 Task: Look for space in Hurghada, Egypt from 7th July, 2023 to 15th July, 2023 for 6 adults in price range Rs.15000 to Rs.20000. Place can be entire place with 3 bedrooms having 3 beds and 3 bathrooms. Property type can be house, flat, guest house. Booking option can be shelf check-in. Required host language is English.
Action: Mouse moved to (297, 167)
Screenshot: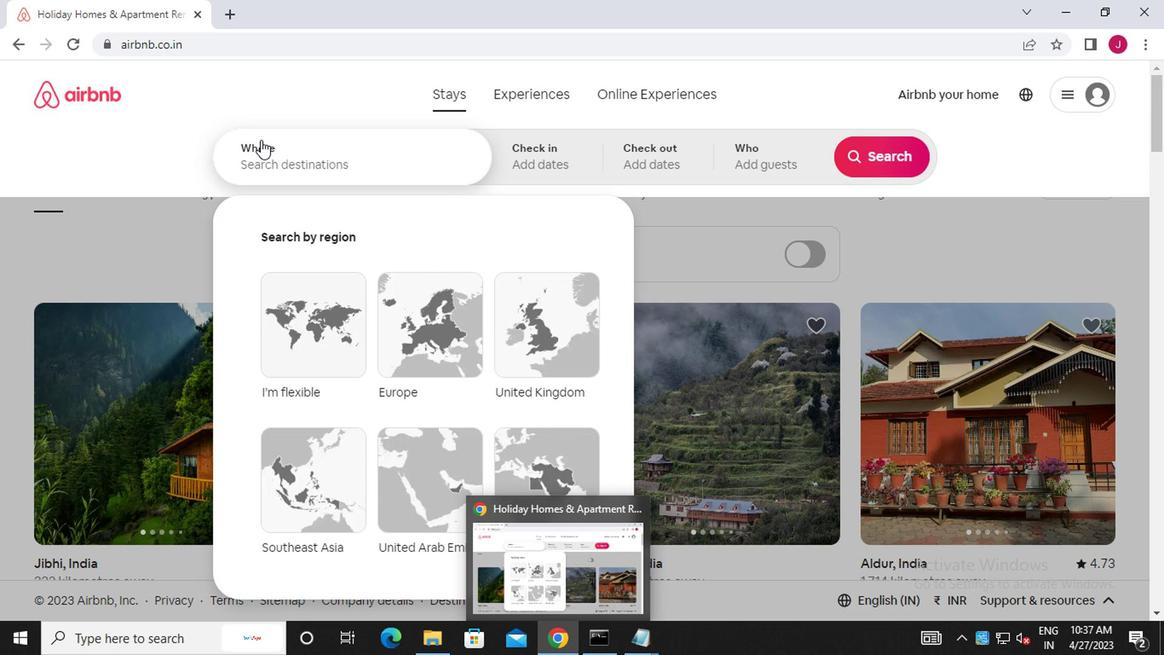 
Action: Mouse pressed left at (297, 167)
Screenshot: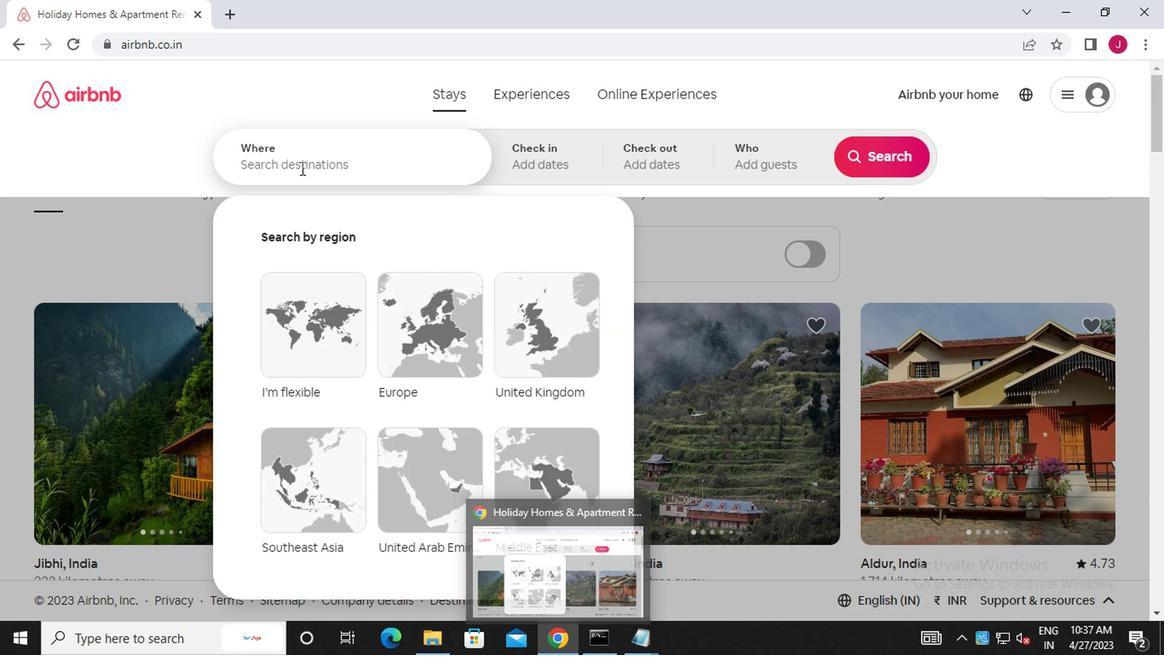 
Action: Mouse moved to (296, 167)
Screenshot: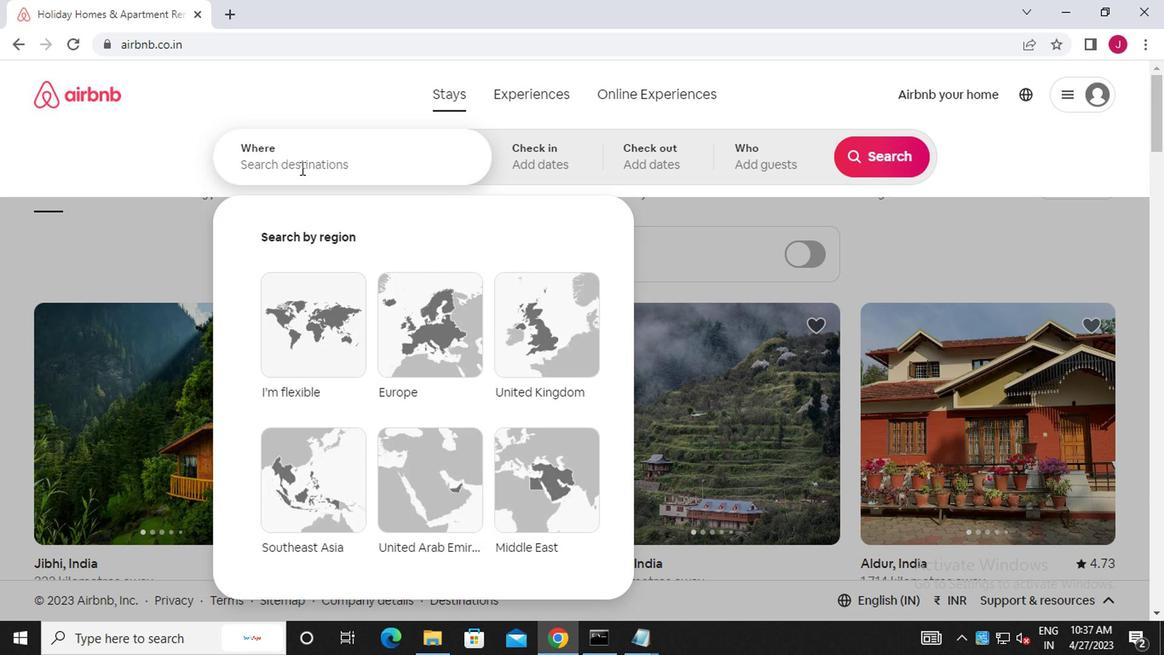 
Action: Key pressed h<Key.caps_lock>urghada,<Key.caps_lock>e<Key.caps_lock><Key.backspace>gypt
Screenshot: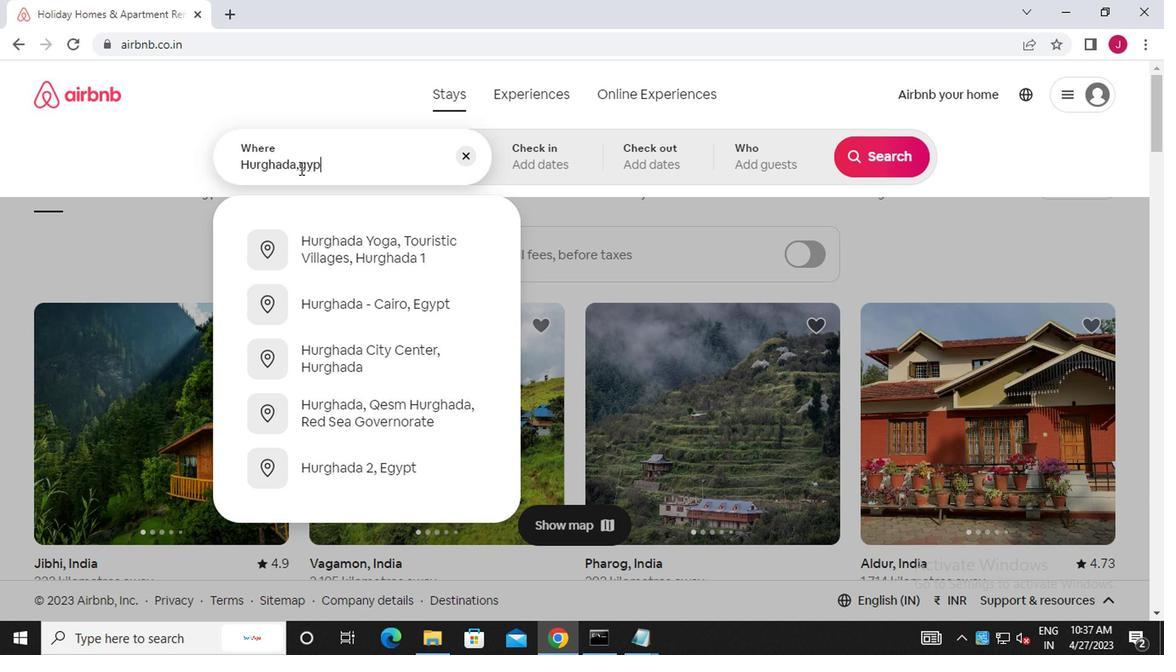 
Action: Mouse moved to (390, 259)
Screenshot: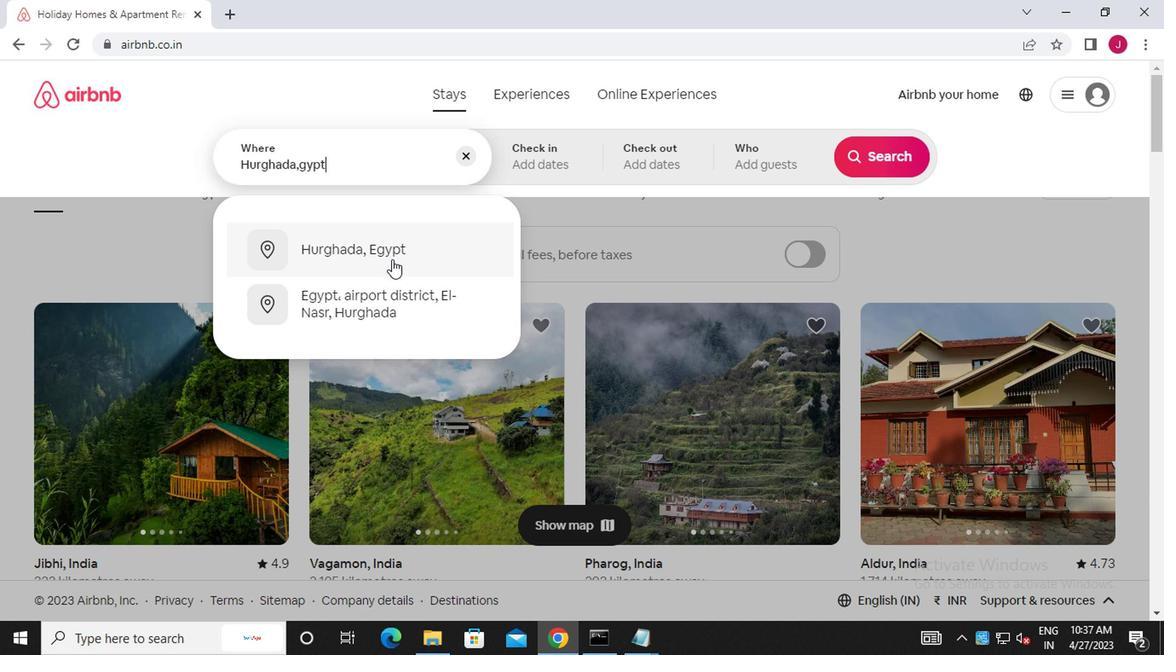 
Action: Mouse pressed left at (390, 259)
Screenshot: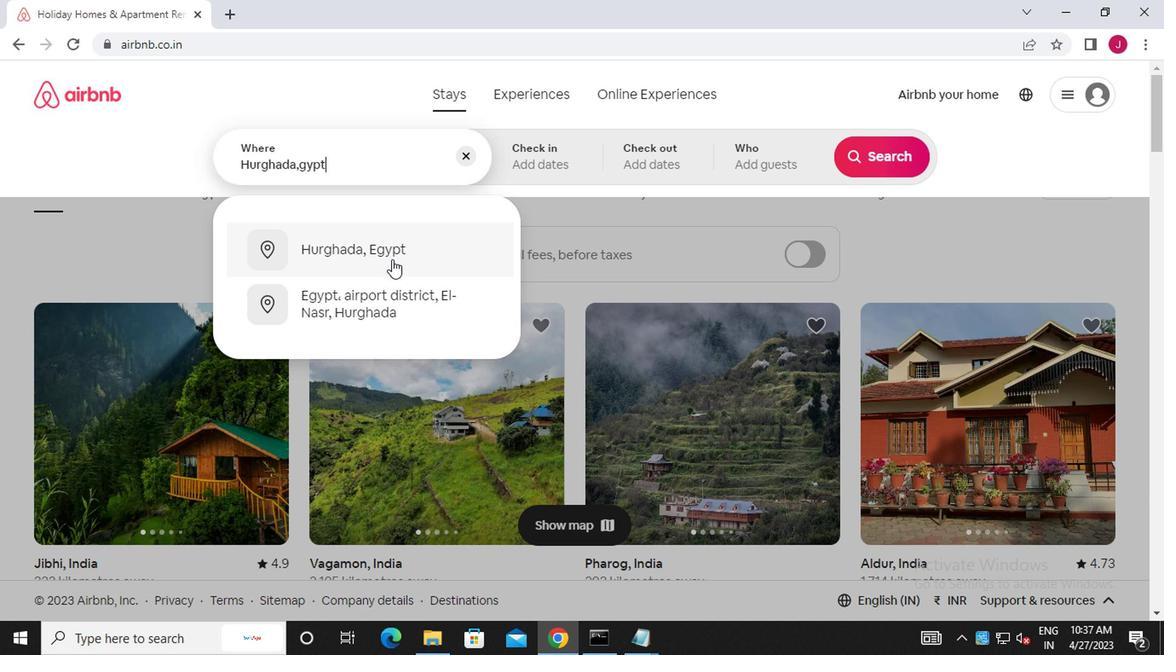 
Action: Mouse moved to (859, 300)
Screenshot: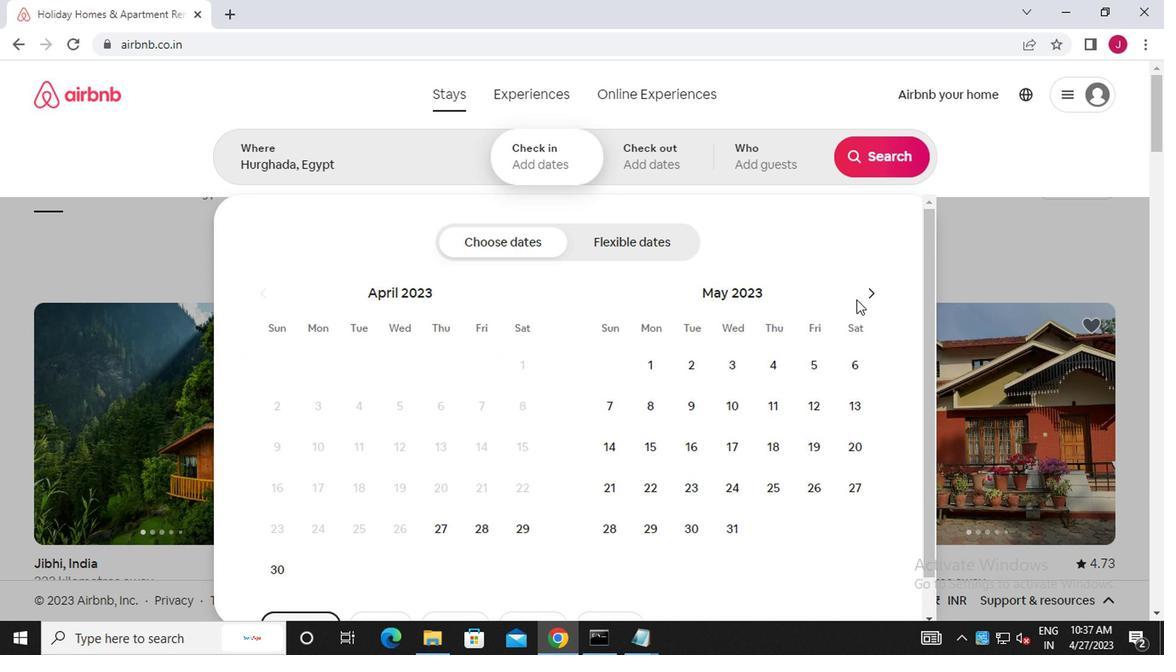 
Action: Mouse pressed left at (859, 300)
Screenshot: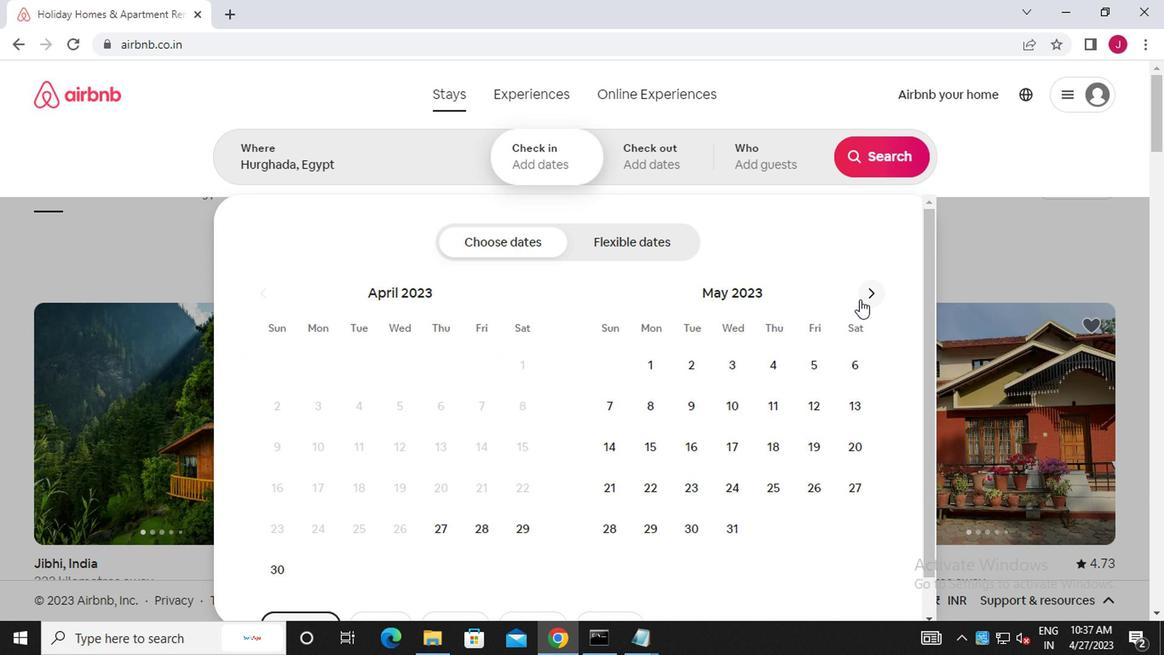 
Action: Mouse pressed left at (859, 300)
Screenshot: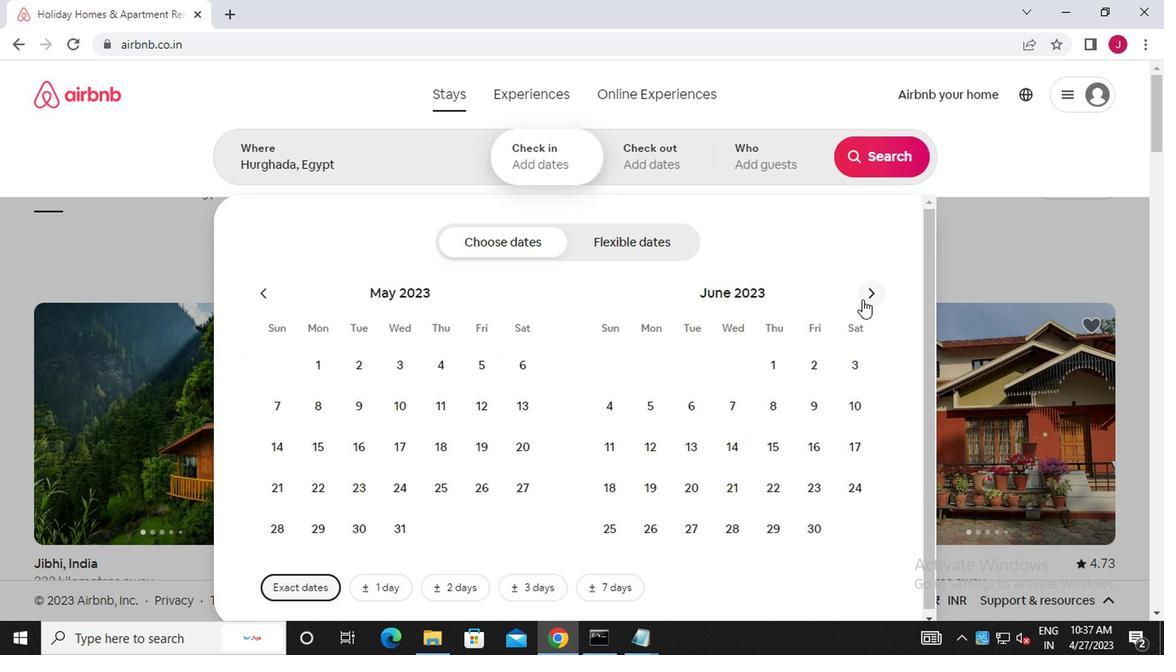 
Action: Mouse moved to (797, 410)
Screenshot: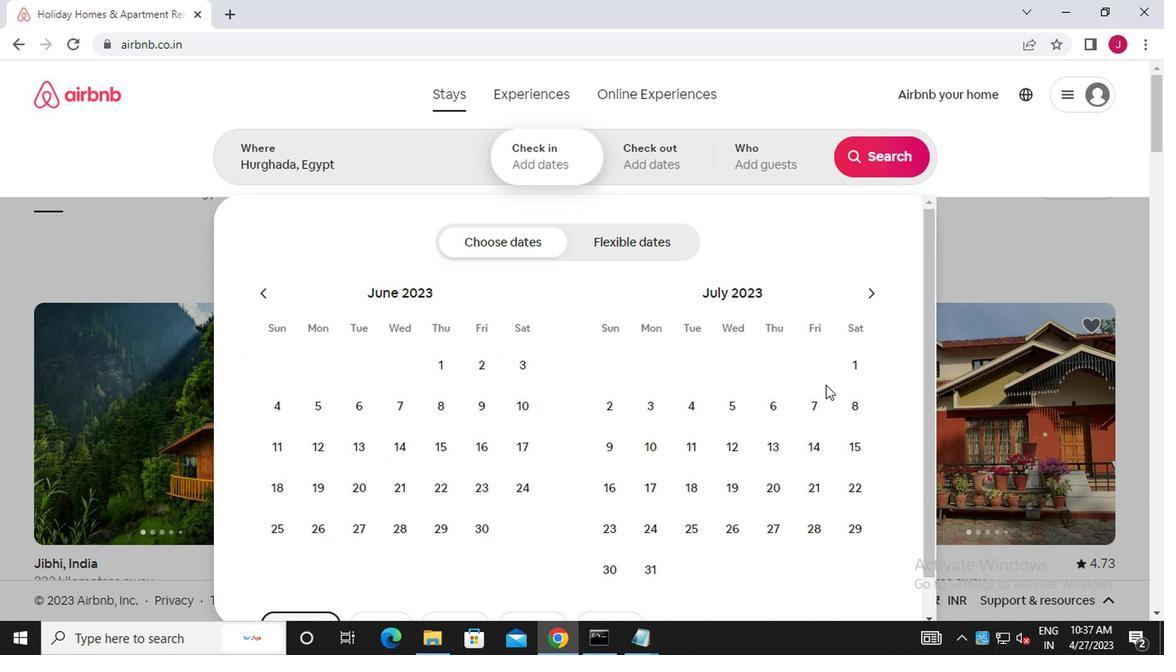 
Action: Mouse pressed left at (797, 410)
Screenshot: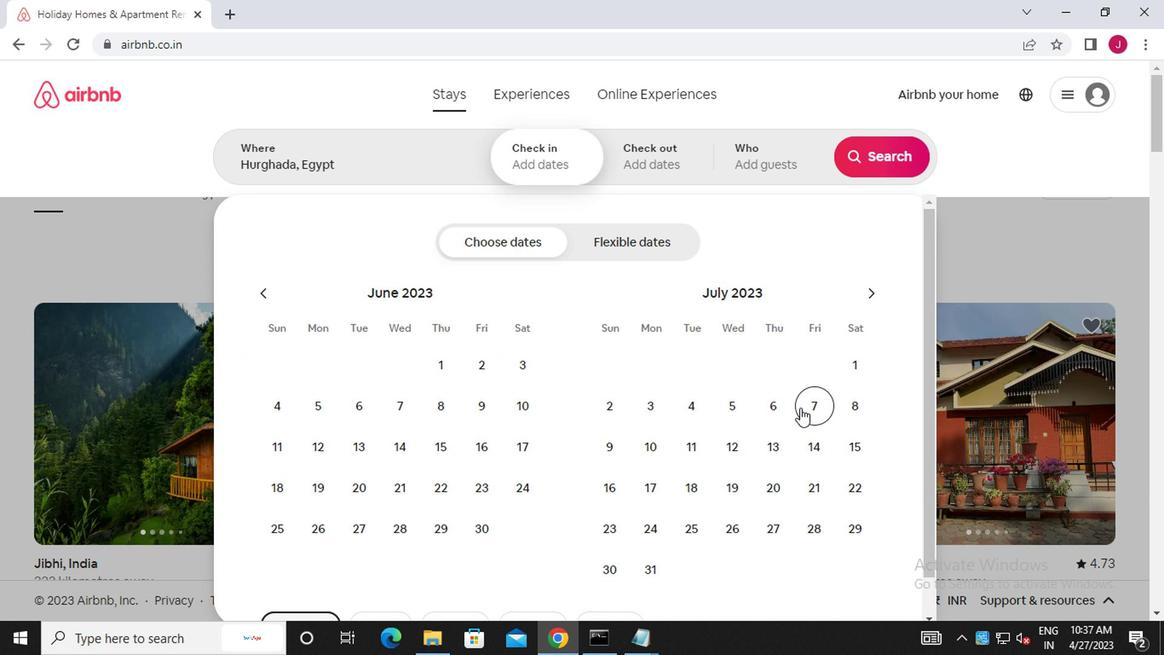 
Action: Mouse moved to (843, 455)
Screenshot: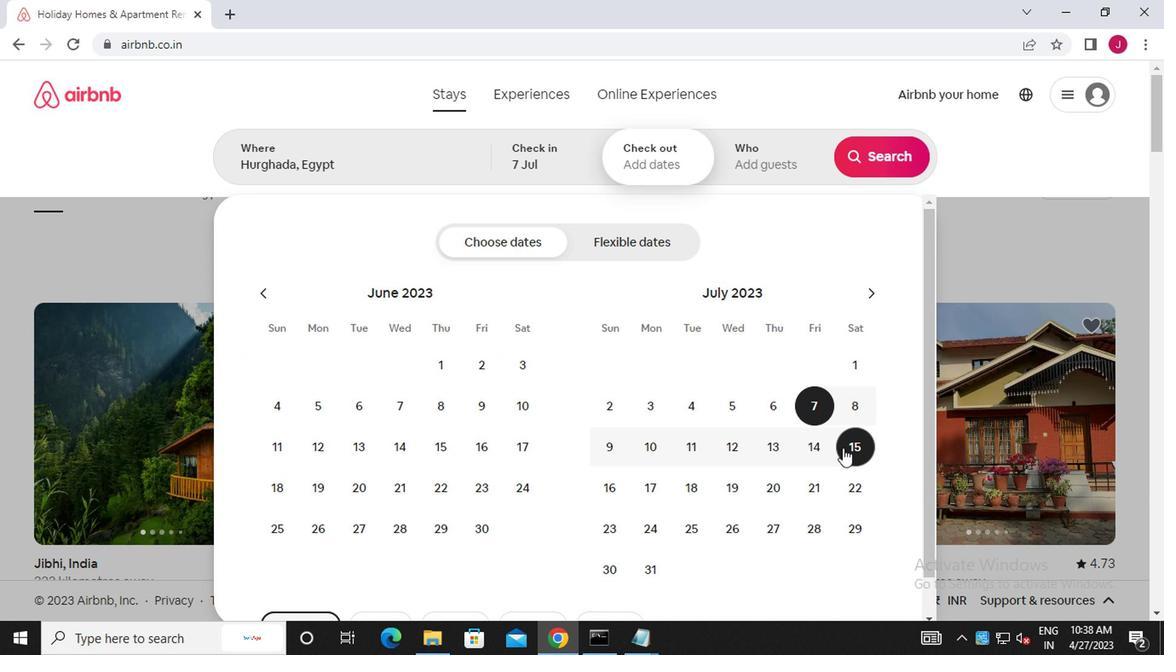 
Action: Mouse pressed left at (843, 455)
Screenshot: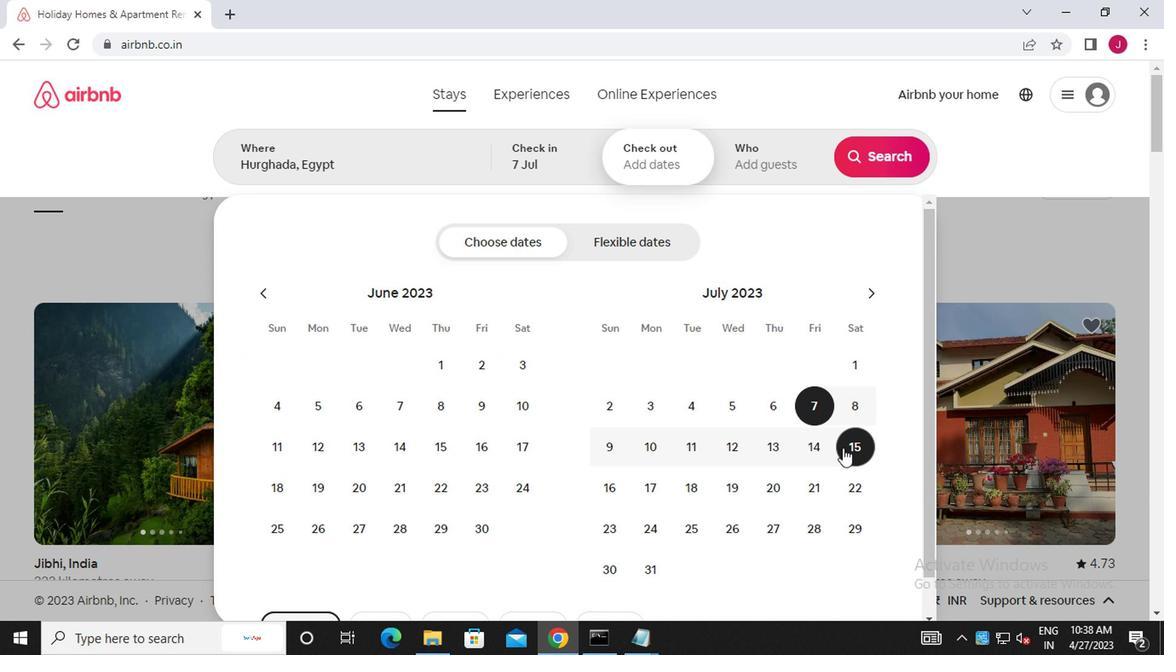 
Action: Mouse moved to (776, 168)
Screenshot: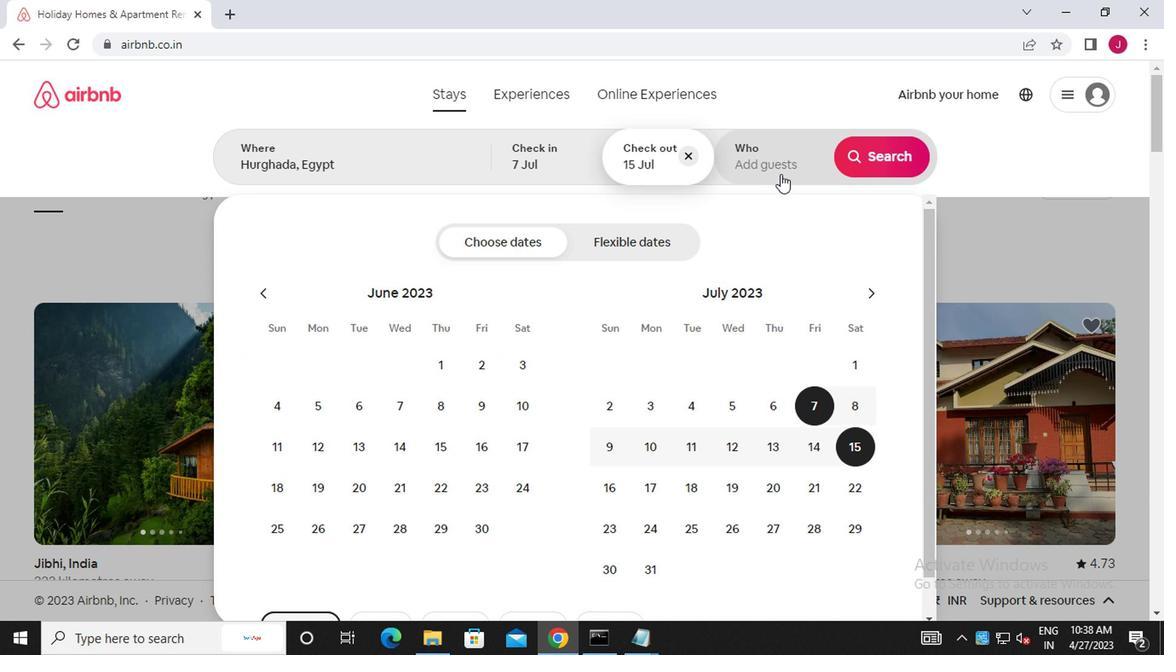 
Action: Mouse pressed left at (776, 168)
Screenshot: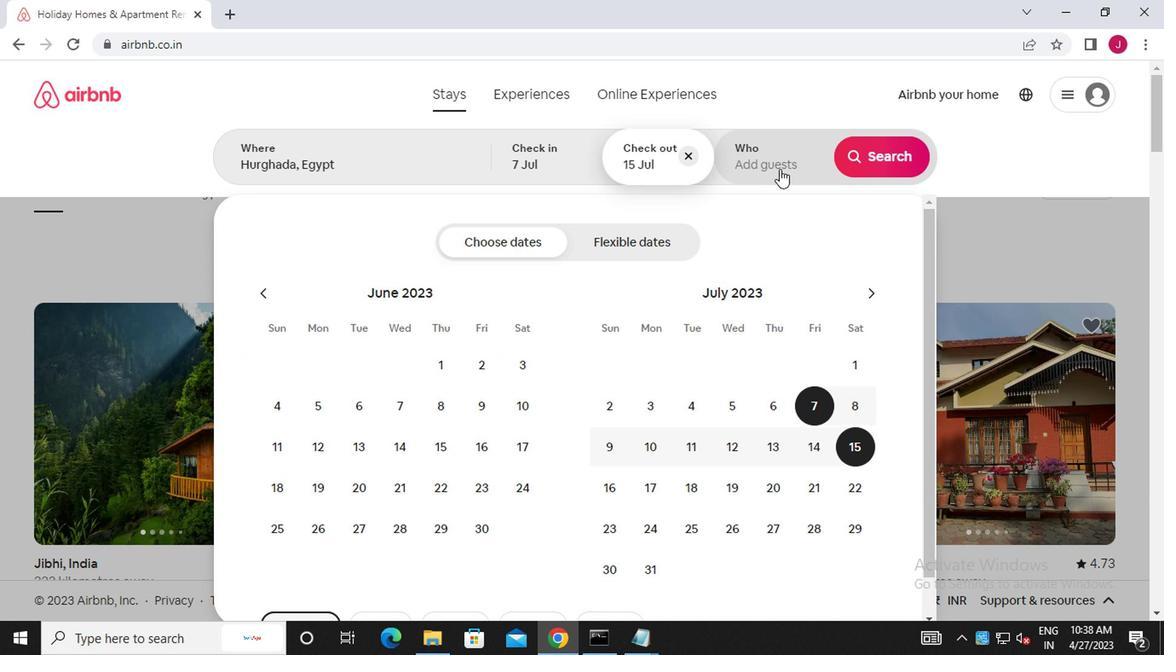 
Action: Mouse moved to (884, 249)
Screenshot: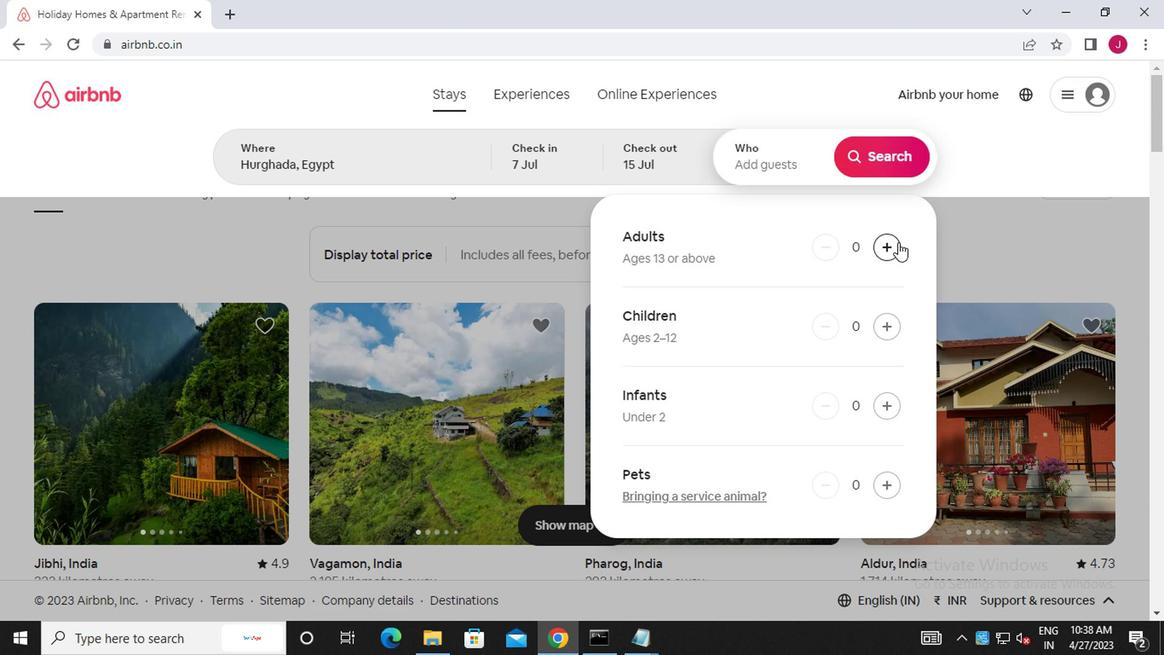
Action: Mouse pressed left at (884, 249)
Screenshot: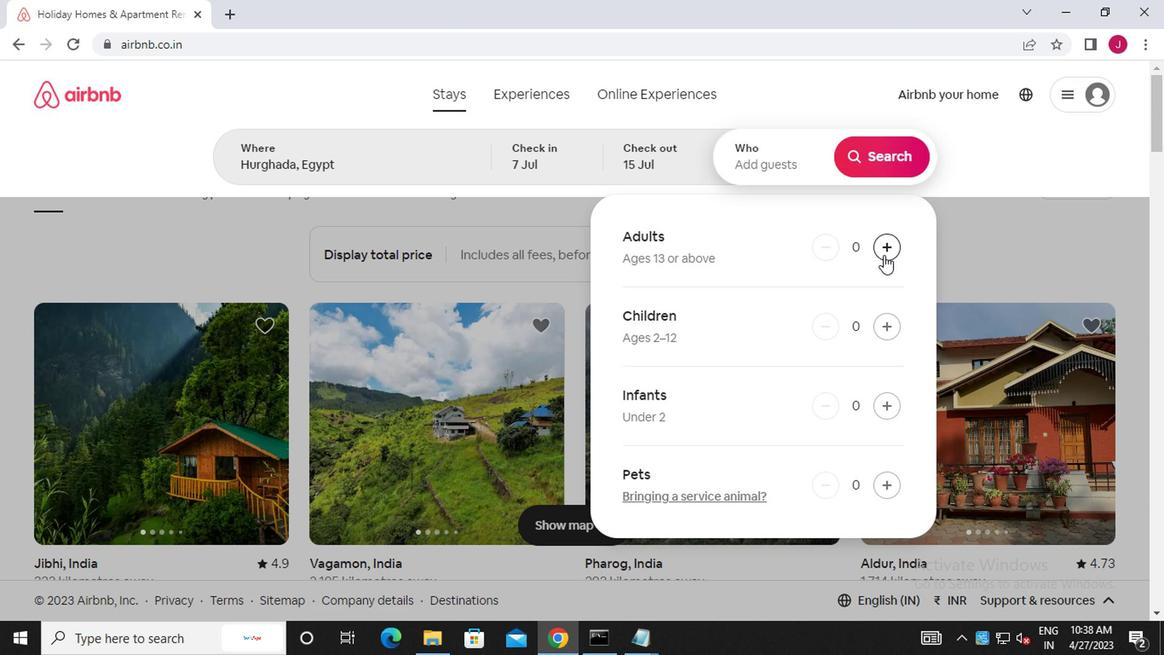 
Action: Mouse pressed left at (884, 249)
Screenshot: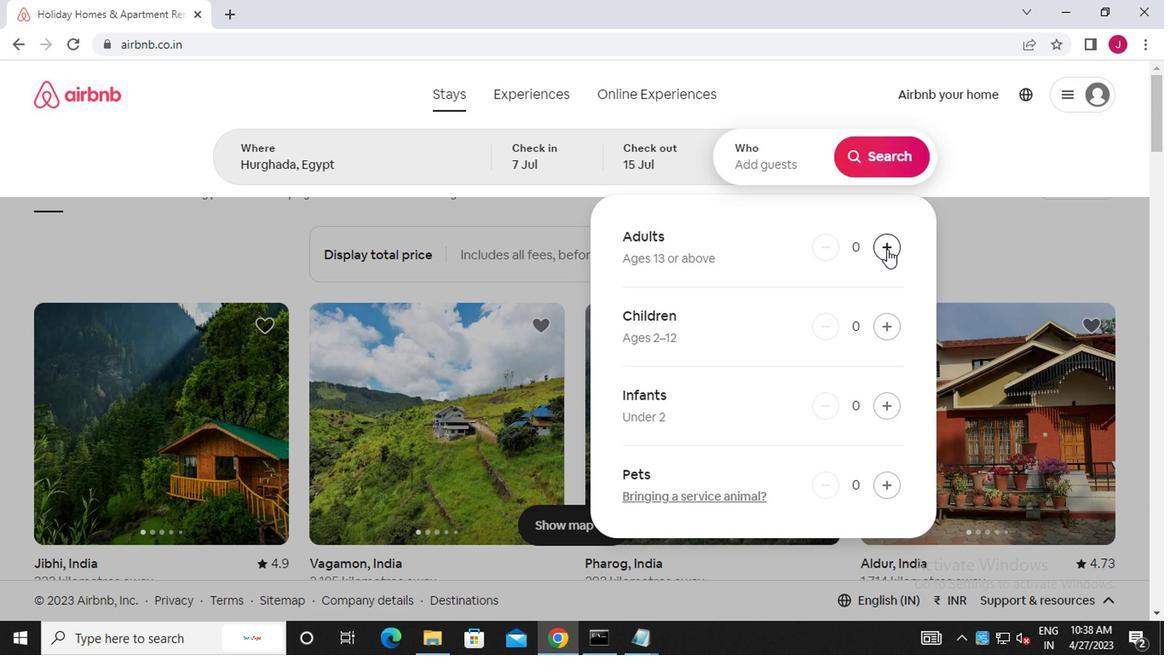 
Action: Mouse moved to (884, 249)
Screenshot: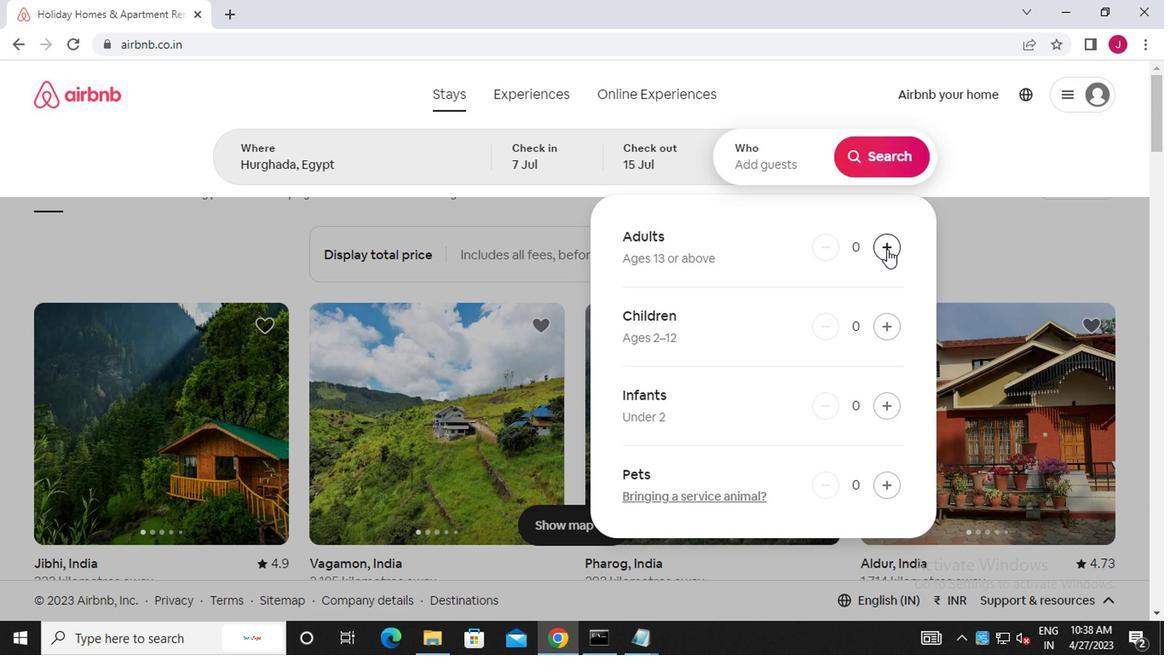 
Action: Mouse pressed left at (884, 249)
Screenshot: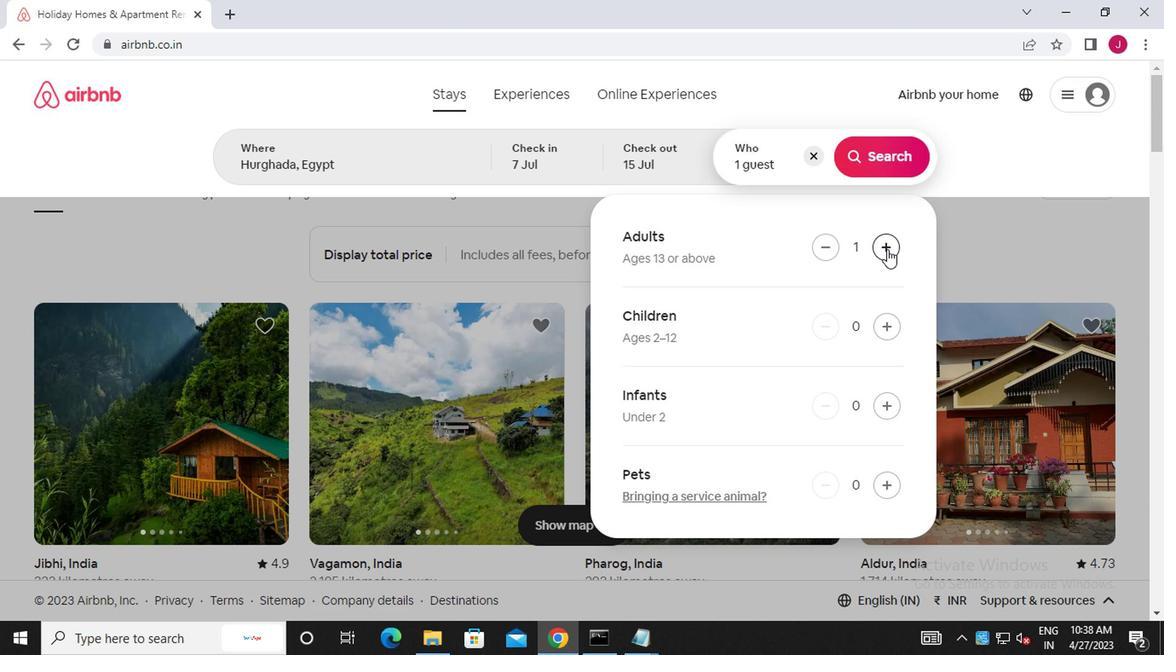
Action: Mouse pressed left at (884, 249)
Screenshot: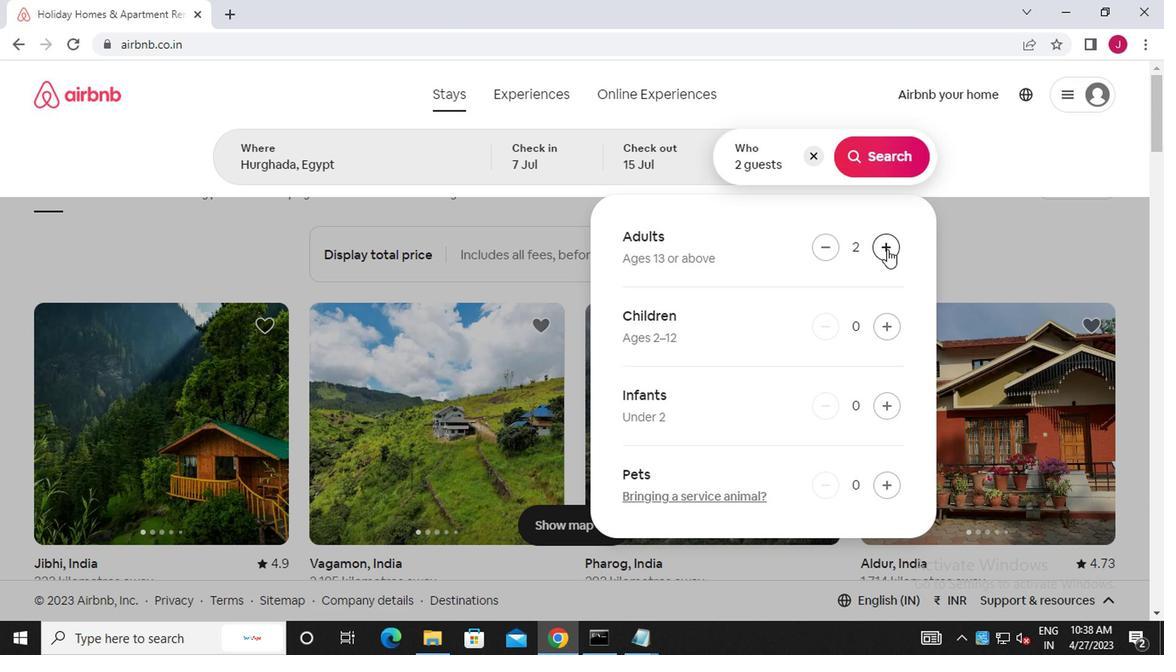 
Action: Mouse pressed left at (884, 249)
Screenshot: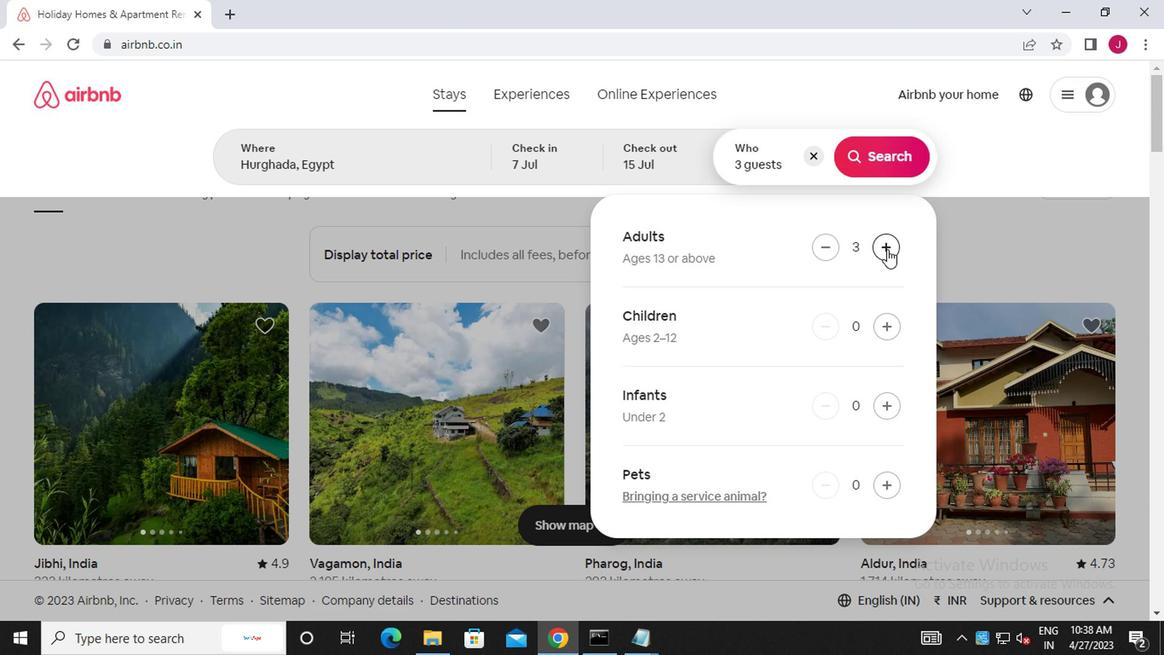 
Action: Mouse pressed left at (884, 249)
Screenshot: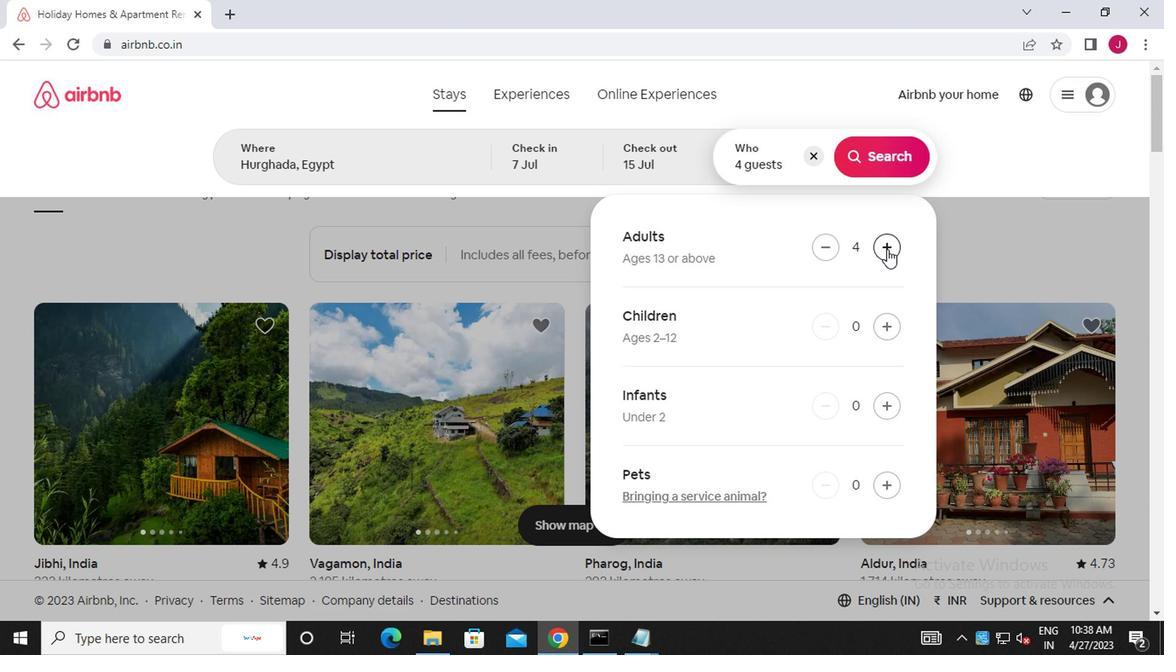 
Action: Mouse moved to (891, 166)
Screenshot: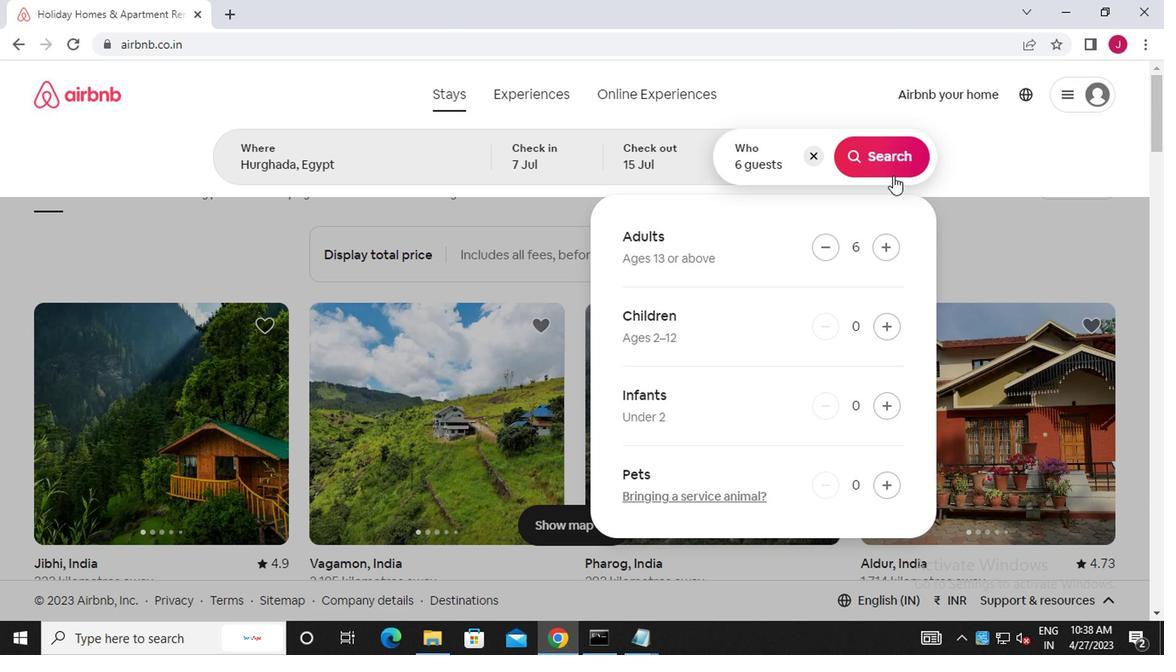 
Action: Mouse pressed left at (891, 166)
Screenshot: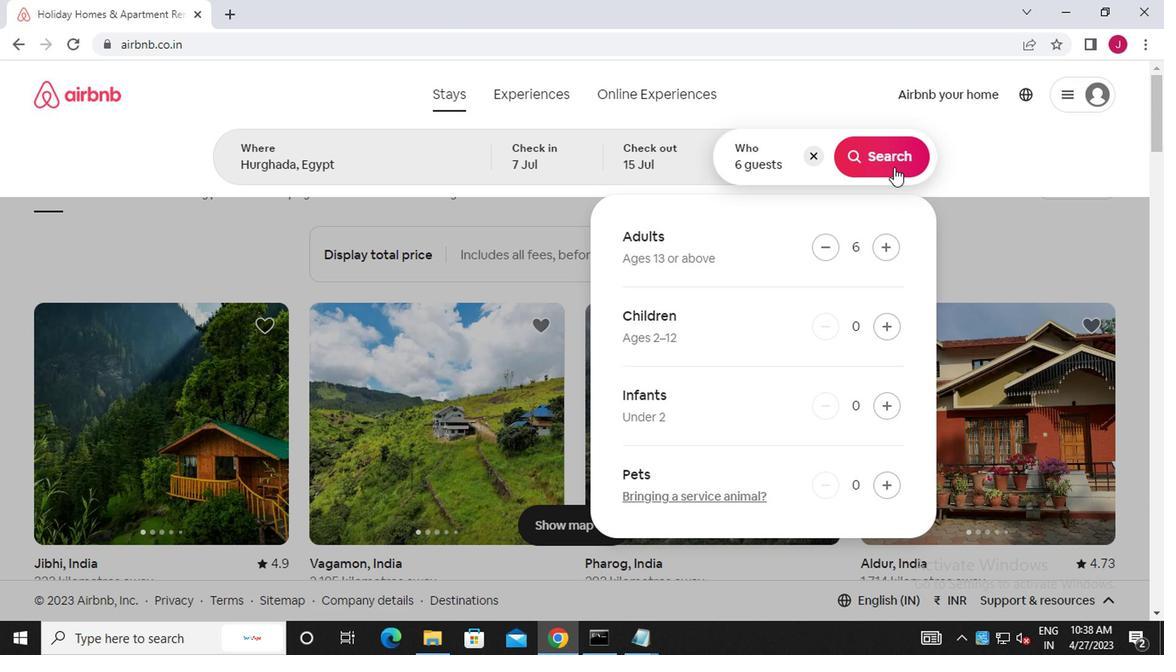 
Action: Mouse moved to (1096, 165)
Screenshot: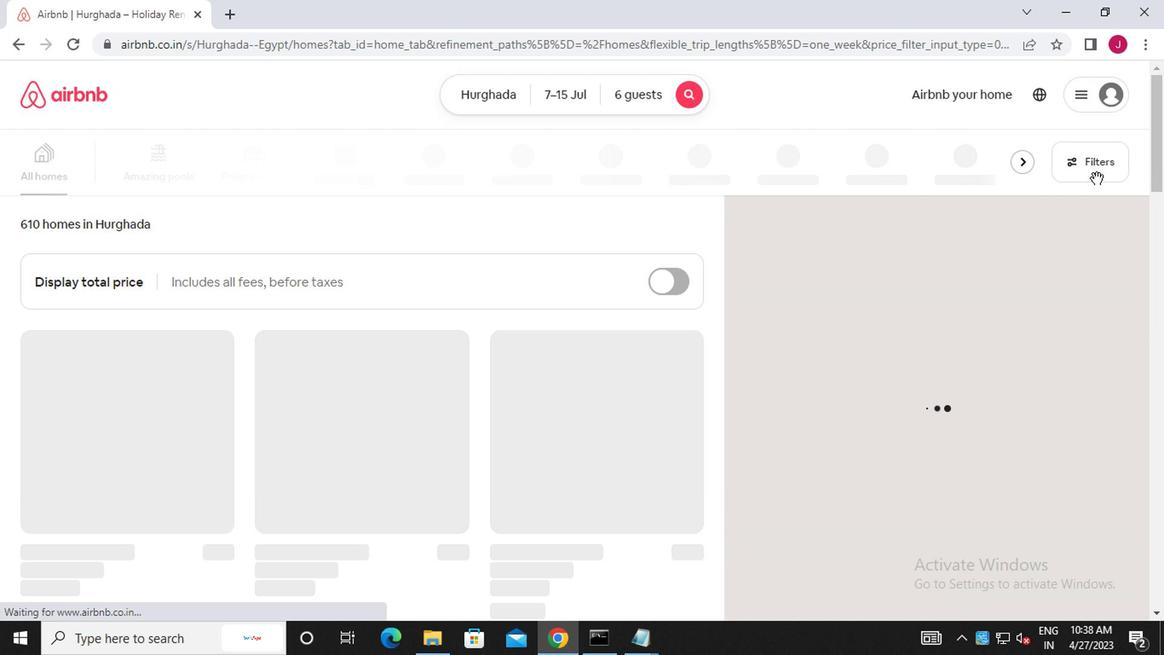 
Action: Mouse pressed left at (1096, 165)
Screenshot: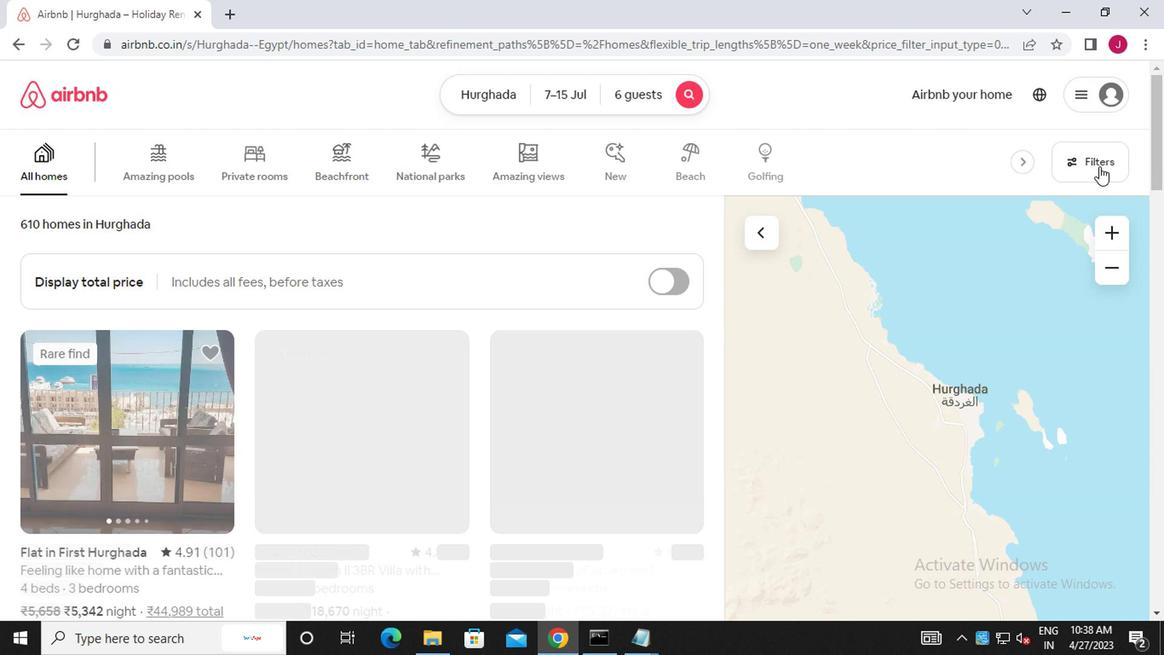 
Action: Mouse moved to (385, 376)
Screenshot: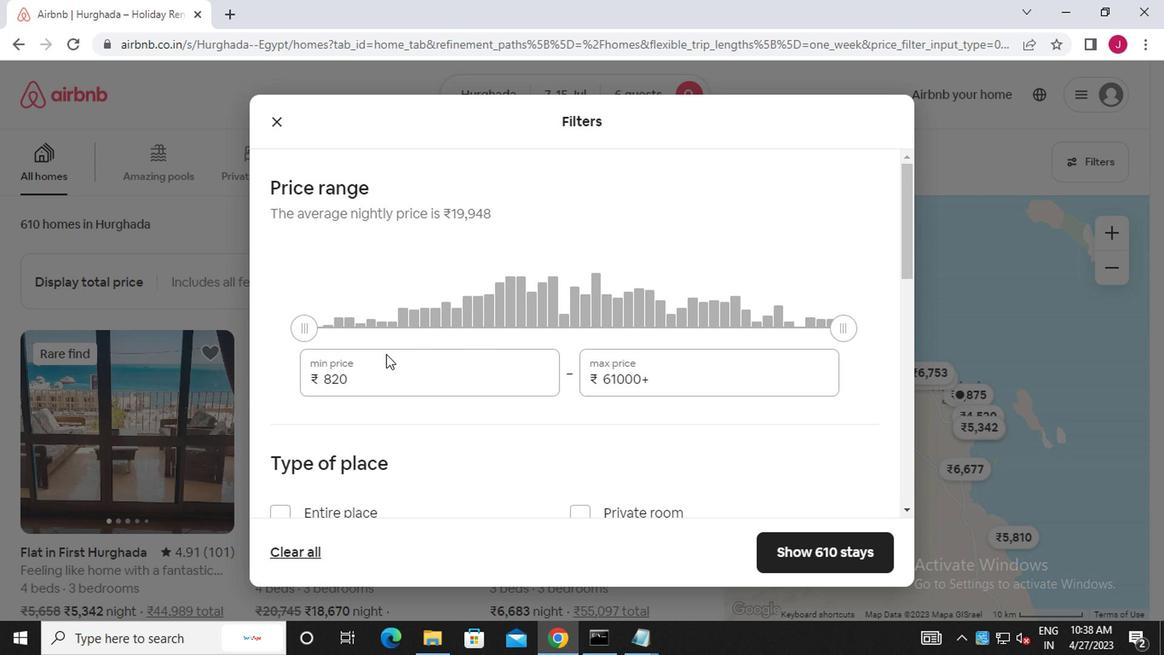 
Action: Mouse pressed left at (385, 376)
Screenshot: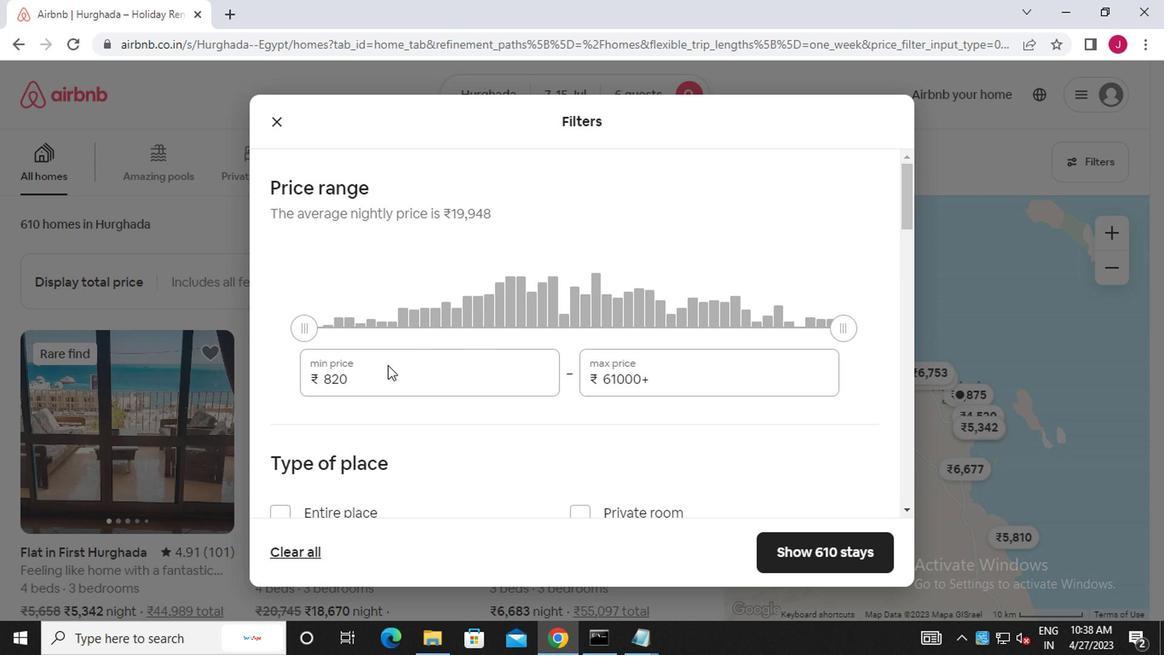
Action: Mouse moved to (377, 363)
Screenshot: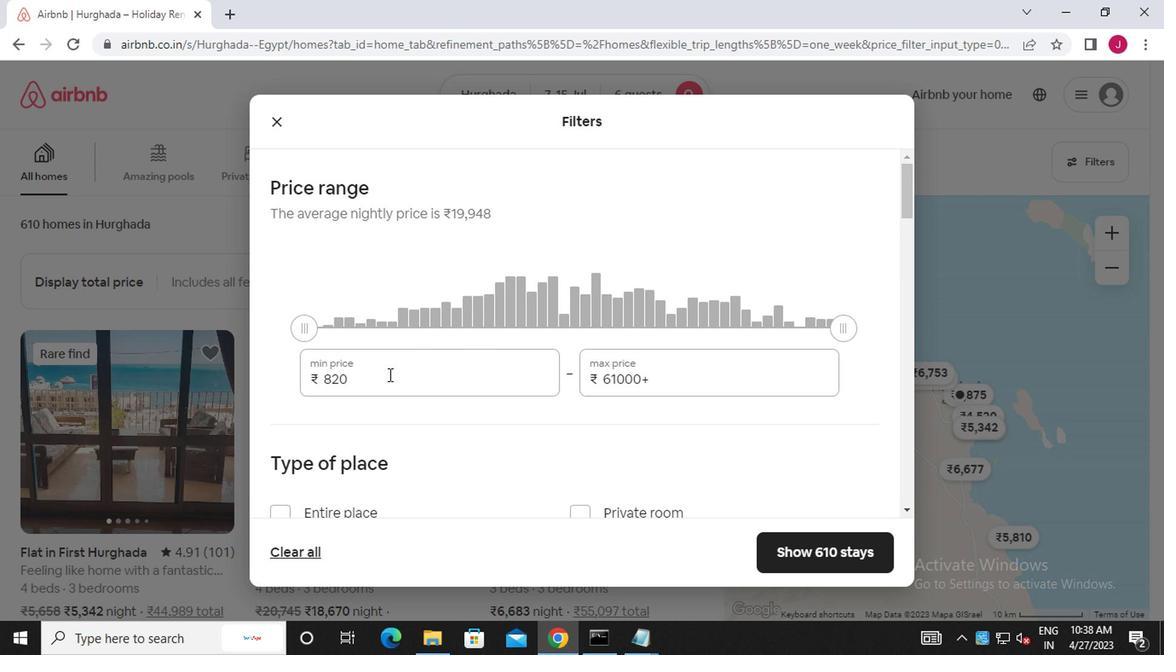 
Action: Key pressed <Key.backspace><Key.backspace><Key.backspace><<97>><<101>><<96>><<96>><<96>>
Screenshot: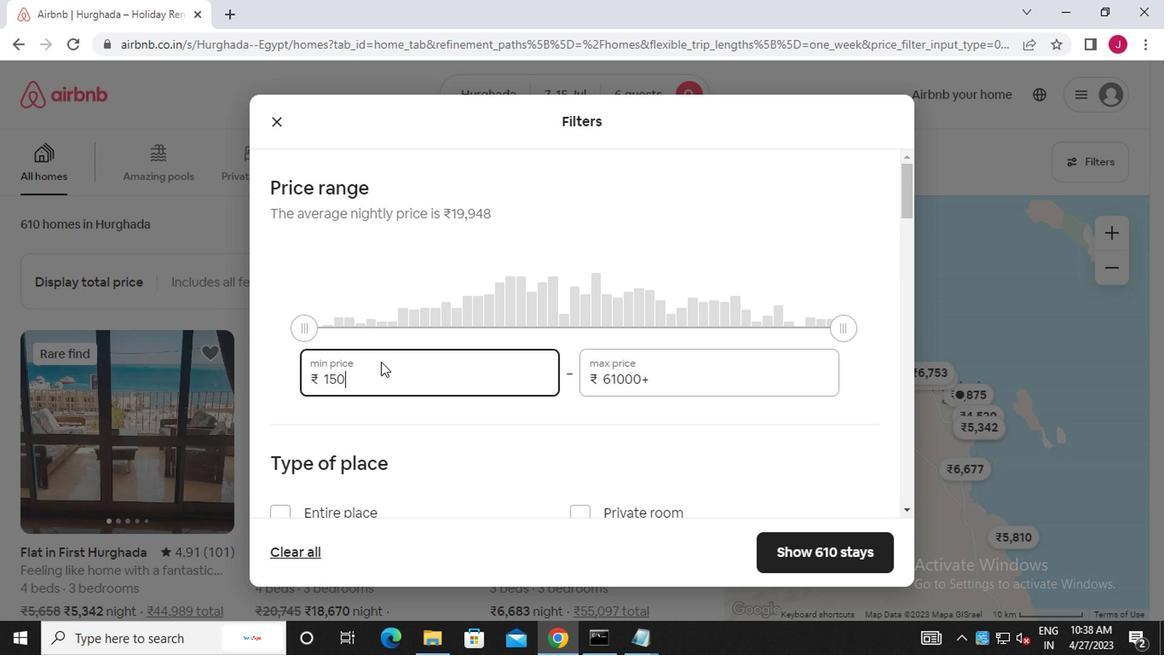 
Action: Mouse moved to (692, 371)
Screenshot: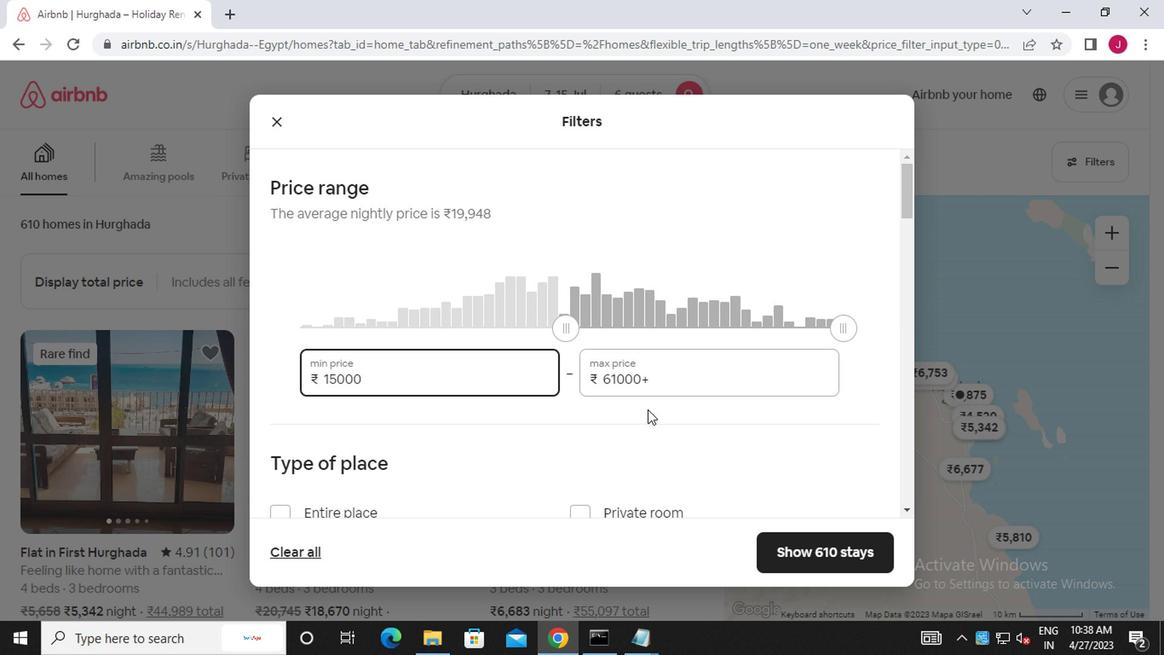 
Action: Mouse pressed left at (692, 371)
Screenshot: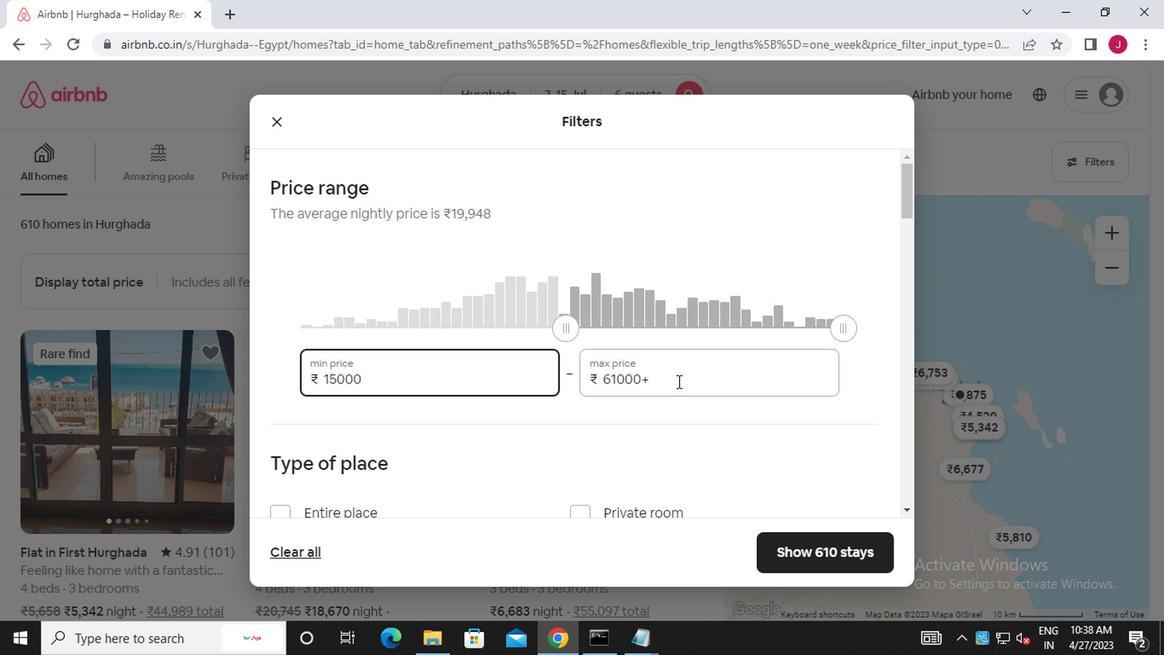 
Action: Mouse moved to (688, 371)
Screenshot: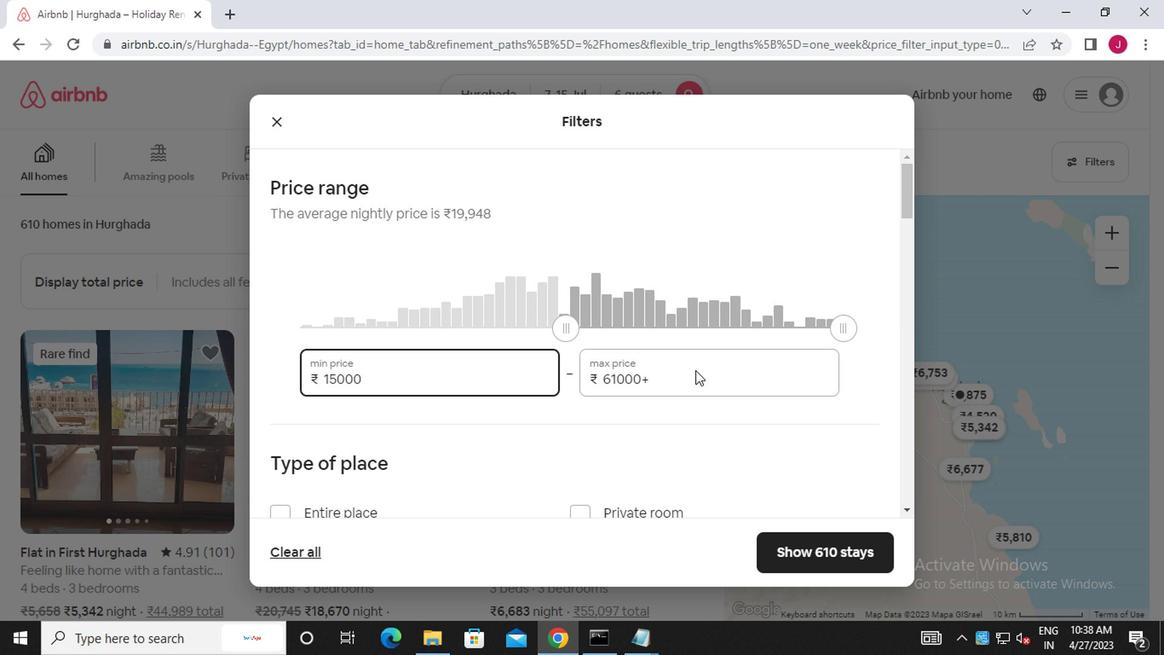 
Action: Key pressed <Key.backspace><Key.backspace><Key.backspace><Key.backspace><Key.backspace><Key.backspace><Key.backspace><Key.backspace><Key.backspace><Key.backspace><Key.backspace><Key.backspace><Key.backspace><Key.backspace><Key.backspace><Key.backspace><Key.backspace><Key.backspace><Key.backspace><<98>><<96>><<96>><<96>><<96>>
Screenshot: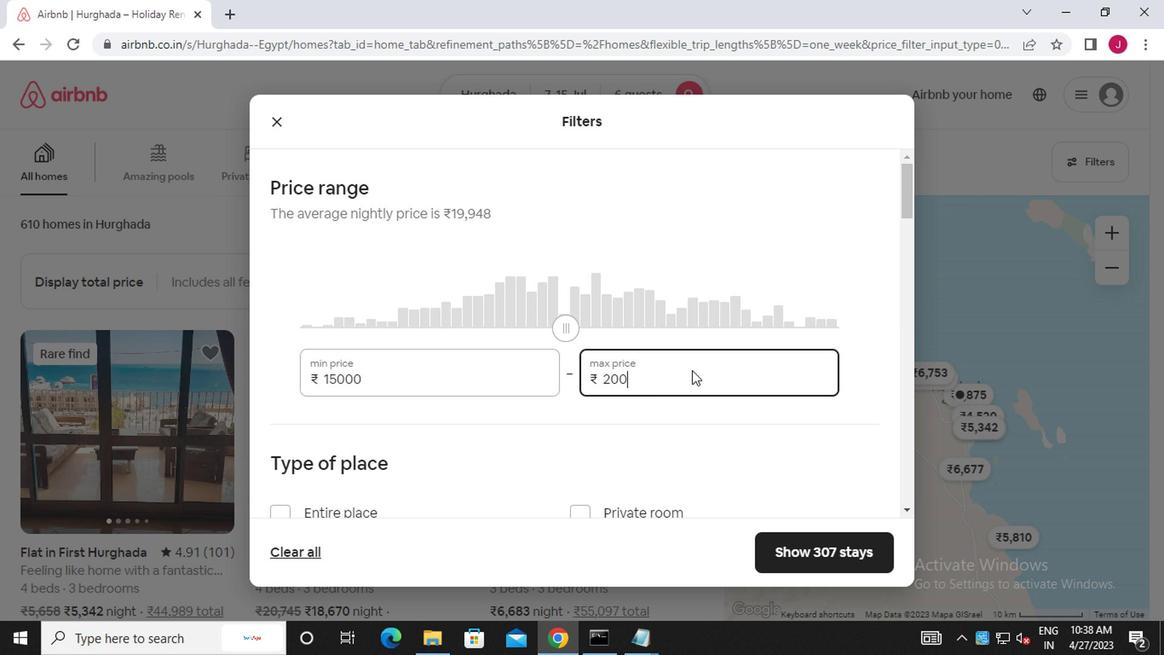 
Action: Mouse moved to (700, 373)
Screenshot: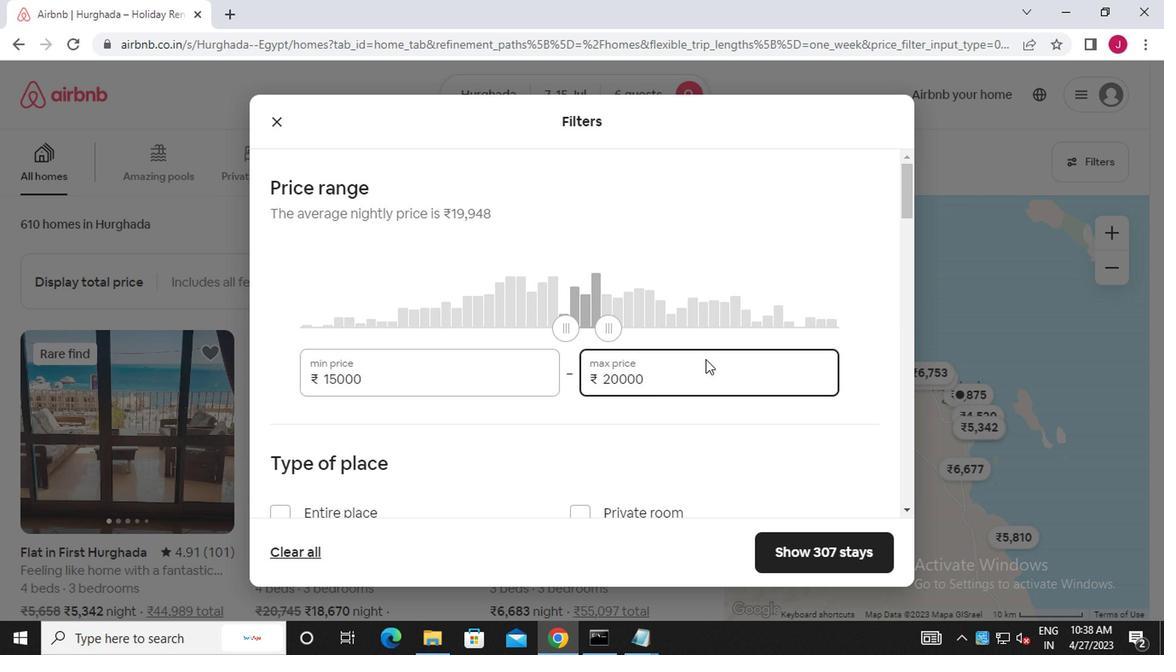 
Action: Mouse scrolled (700, 373) with delta (0, 0)
Screenshot: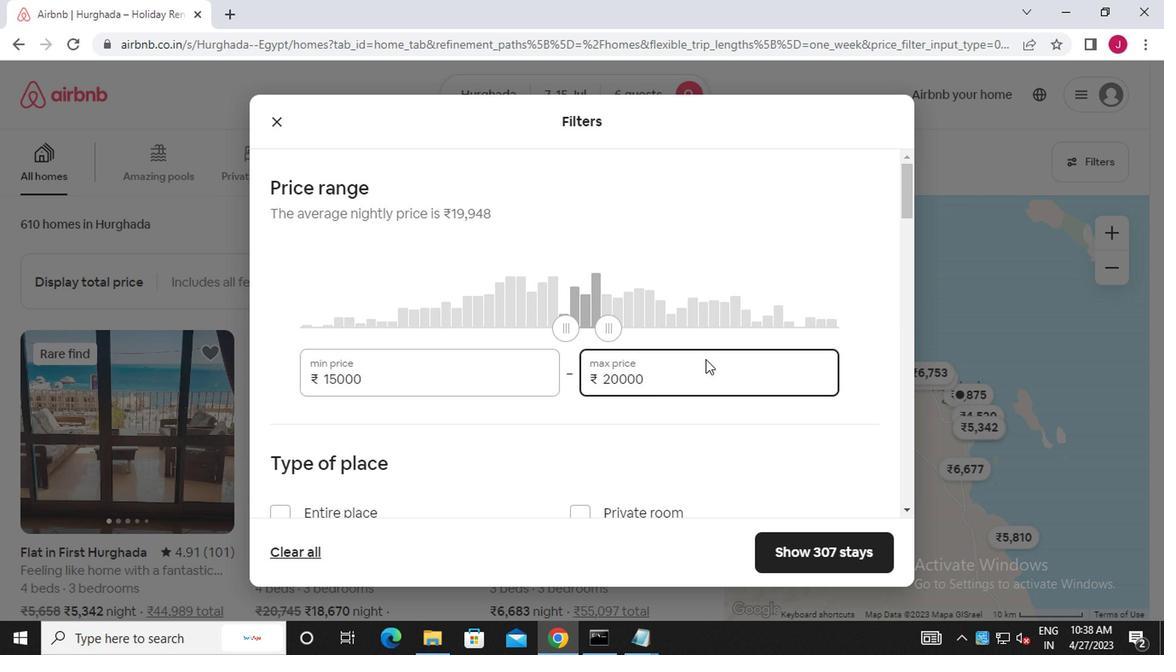 
Action: Mouse moved to (700, 374)
Screenshot: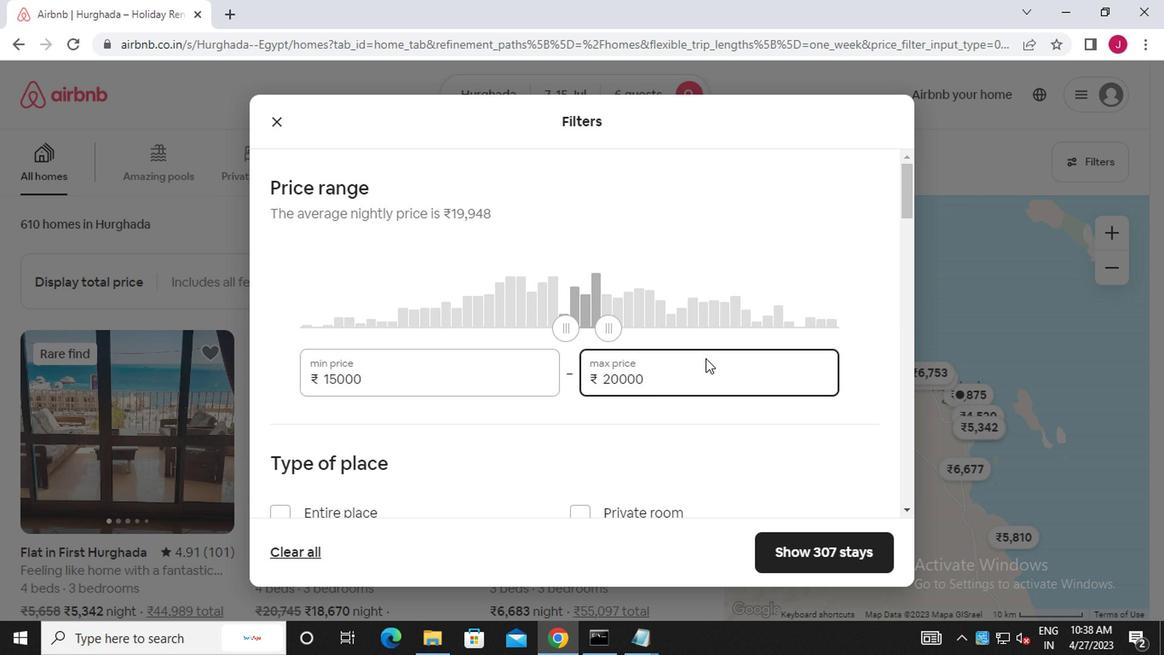 
Action: Mouse scrolled (700, 373) with delta (0, 0)
Screenshot: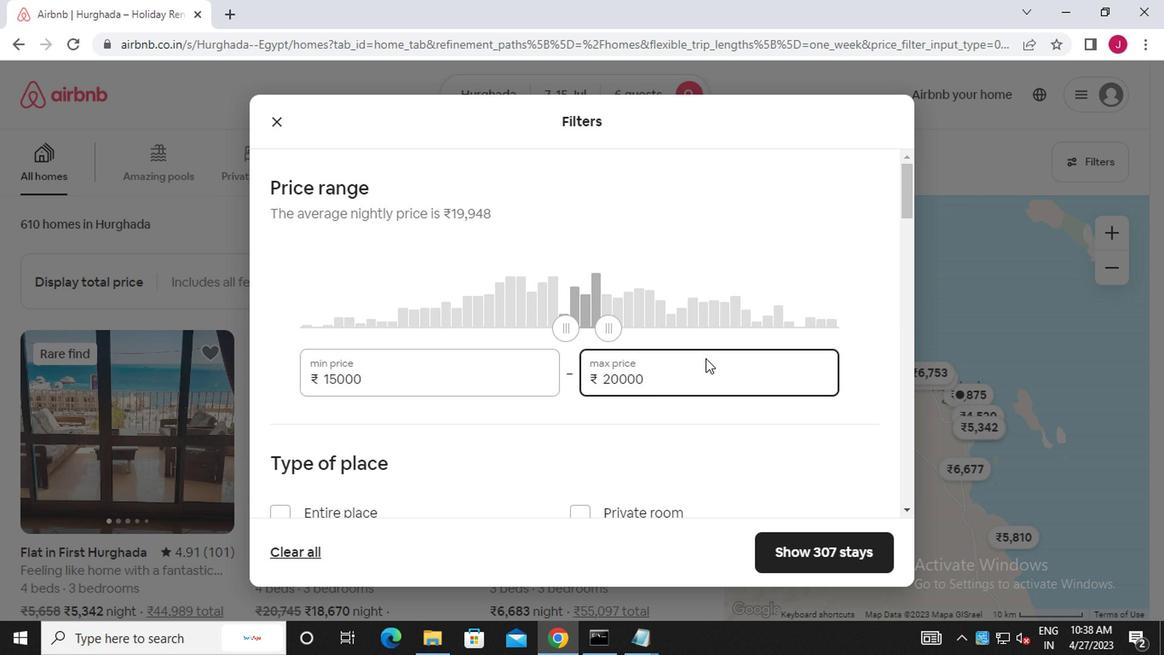 
Action: Mouse scrolled (700, 373) with delta (0, 0)
Screenshot: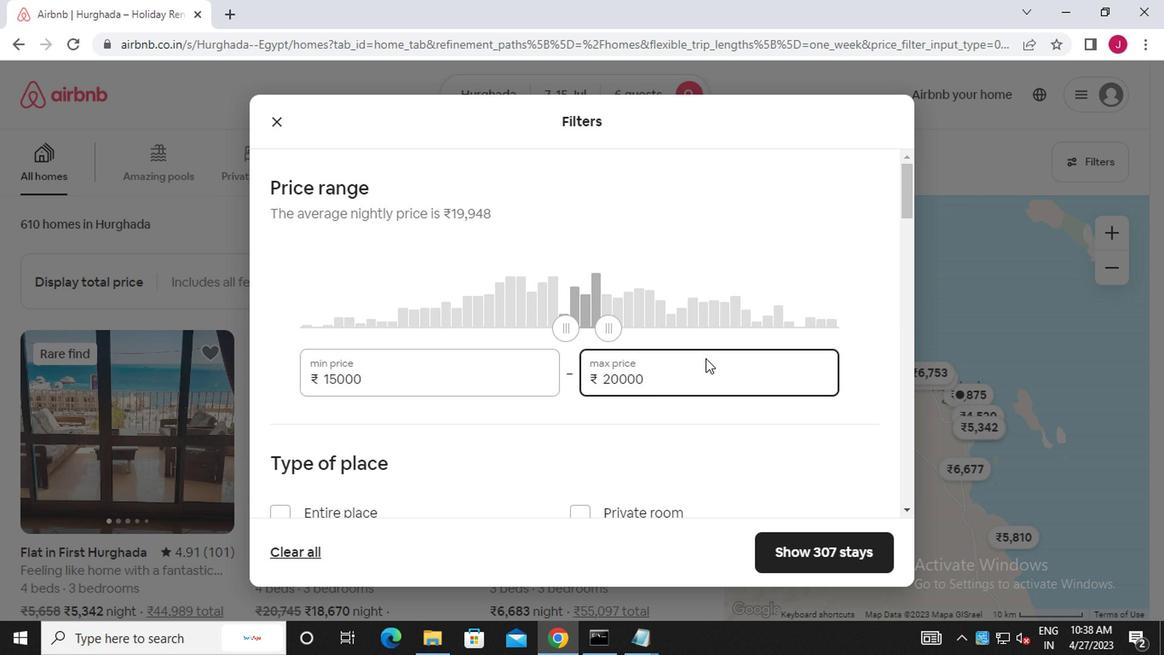 
Action: Mouse moved to (700, 374)
Screenshot: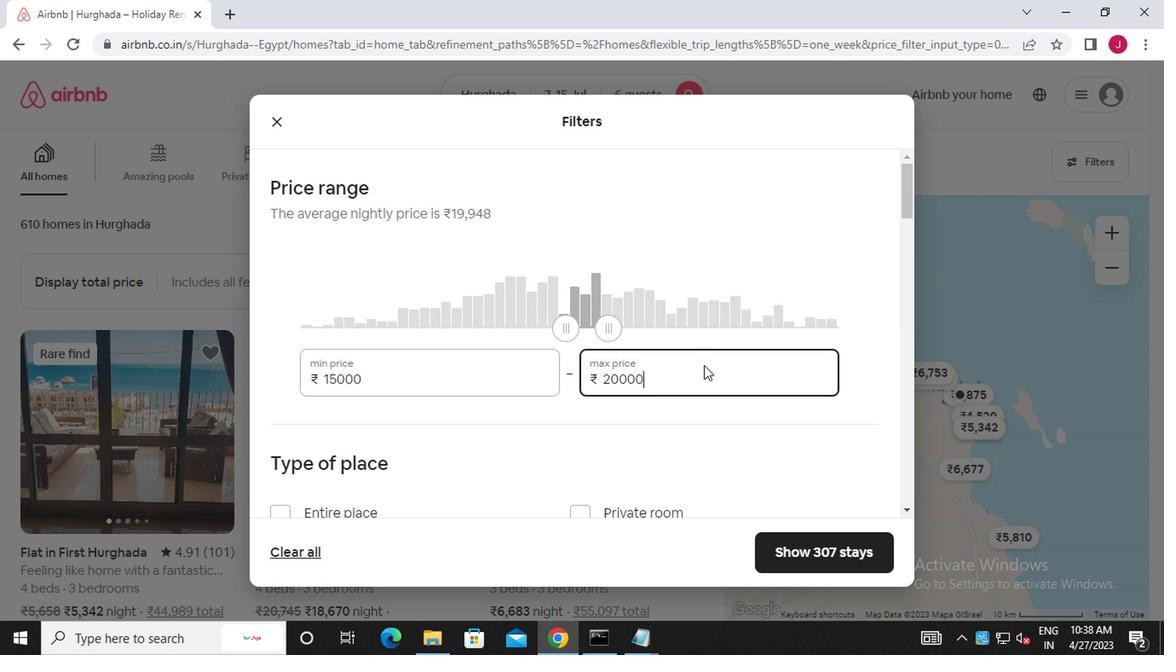 
Action: Mouse scrolled (700, 373) with delta (0, 0)
Screenshot: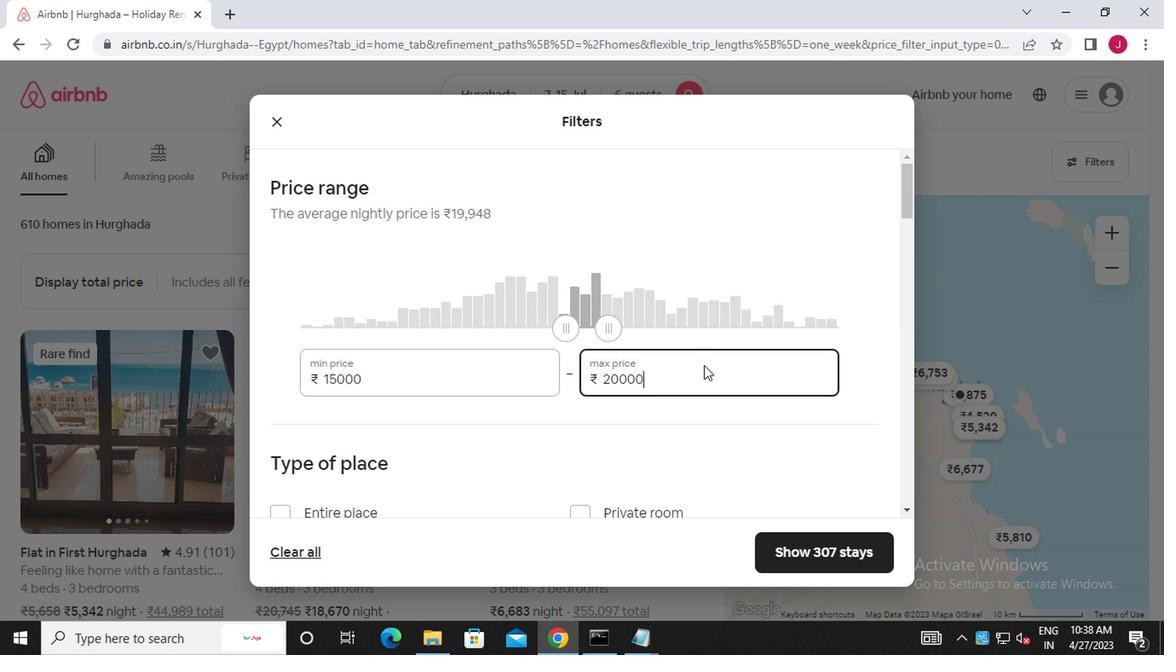 
Action: Mouse moved to (700, 376)
Screenshot: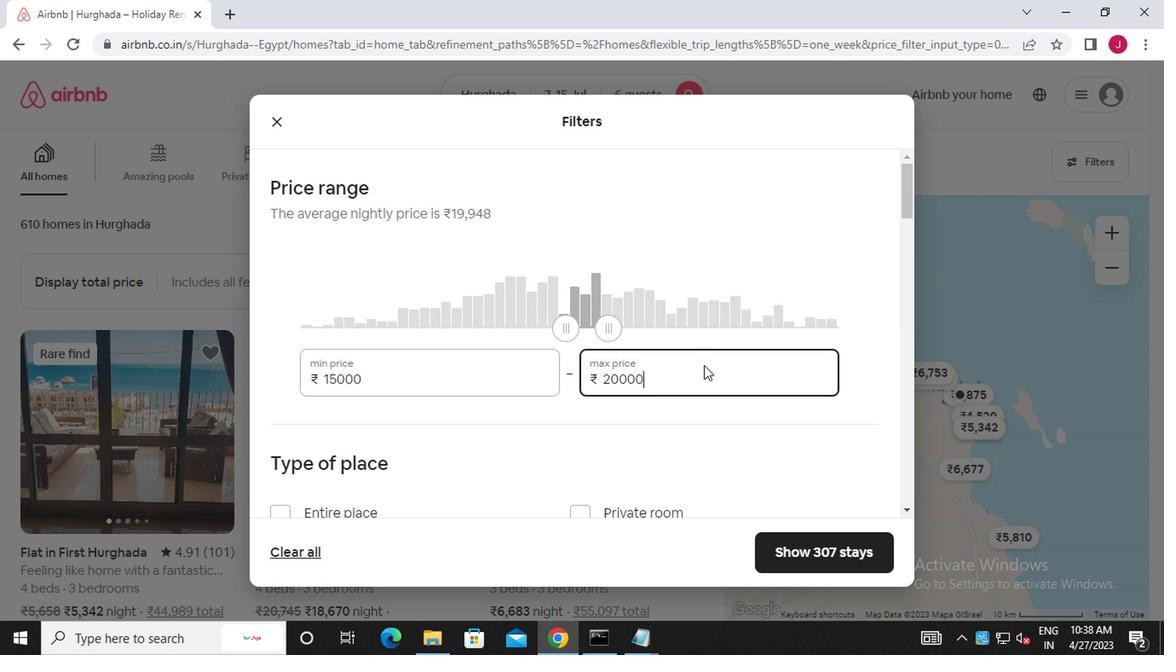
Action: Mouse scrolled (700, 375) with delta (0, 0)
Screenshot: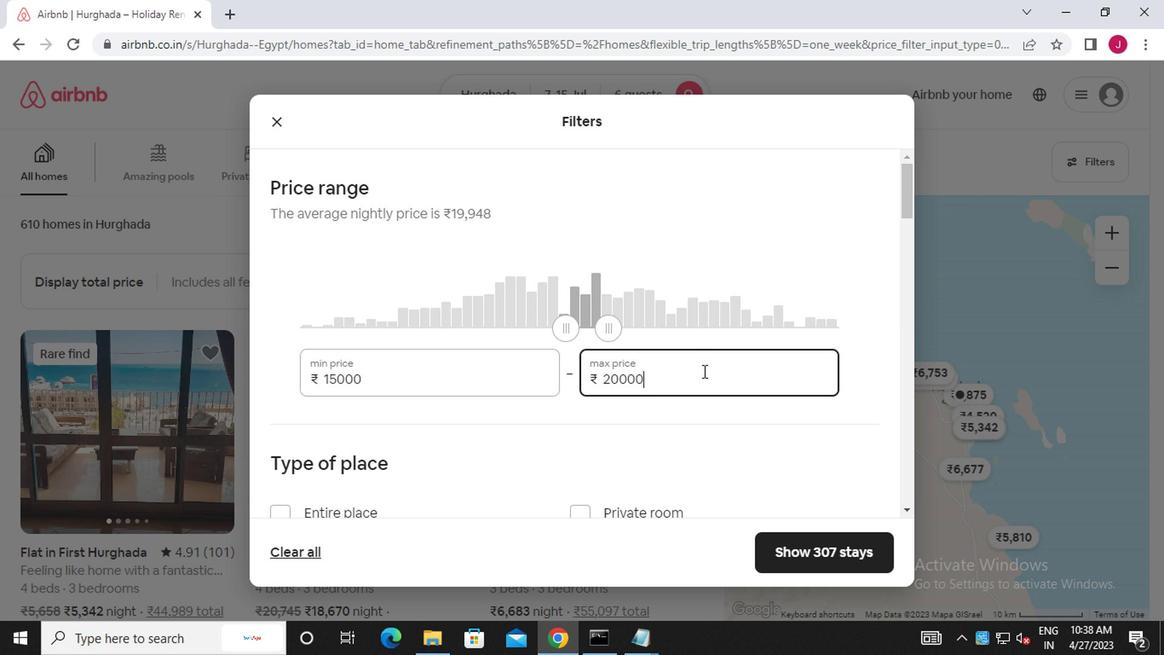 
Action: Mouse moved to (701, 377)
Screenshot: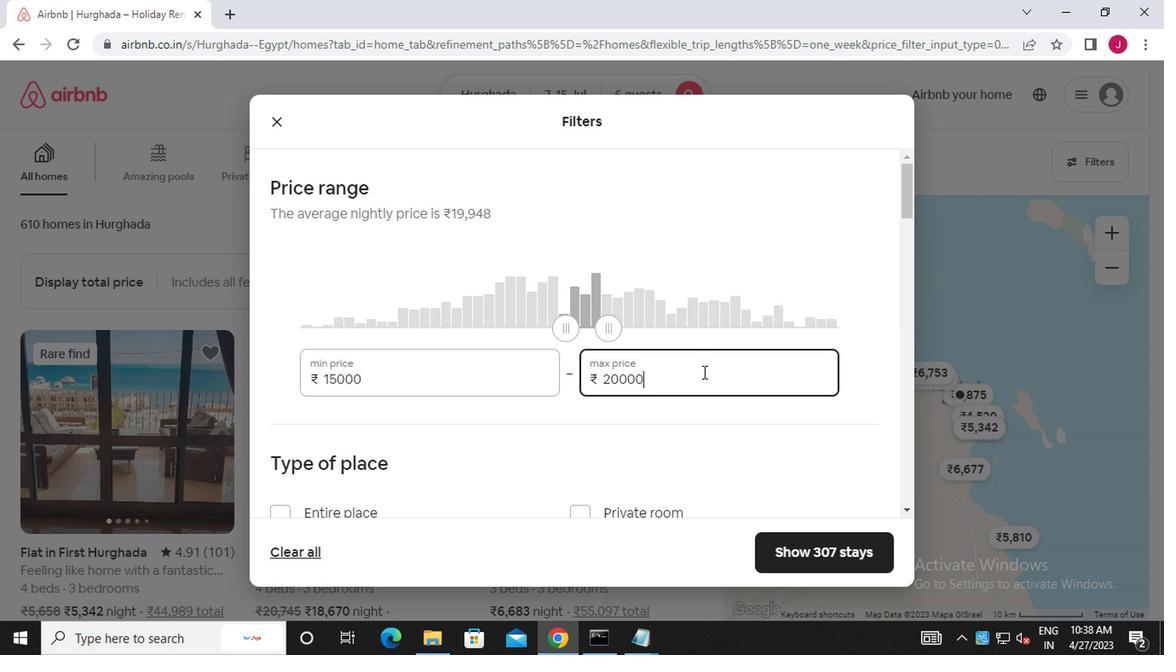 
Action: Mouse scrolled (701, 376) with delta (0, -1)
Screenshot: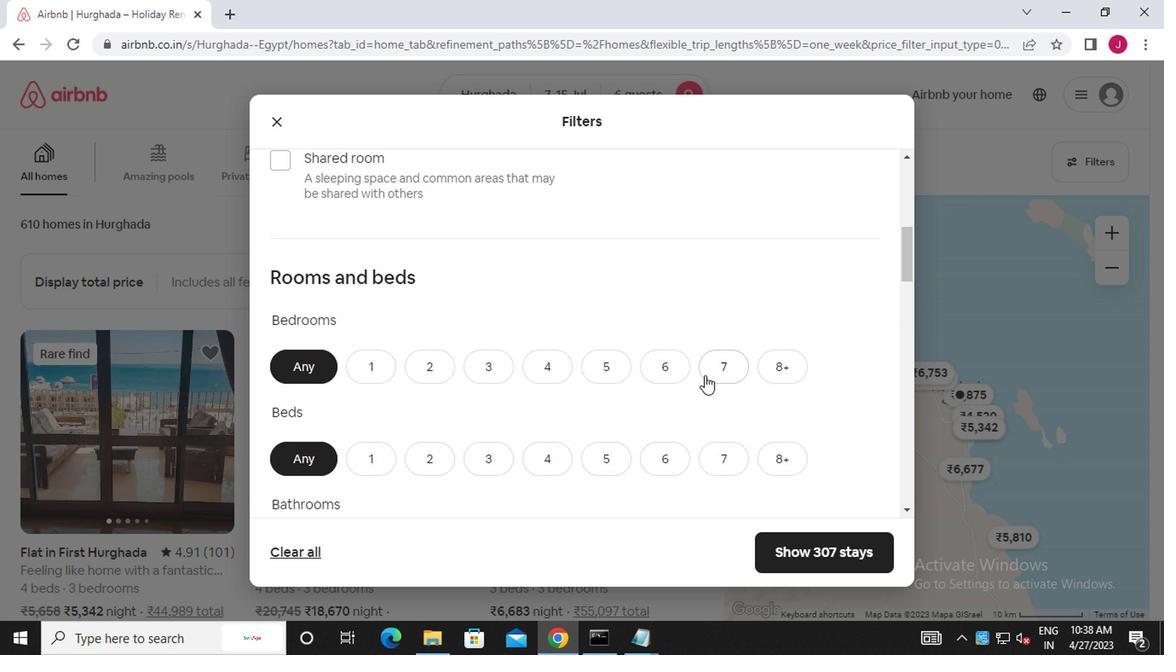 
Action: Mouse moved to (393, 271)
Screenshot: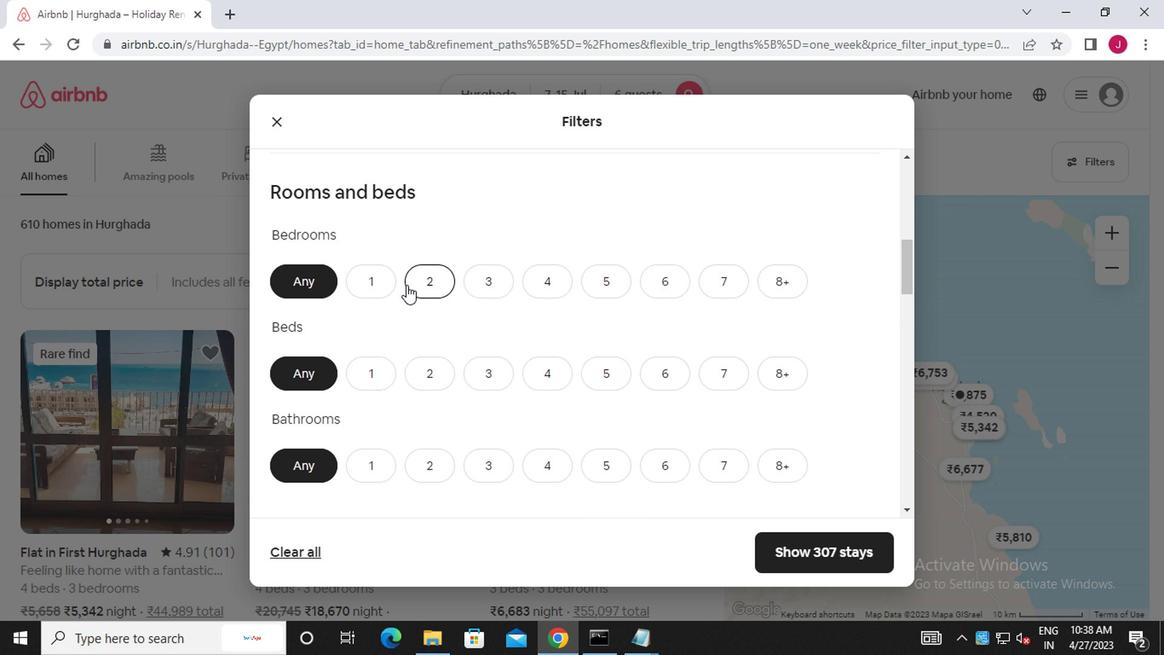 
Action: Mouse scrolled (393, 271) with delta (0, 0)
Screenshot: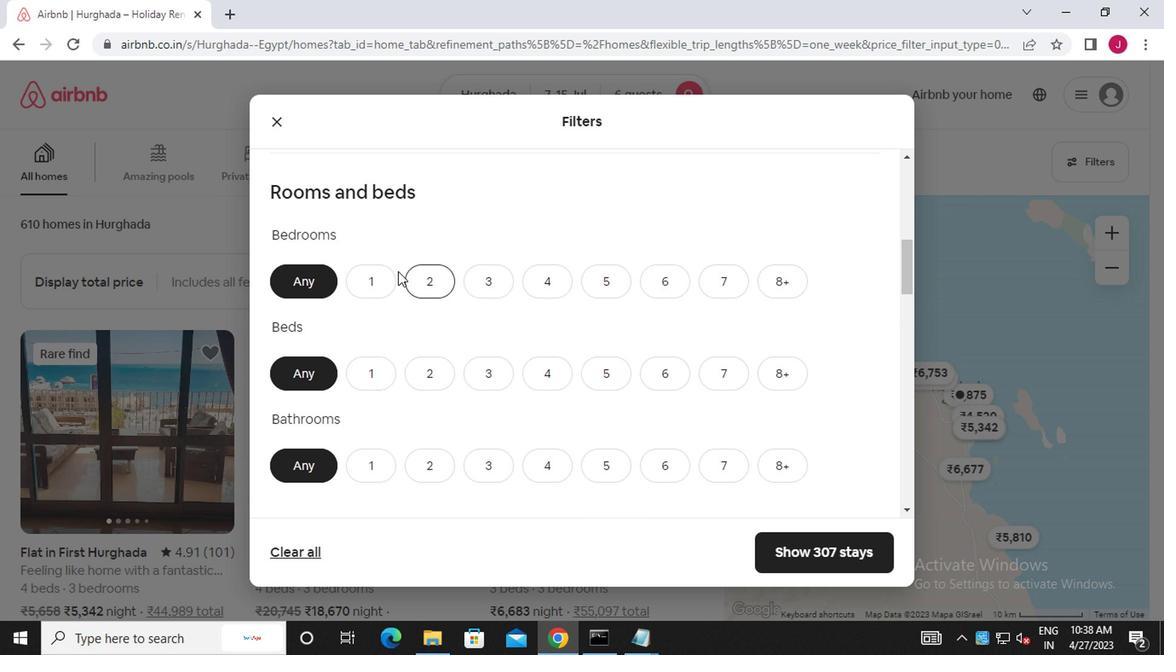 
Action: Mouse scrolled (393, 271) with delta (0, 0)
Screenshot: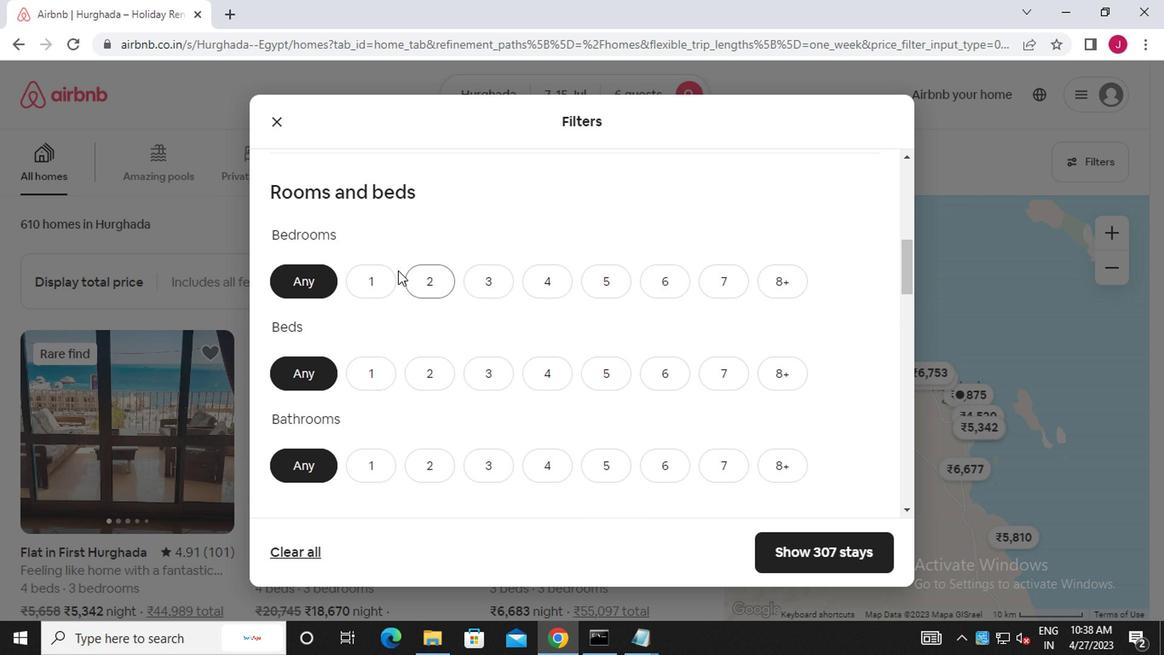 
Action: Mouse moved to (283, 171)
Screenshot: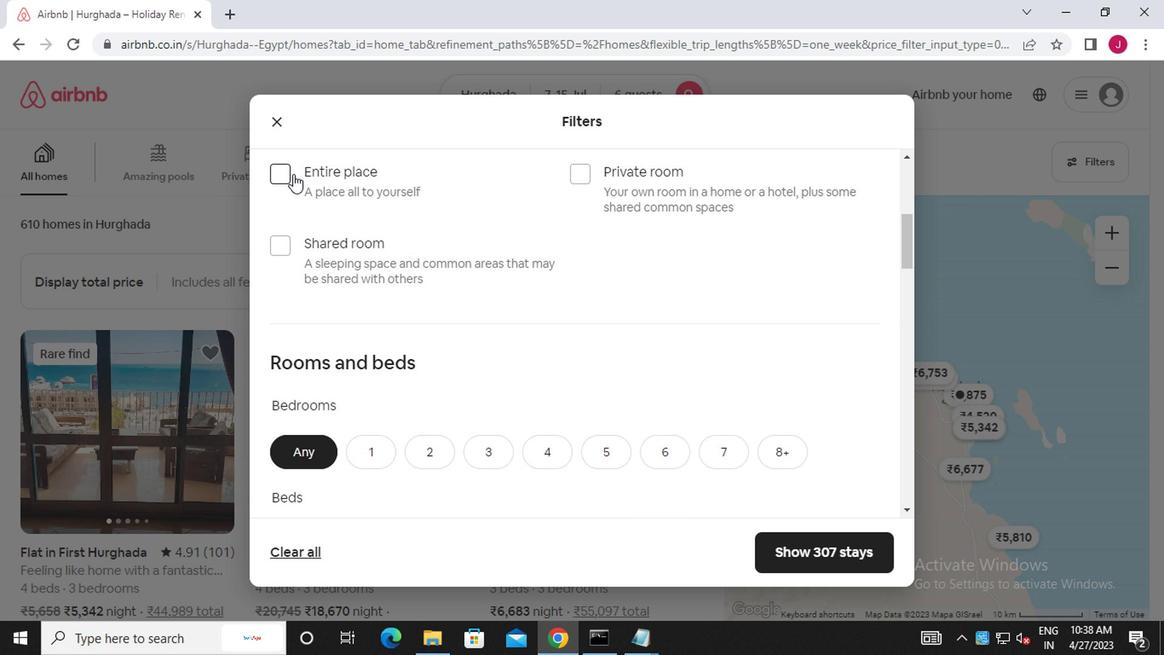 
Action: Mouse pressed left at (283, 171)
Screenshot: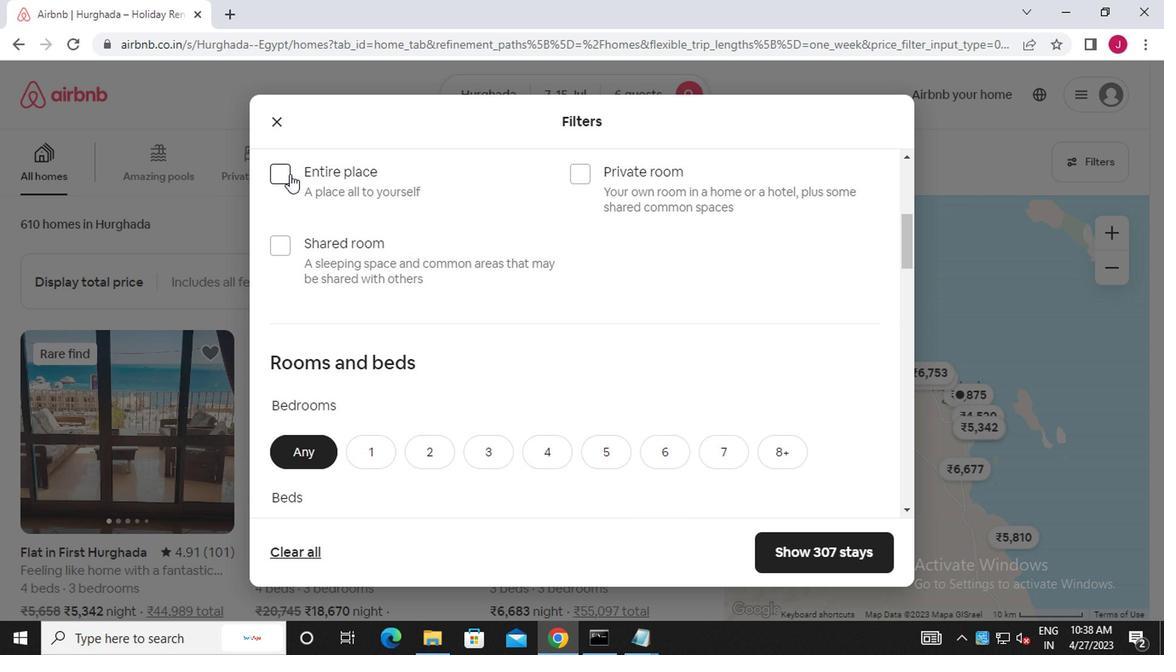 
Action: Mouse moved to (439, 276)
Screenshot: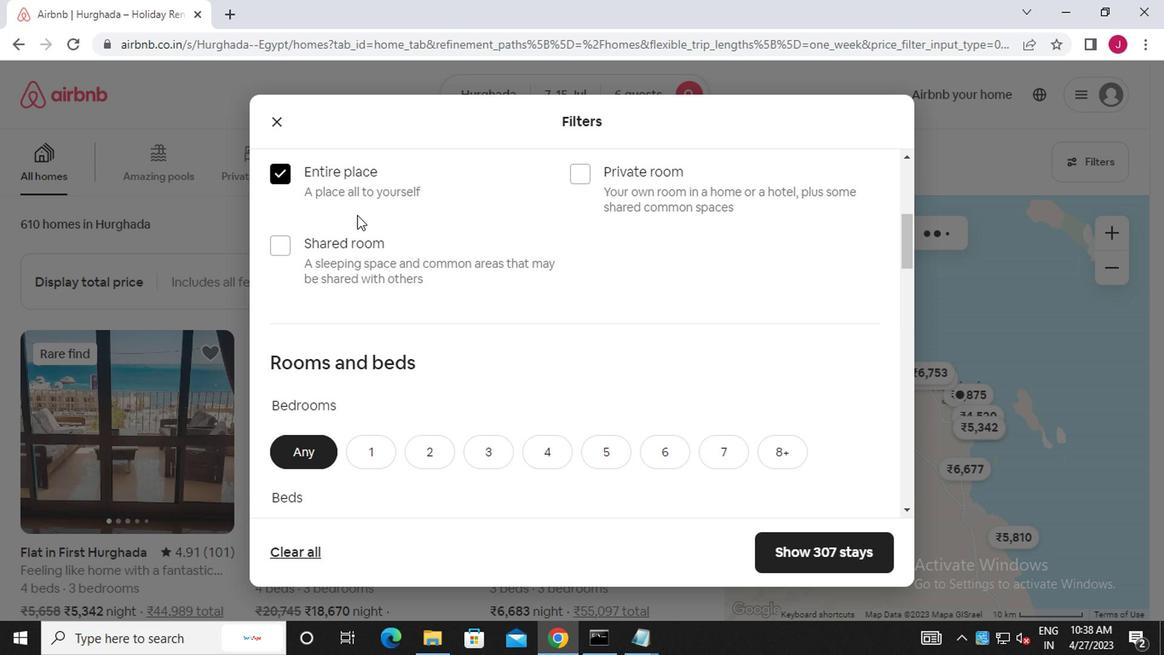
Action: Mouse scrolled (439, 275) with delta (0, 0)
Screenshot: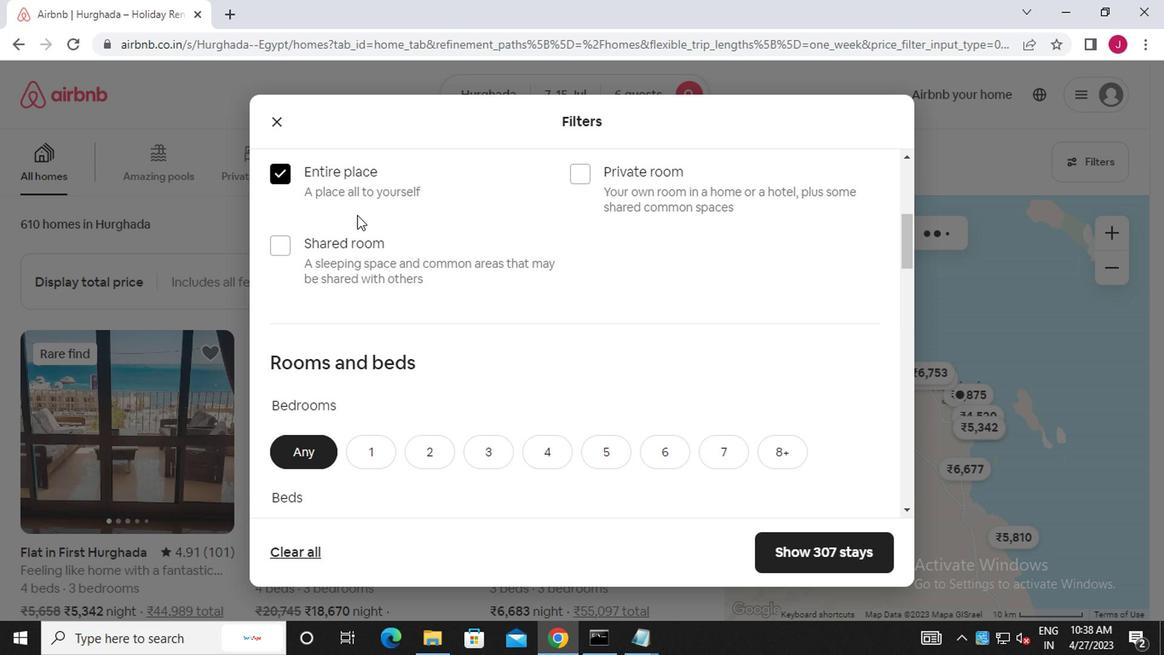 
Action: Mouse moved to (440, 281)
Screenshot: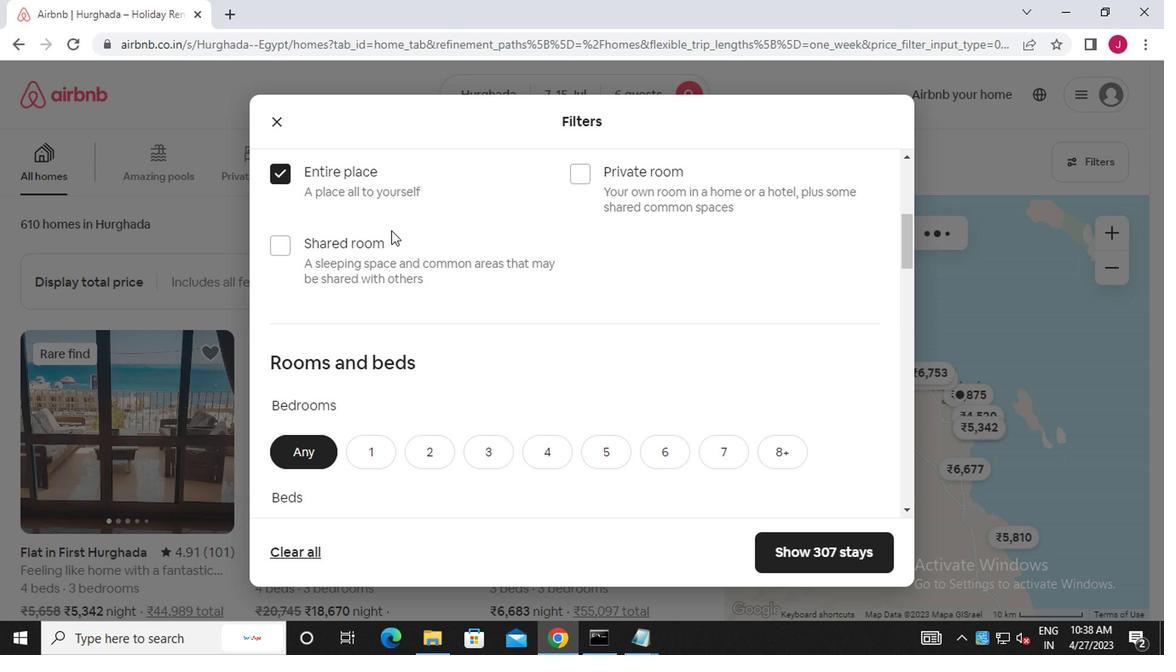 
Action: Mouse scrolled (440, 280) with delta (0, -1)
Screenshot: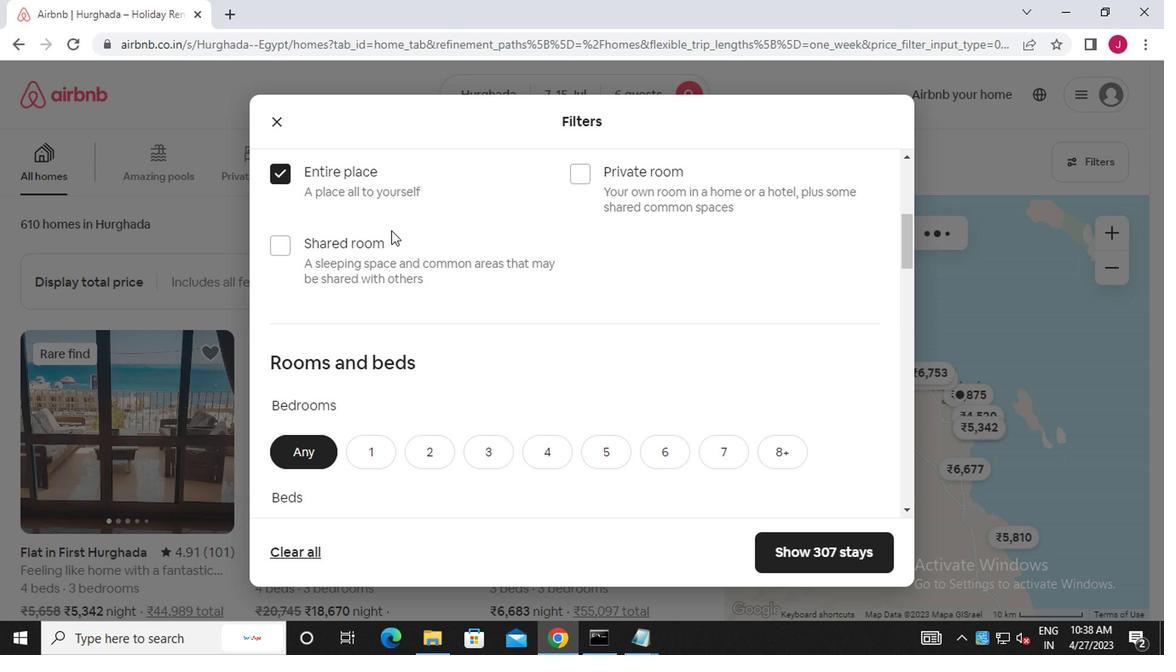 
Action: Mouse moved to (489, 287)
Screenshot: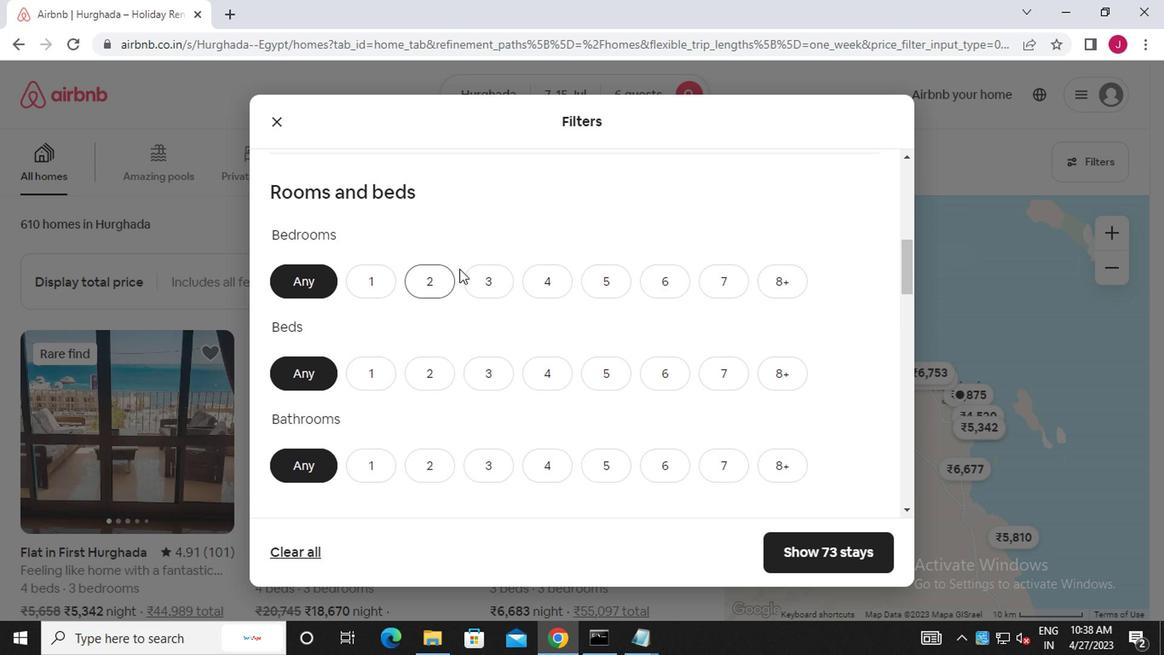 
Action: Mouse pressed left at (489, 287)
Screenshot: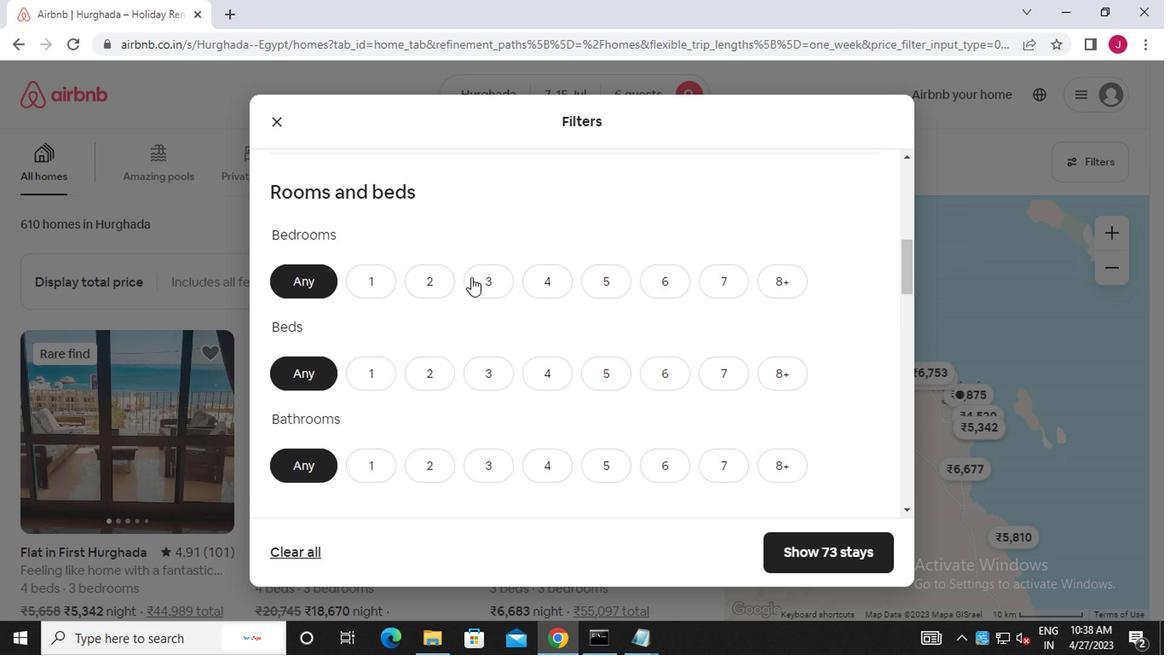 
Action: Mouse moved to (490, 390)
Screenshot: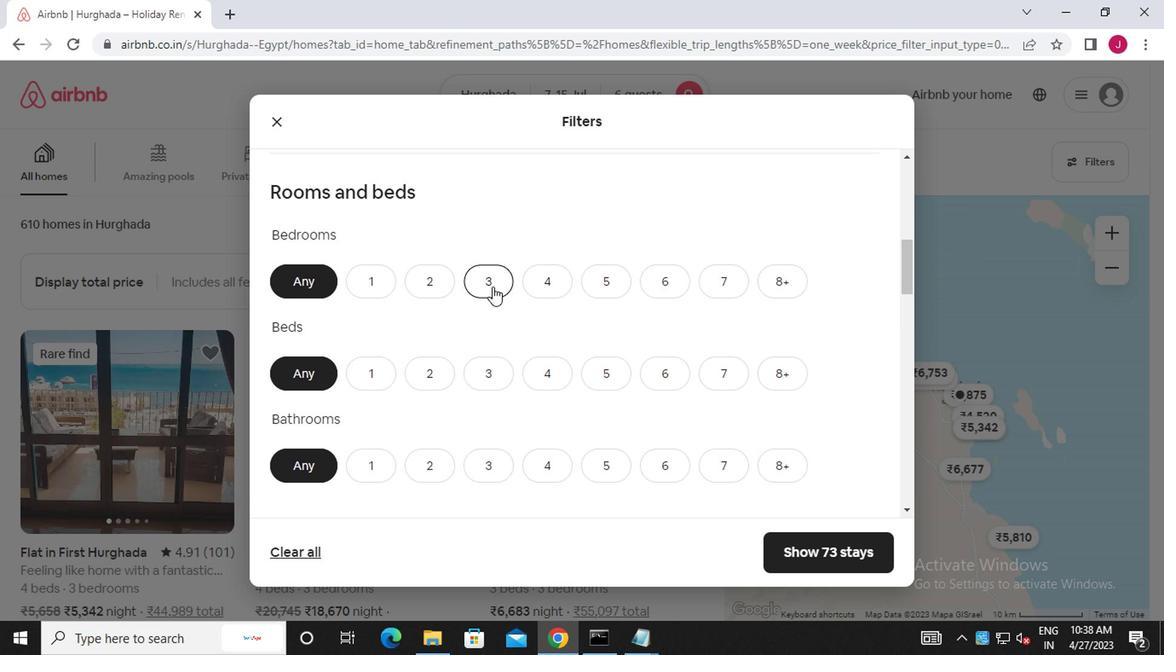 
Action: Mouse pressed left at (490, 390)
Screenshot: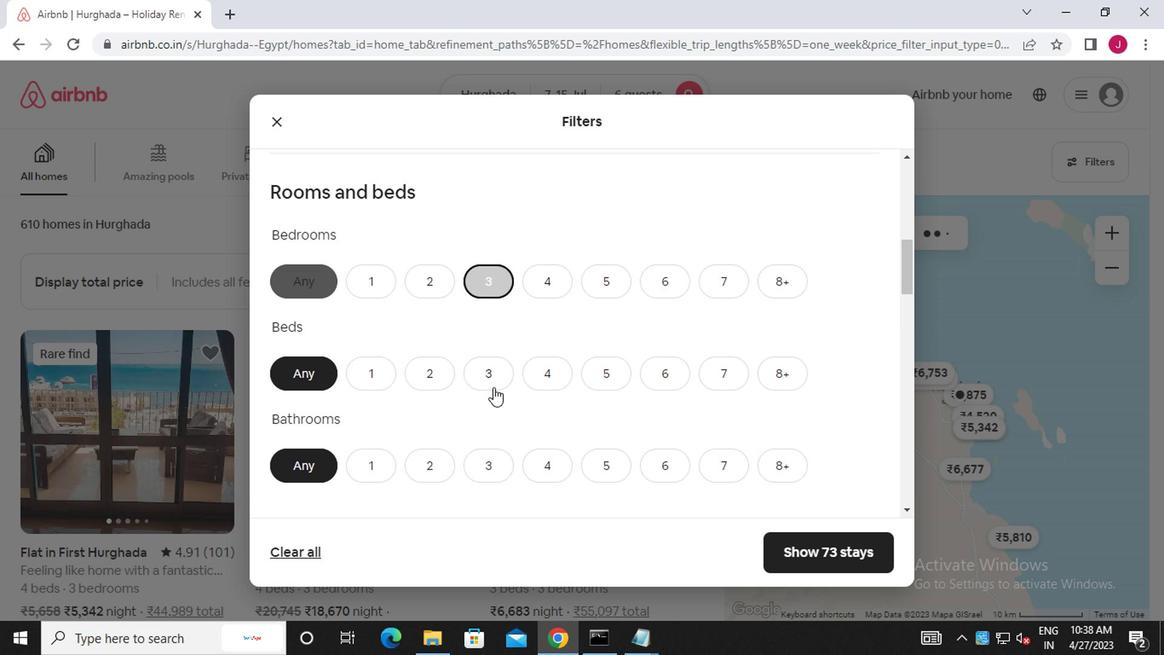 
Action: Mouse moved to (484, 473)
Screenshot: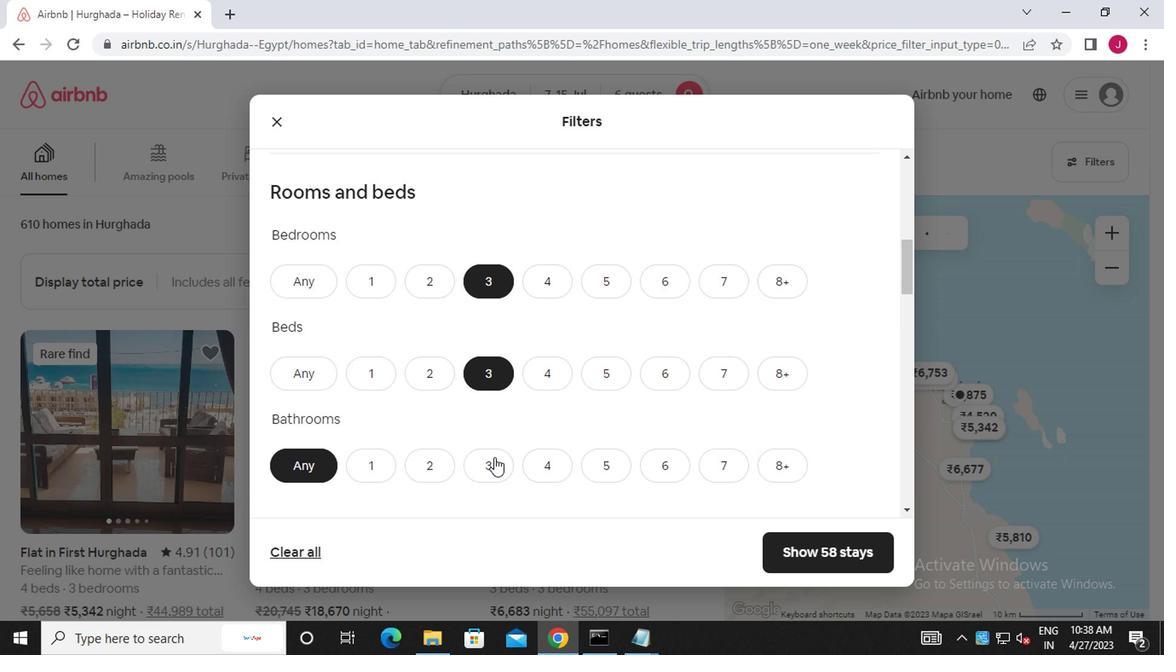 
Action: Mouse pressed left at (484, 473)
Screenshot: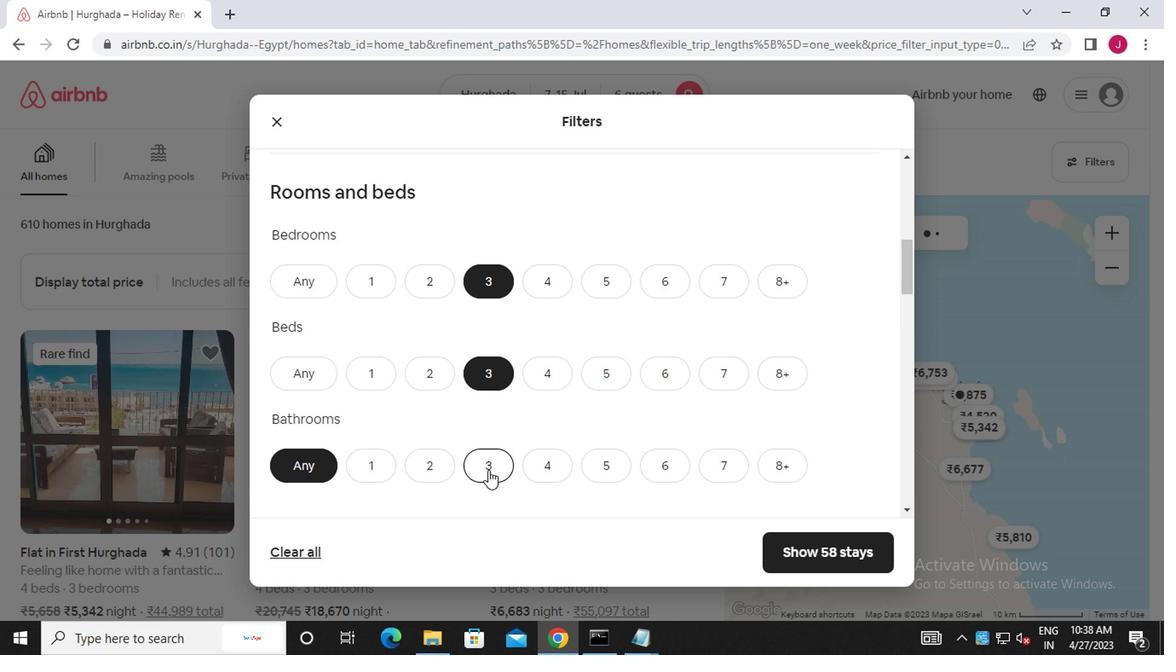 
Action: Mouse moved to (484, 469)
Screenshot: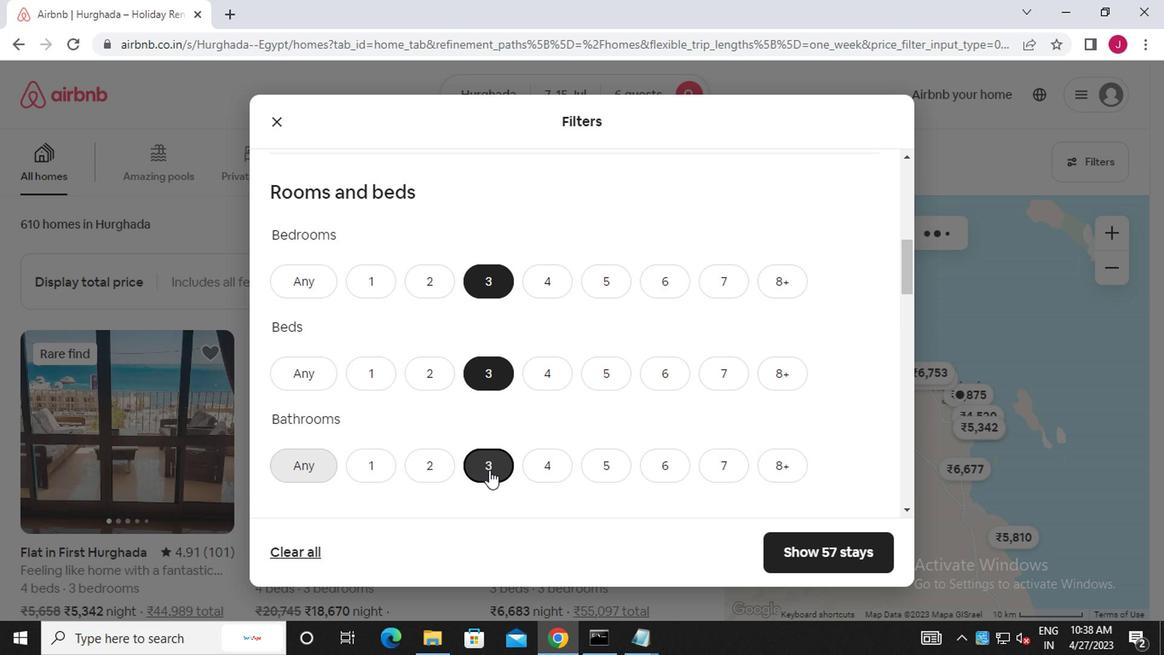 
Action: Mouse scrolled (484, 468) with delta (0, -1)
Screenshot: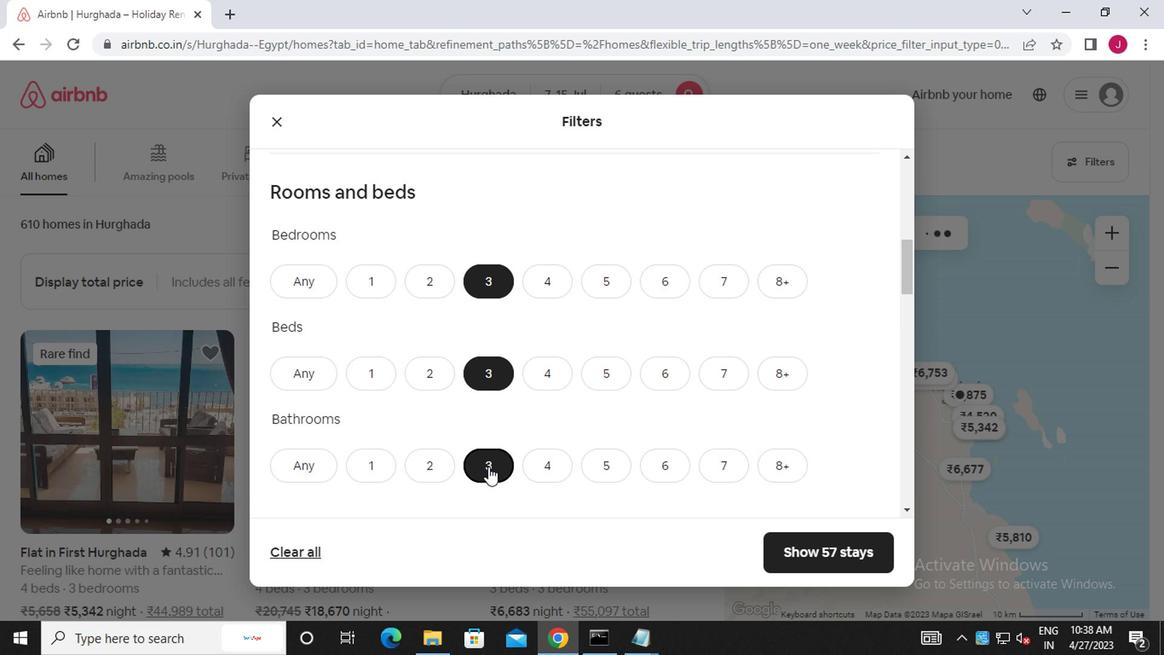 
Action: Mouse scrolled (484, 468) with delta (0, -1)
Screenshot: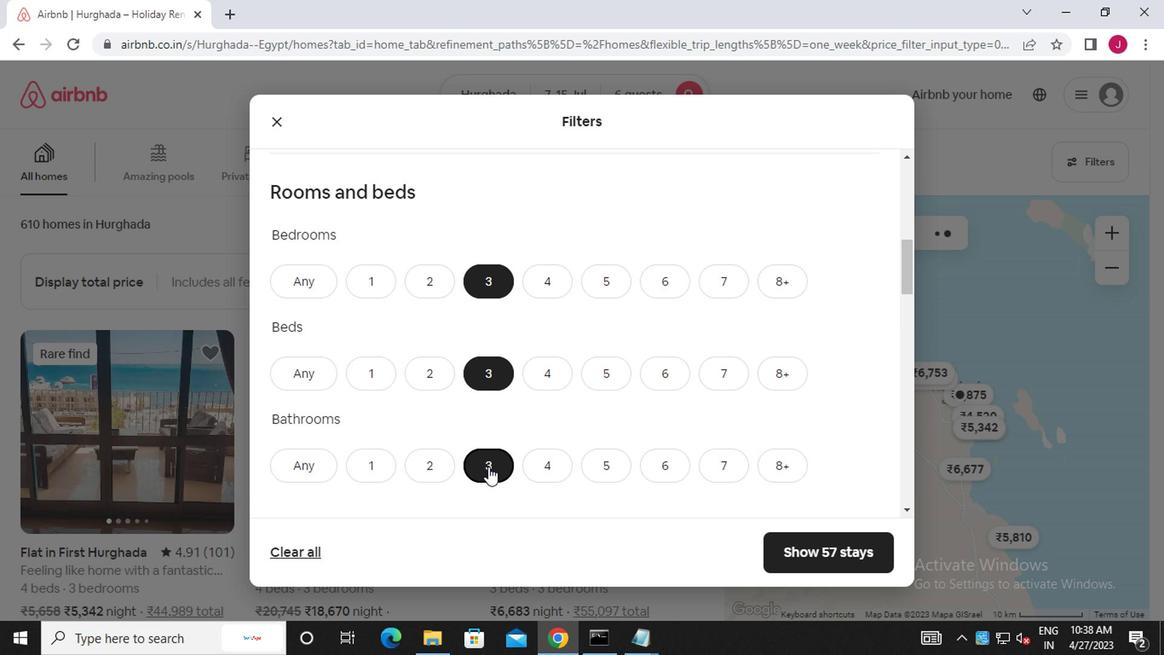 
Action: Mouse scrolled (484, 468) with delta (0, -1)
Screenshot: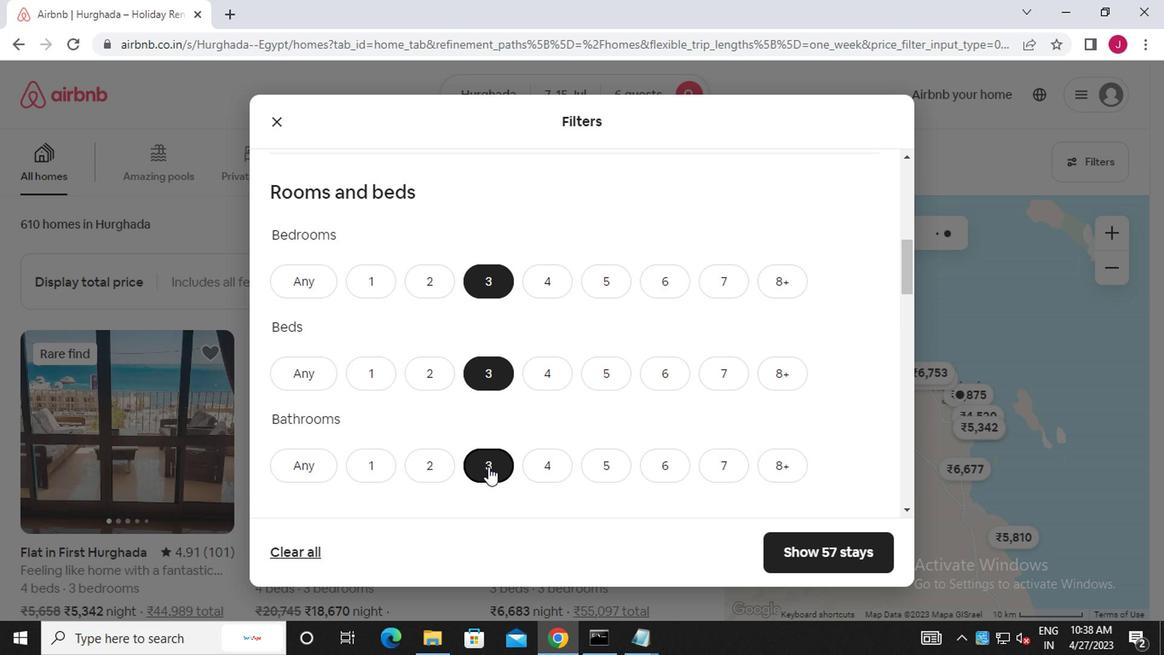 
Action: Mouse moved to (349, 404)
Screenshot: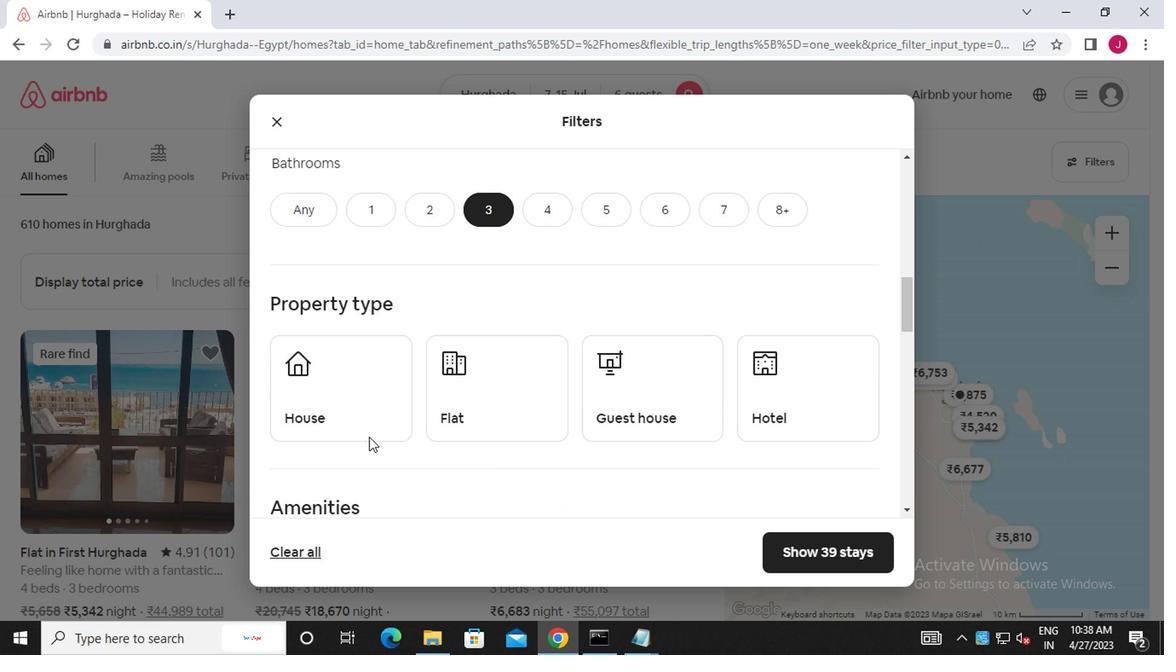 
Action: Mouse pressed left at (349, 404)
Screenshot: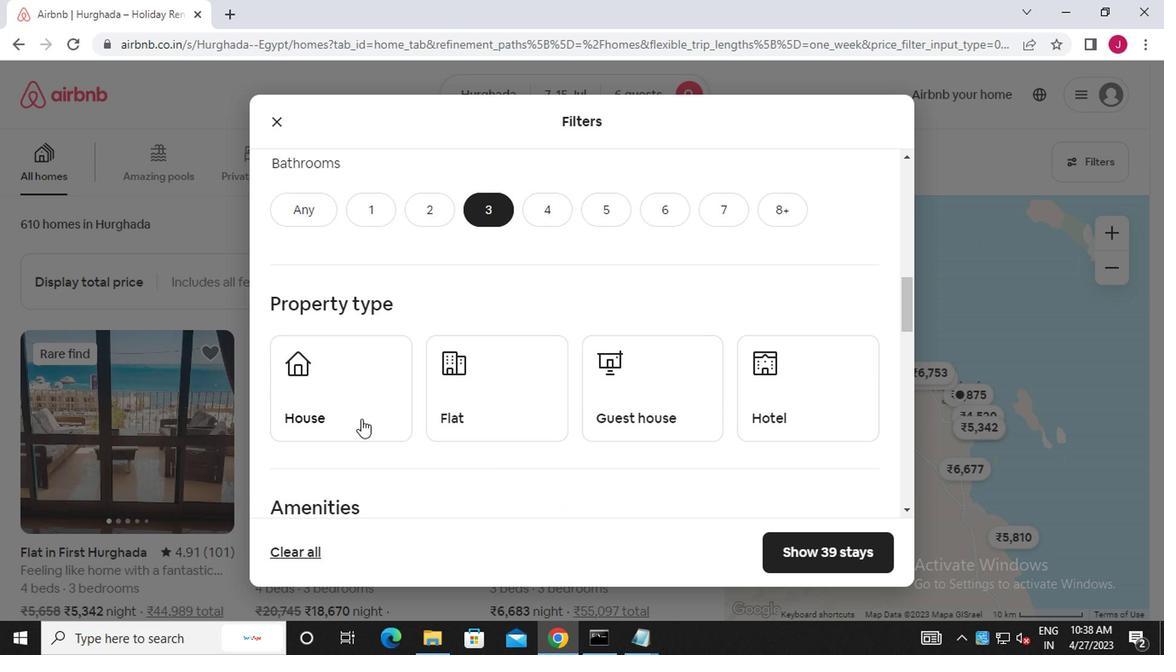 
Action: Mouse moved to (486, 404)
Screenshot: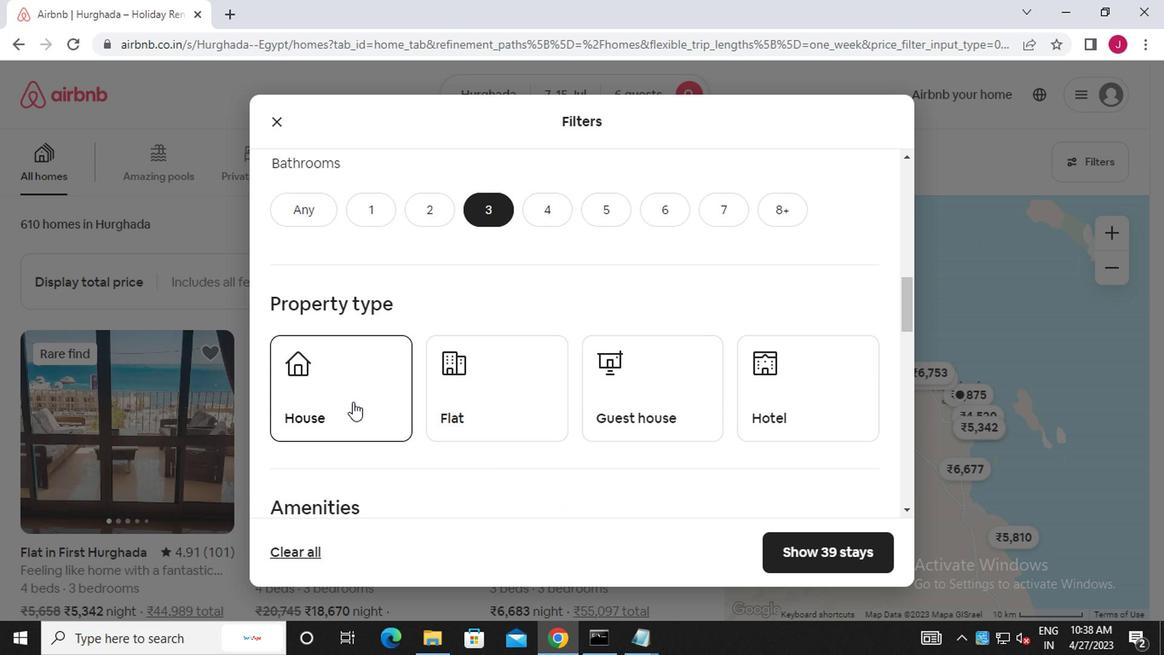 
Action: Mouse pressed left at (486, 404)
Screenshot: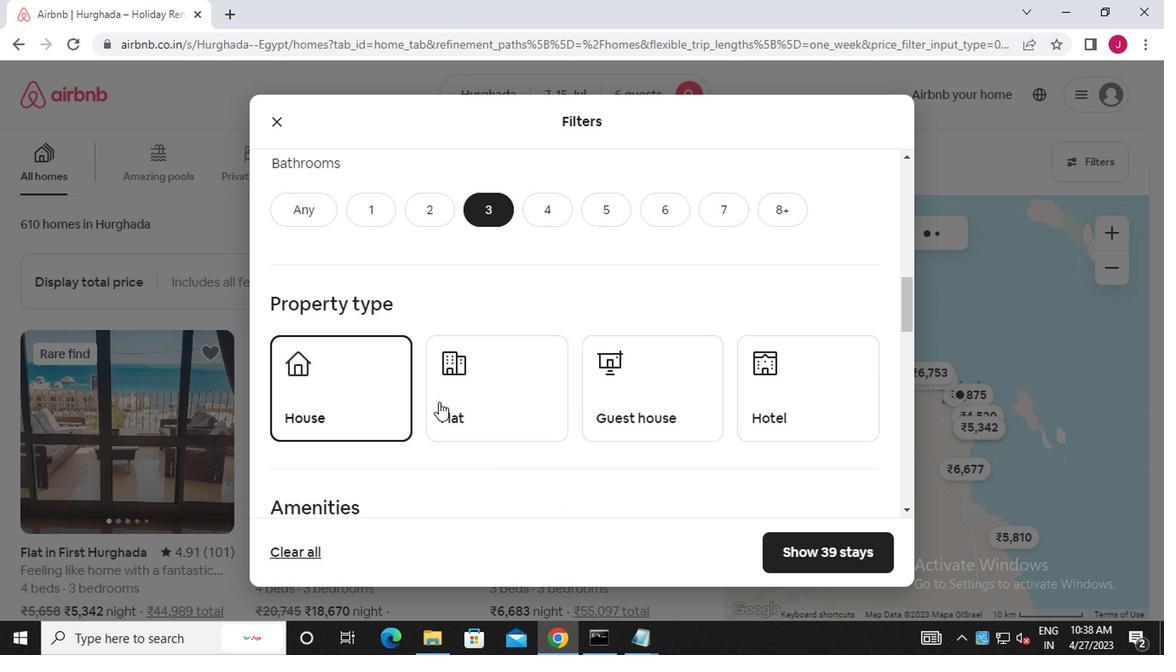
Action: Mouse moved to (641, 408)
Screenshot: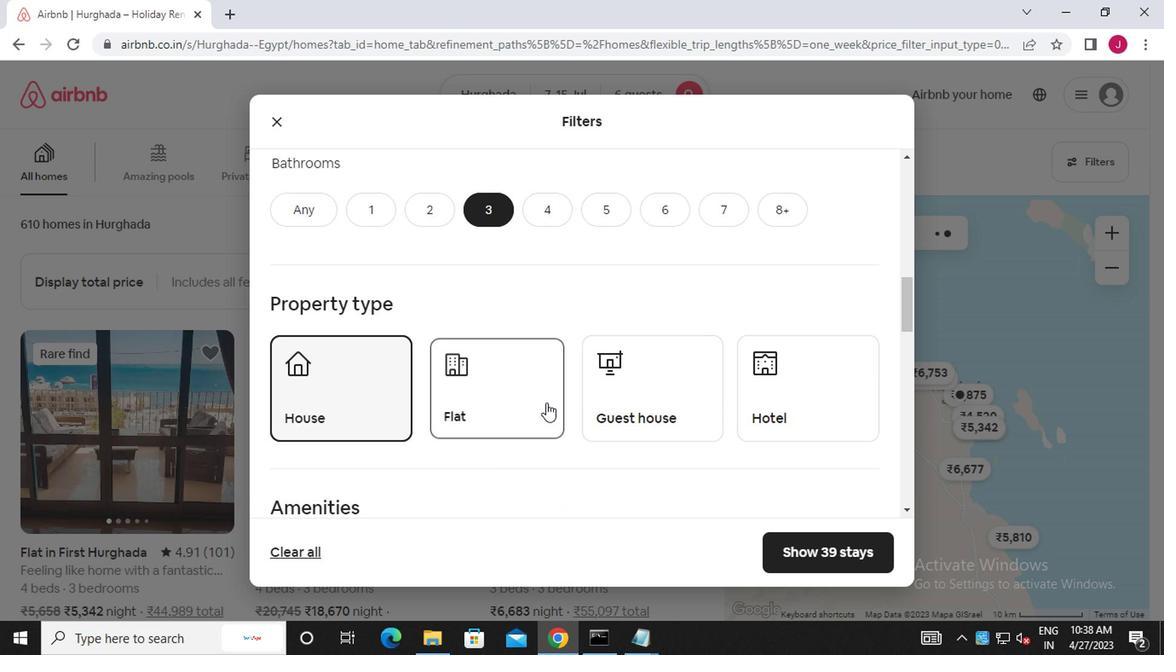 
Action: Mouse pressed left at (641, 408)
Screenshot: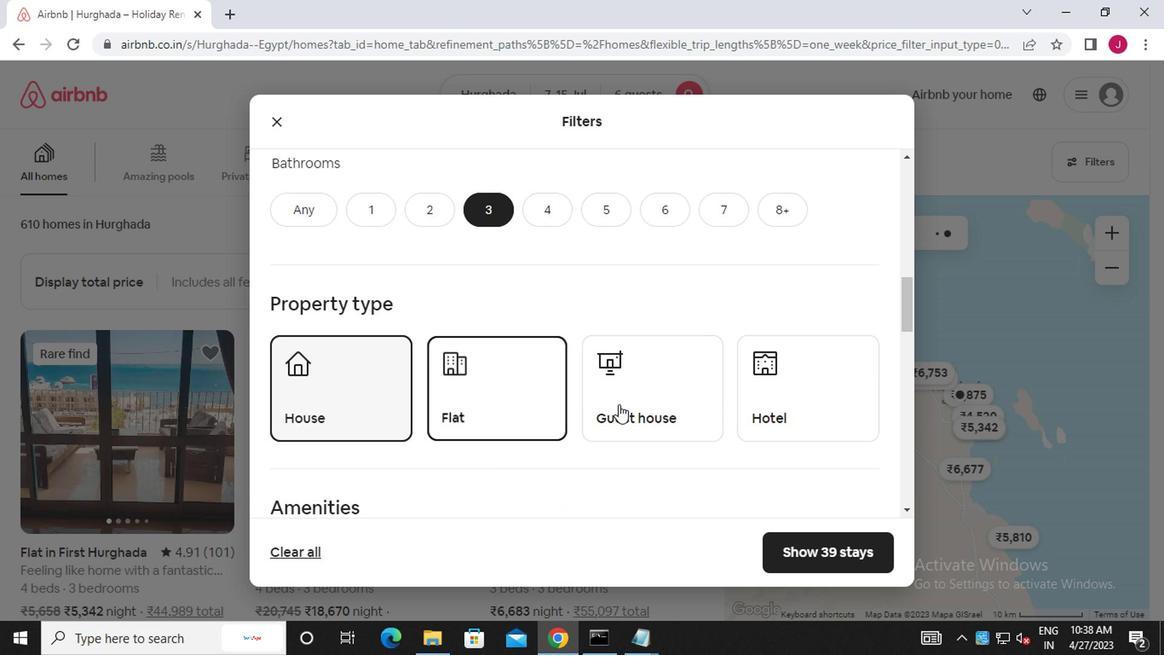 
Action: Mouse scrolled (641, 407) with delta (0, -1)
Screenshot: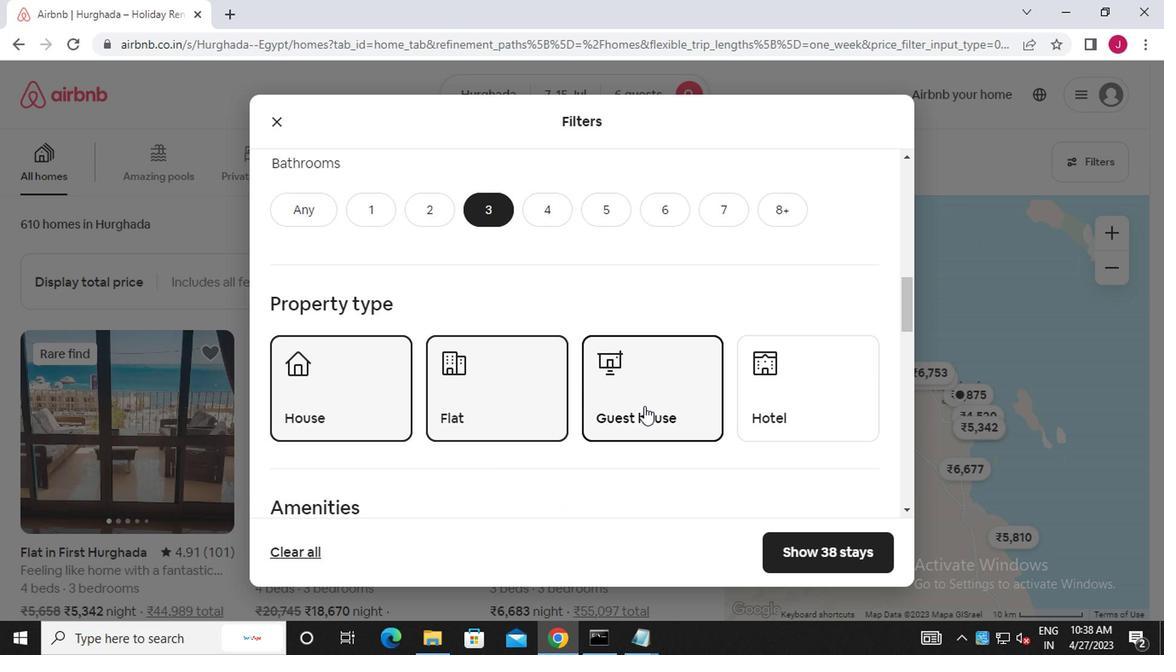 
Action: Mouse scrolled (641, 407) with delta (0, -1)
Screenshot: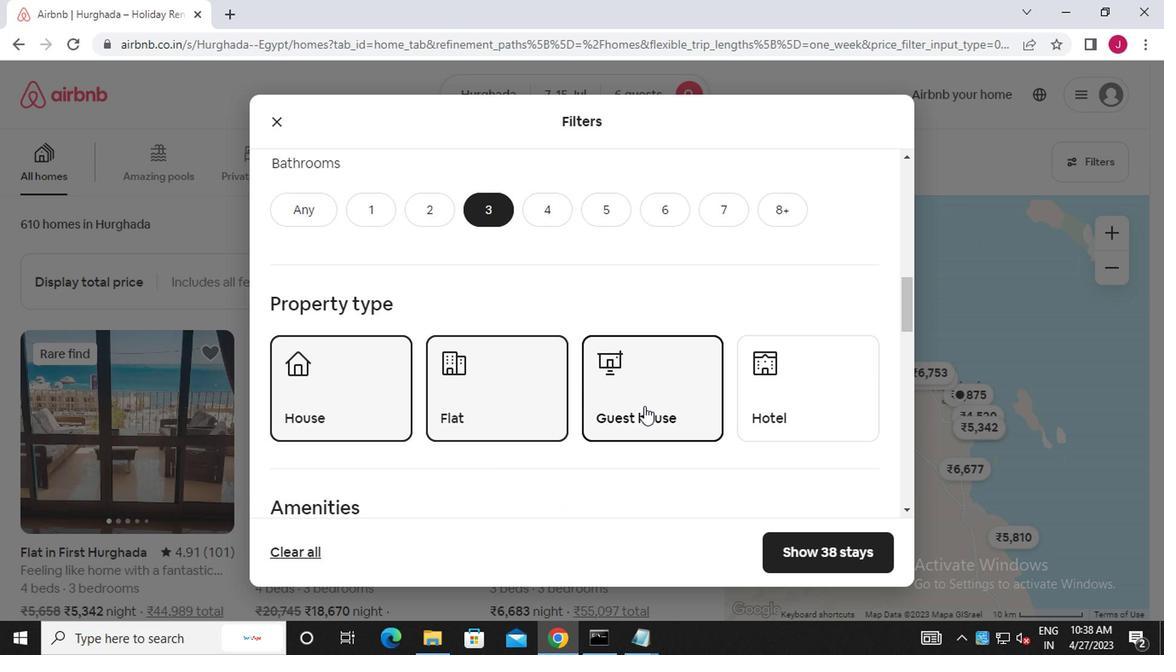 
Action: Mouse scrolled (641, 407) with delta (0, -1)
Screenshot: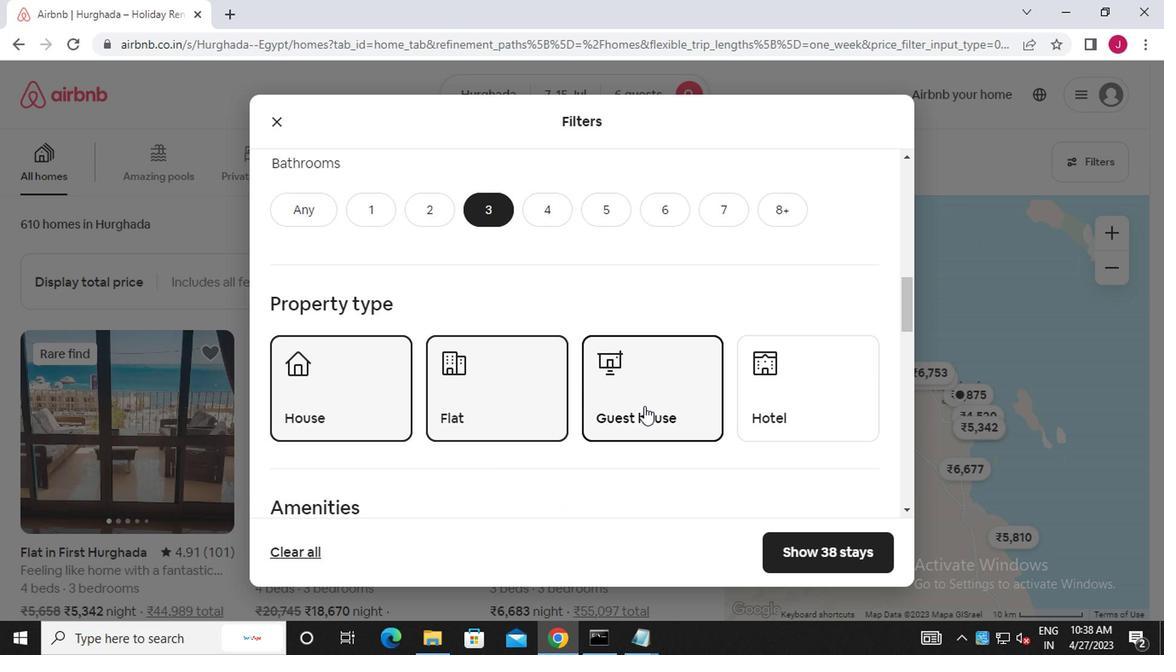 
Action: Mouse scrolled (641, 407) with delta (0, -1)
Screenshot: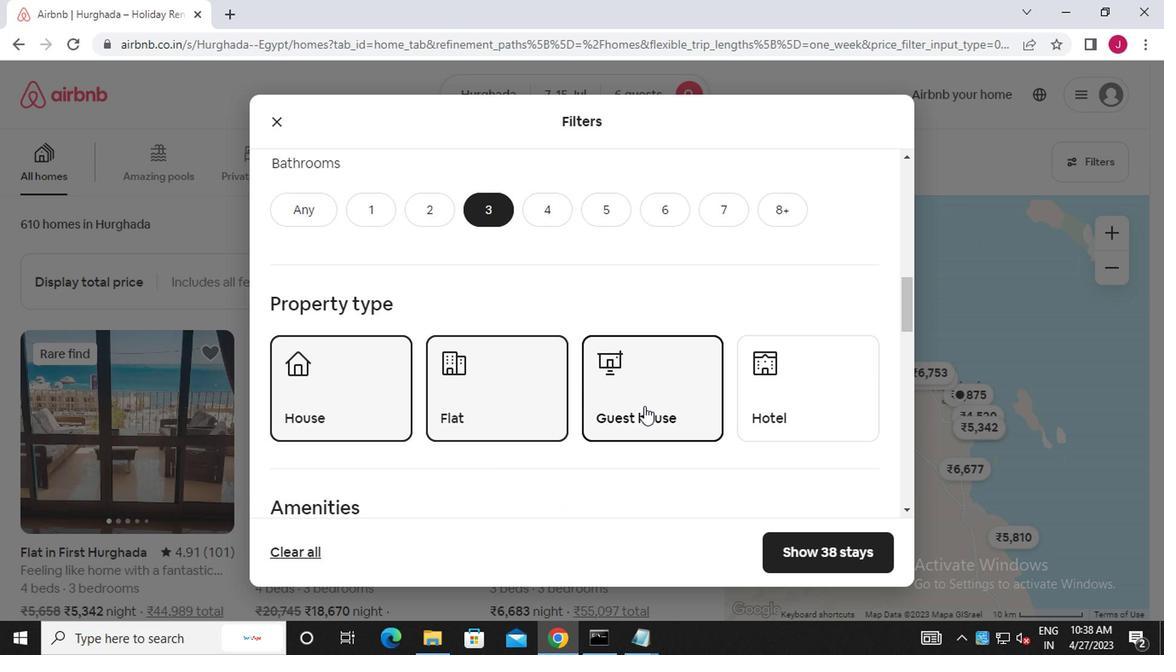 
Action: Mouse scrolled (641, 407) with delta (0, -1)
Screenshot: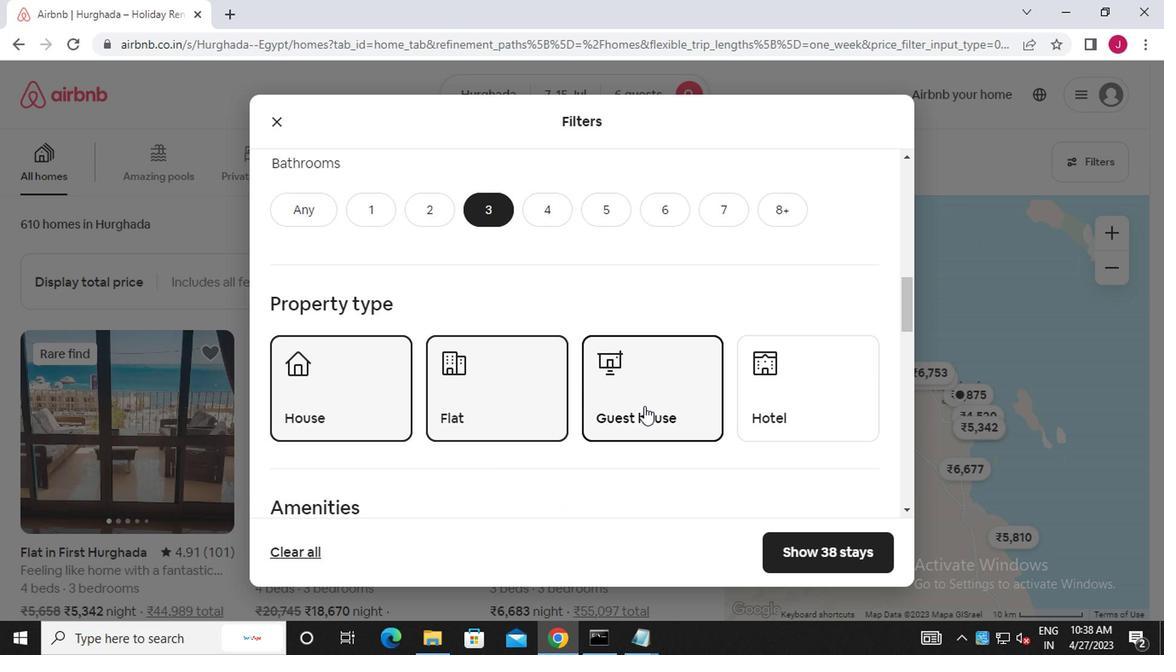 
Action: Mouse moved to (853, 481)
Screenshot: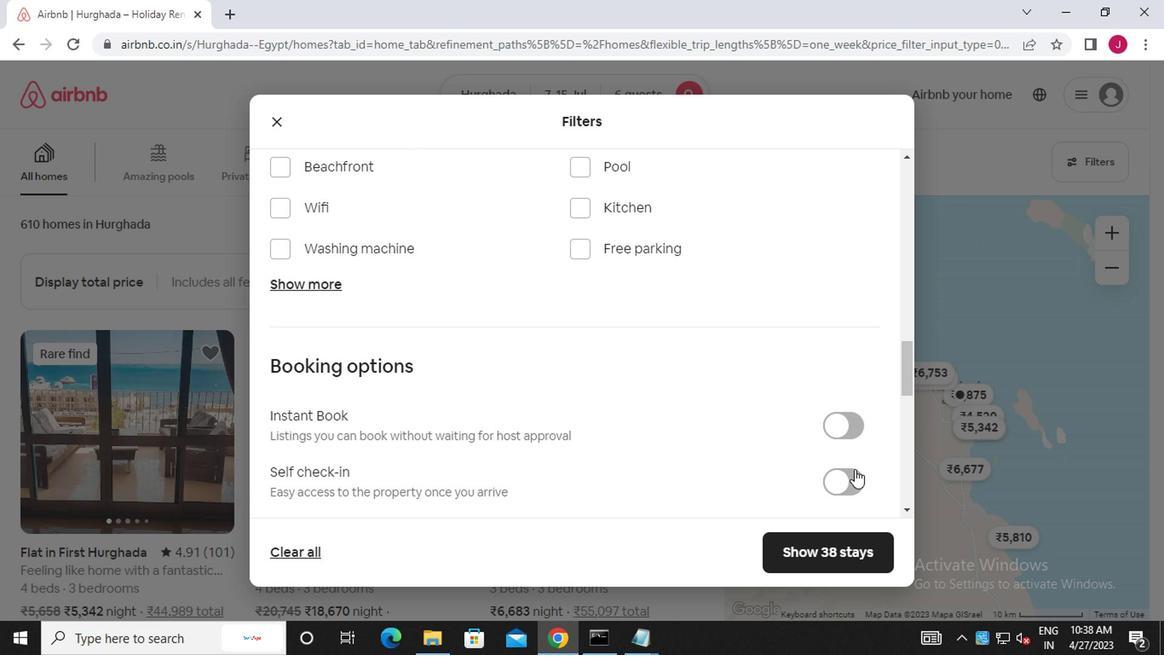 
Action: Mouse pressed left at (853, 481)
Screenshot: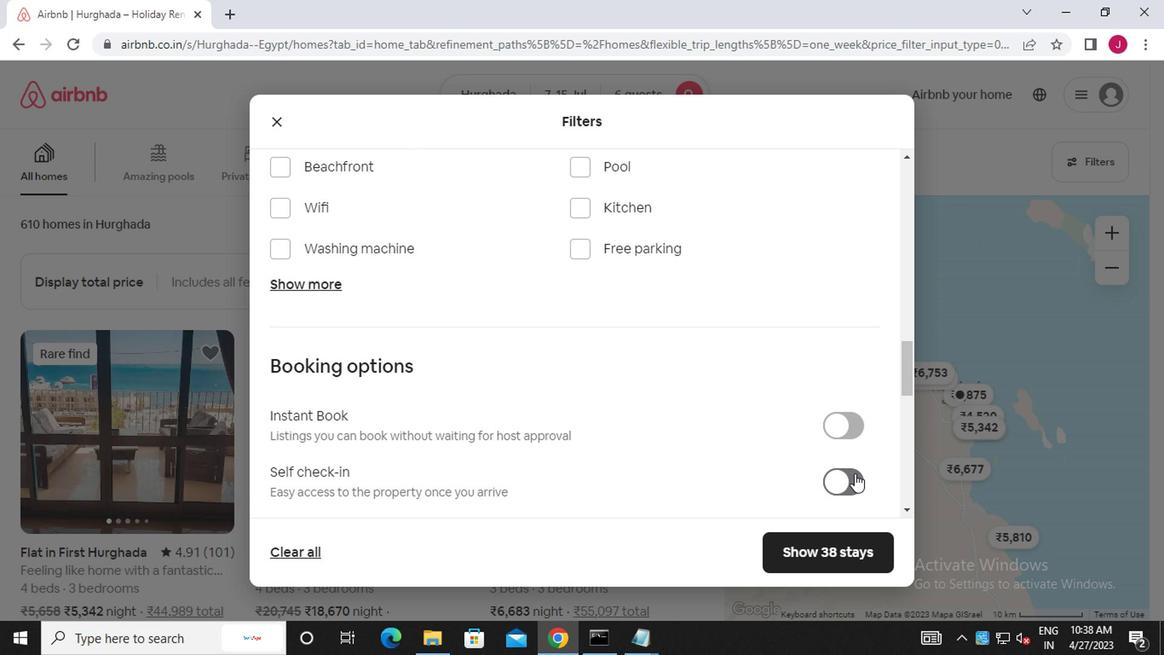 
Action: Mouse moved to (572, 422)
Screenshot: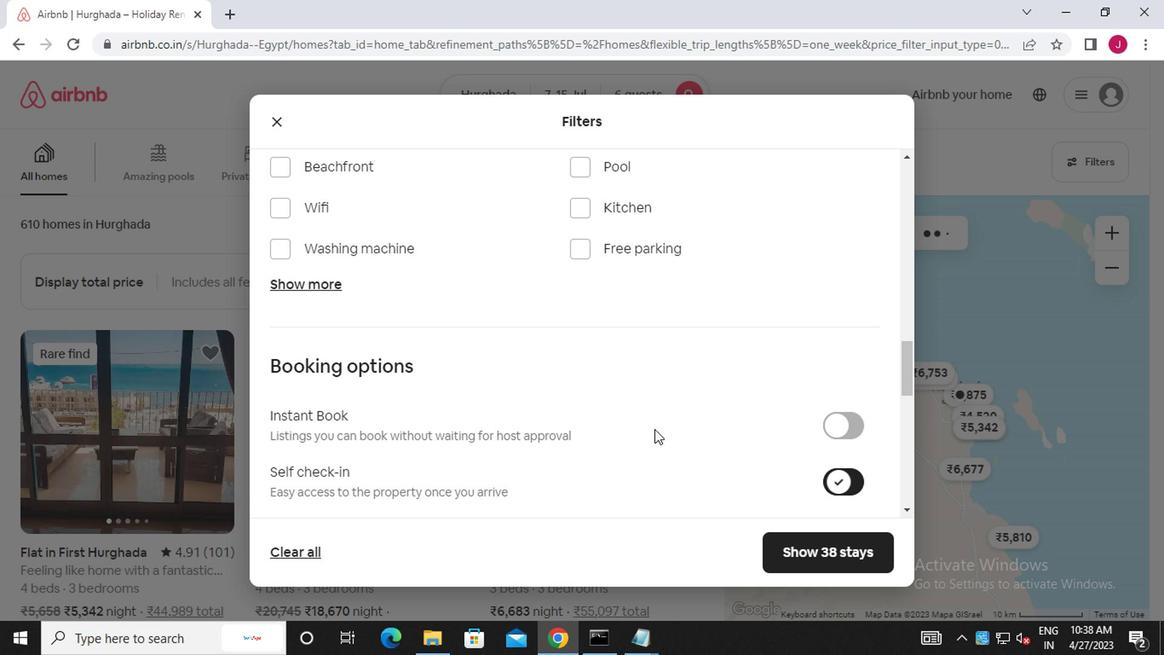 
Action: Mouse scrolled (572, 421) with delta (0, -1)
Screenshot: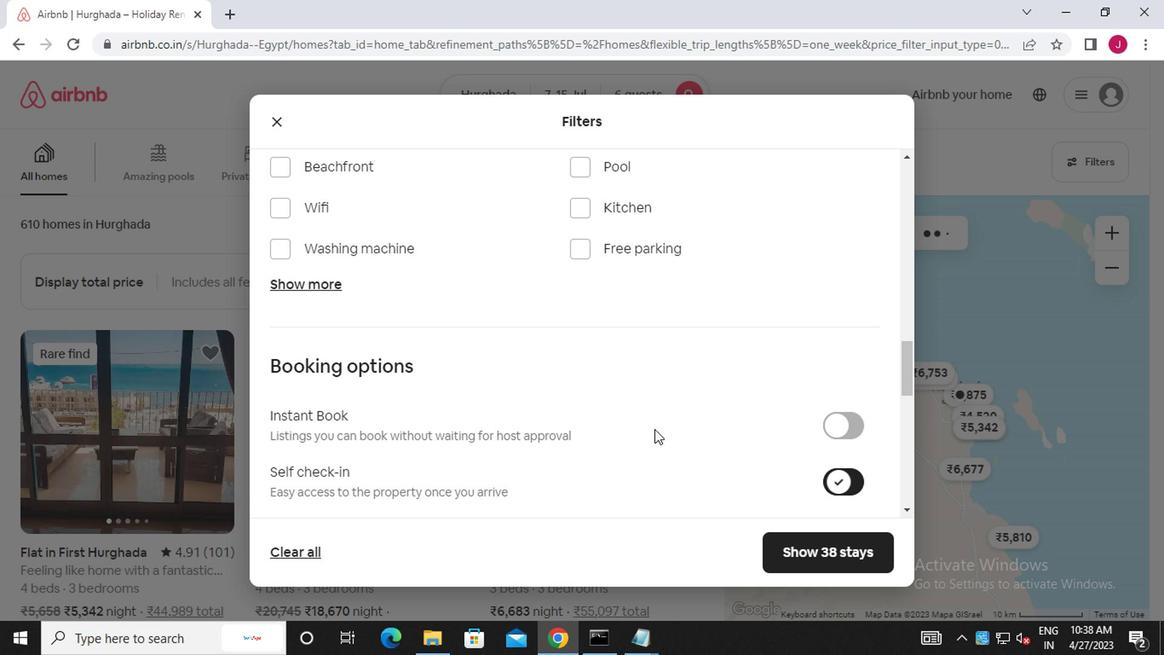 
Action: Mouse scrolled (572, 421) with delta (0, -1)
Screenshot: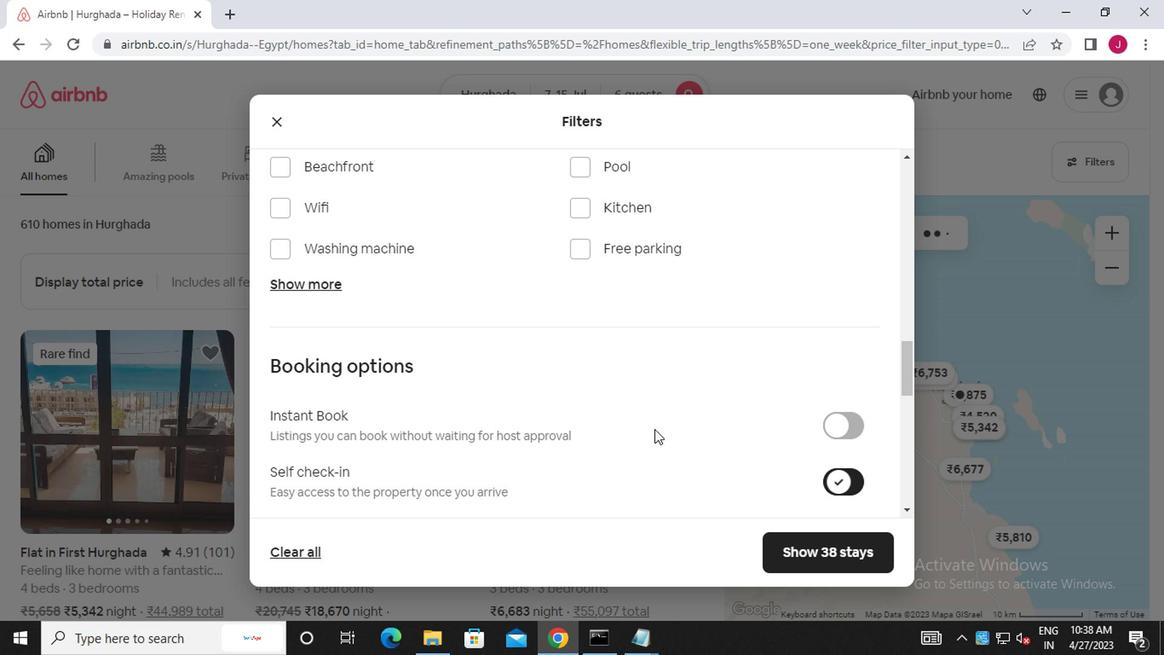 
Action: Mouse scrolled (572, 421) with delta (0, -1)
Screenshot: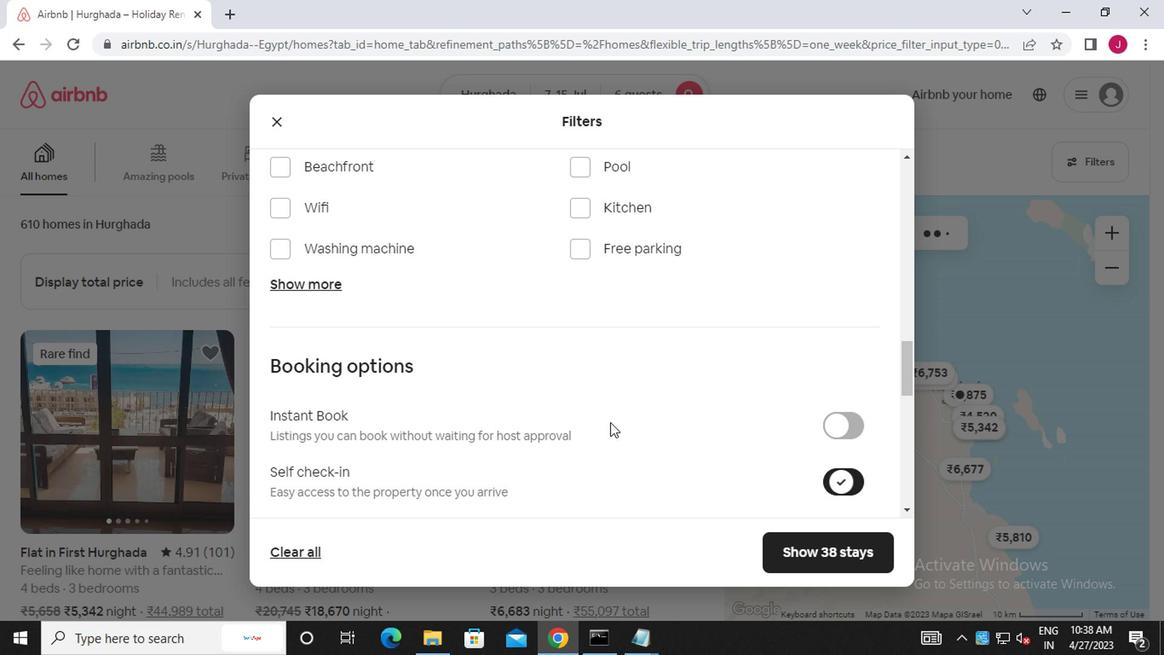
Action: Mouse scrolled (572, 421) with delta (0, -1)
Screenshot: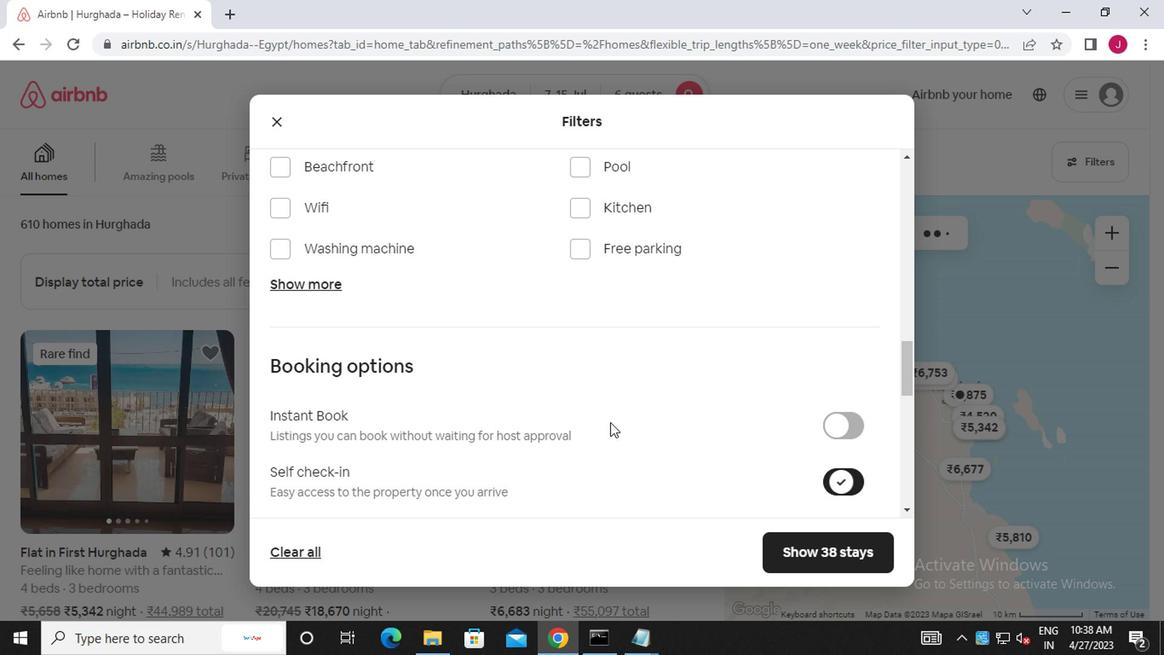 
Action: Mouse scrolled (572, 421) with delta (0, -1)
Screenshot: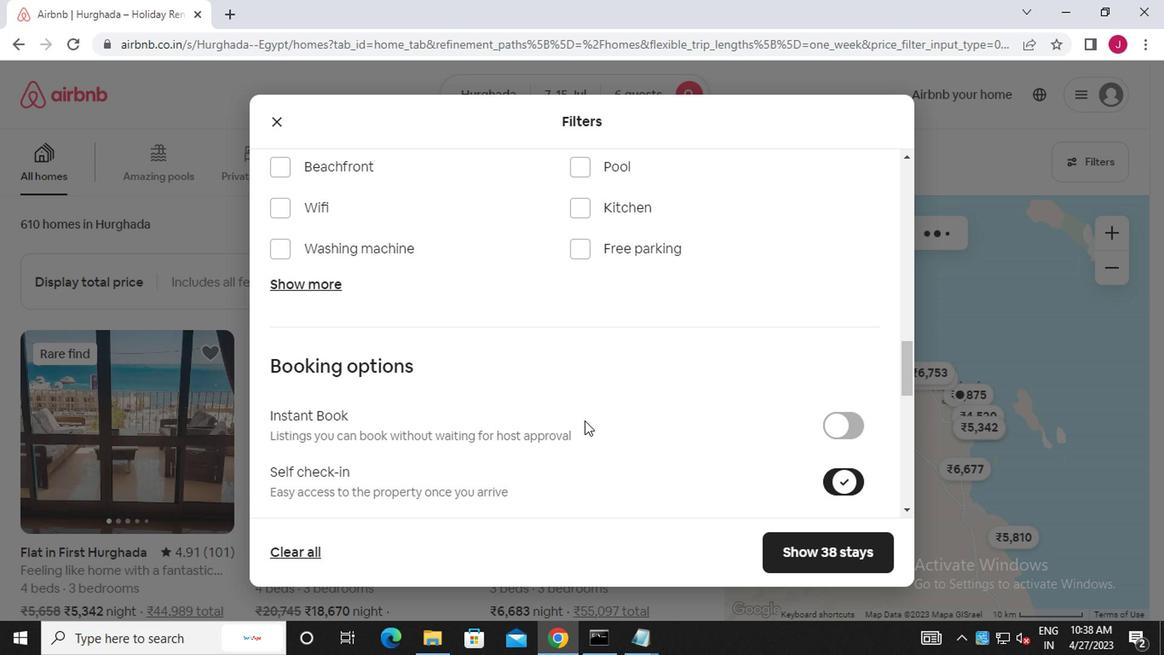 
Action: Mouse scrolled (572, 421) with delta (0, -1)
Screenshot: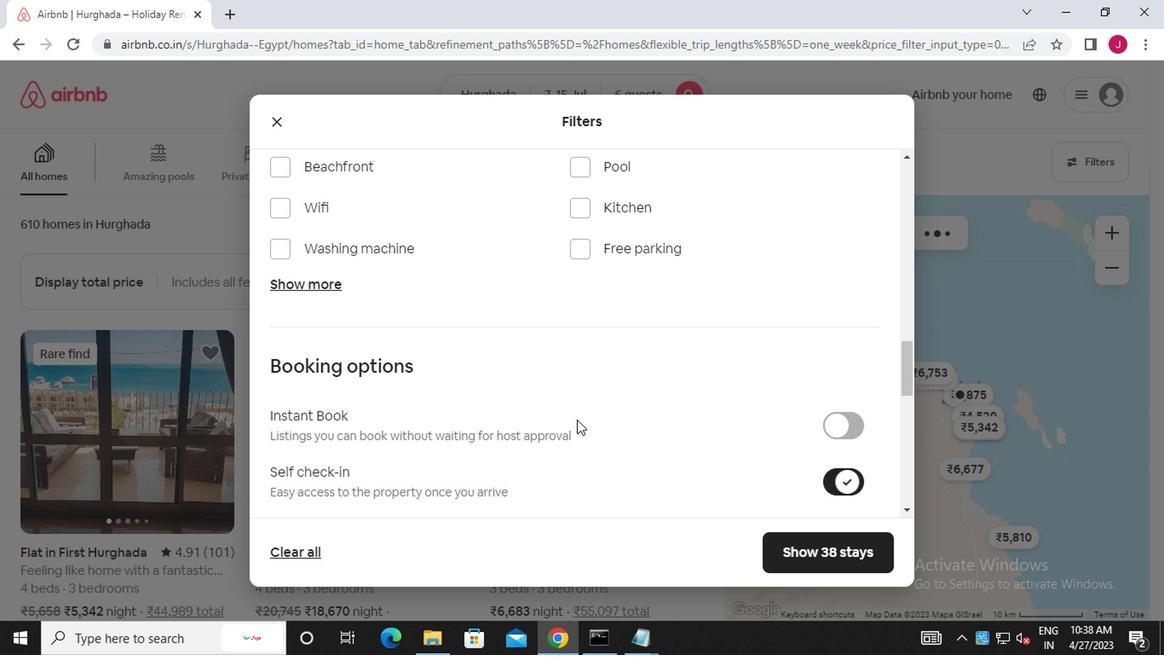 
Action: Mouse moved to (397, 370)
Screenshot: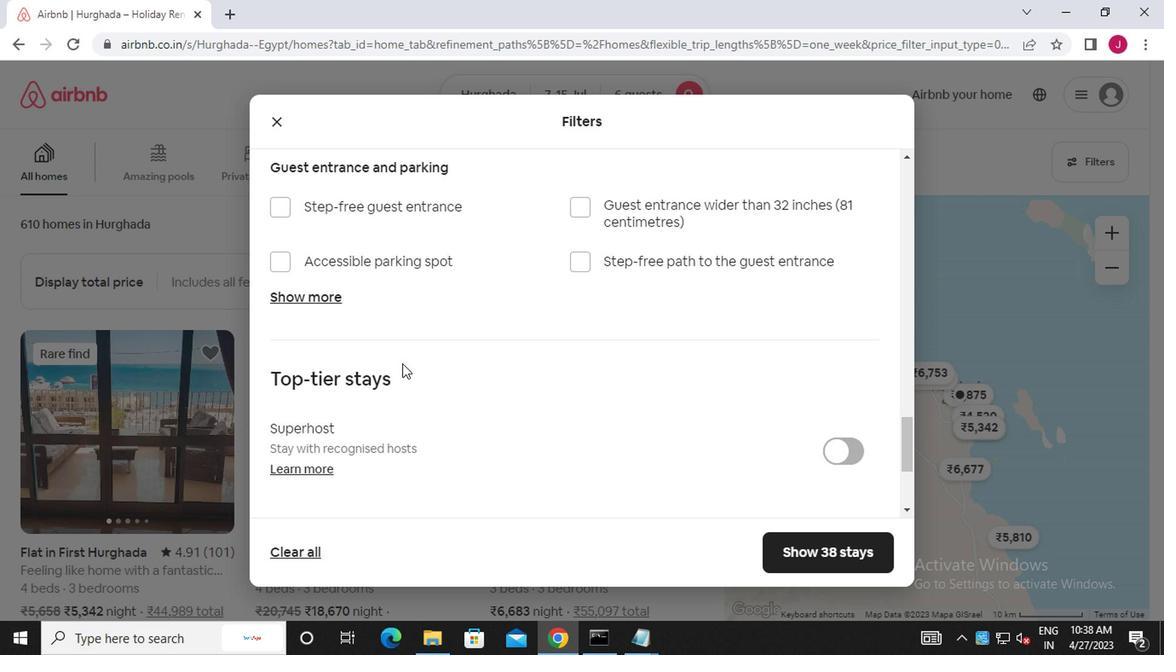 
Action: Mouse scrolled (397, 369) with delta (0, 0)
Screenshot: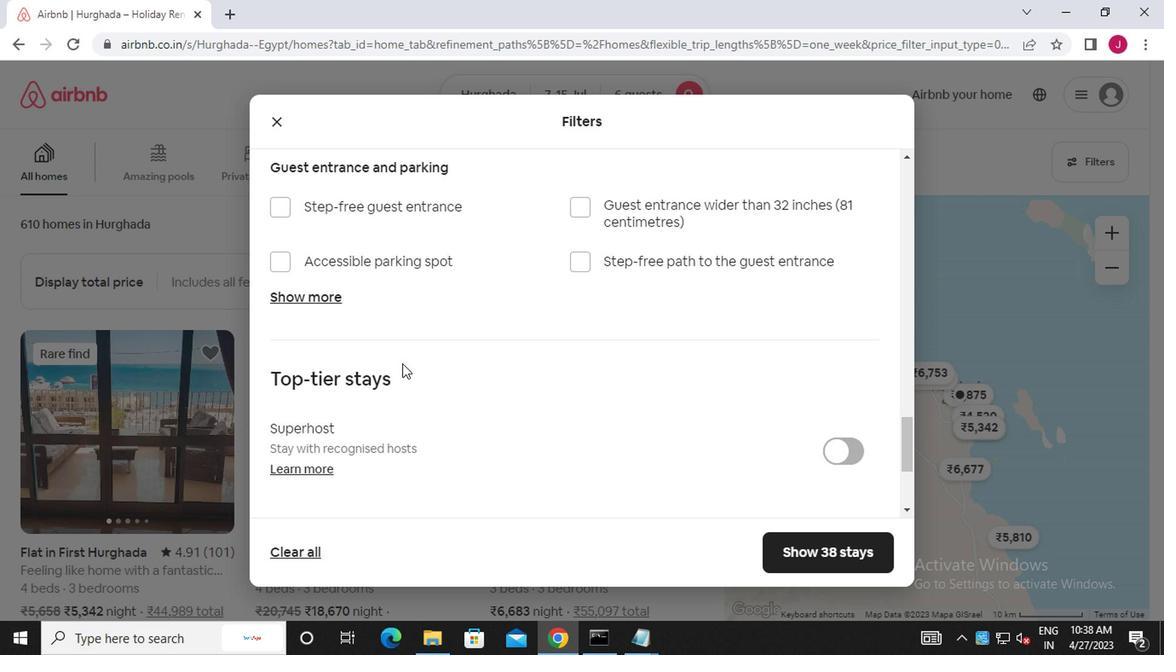 
Action: Mouse moved to (397, 373)
Screenshot: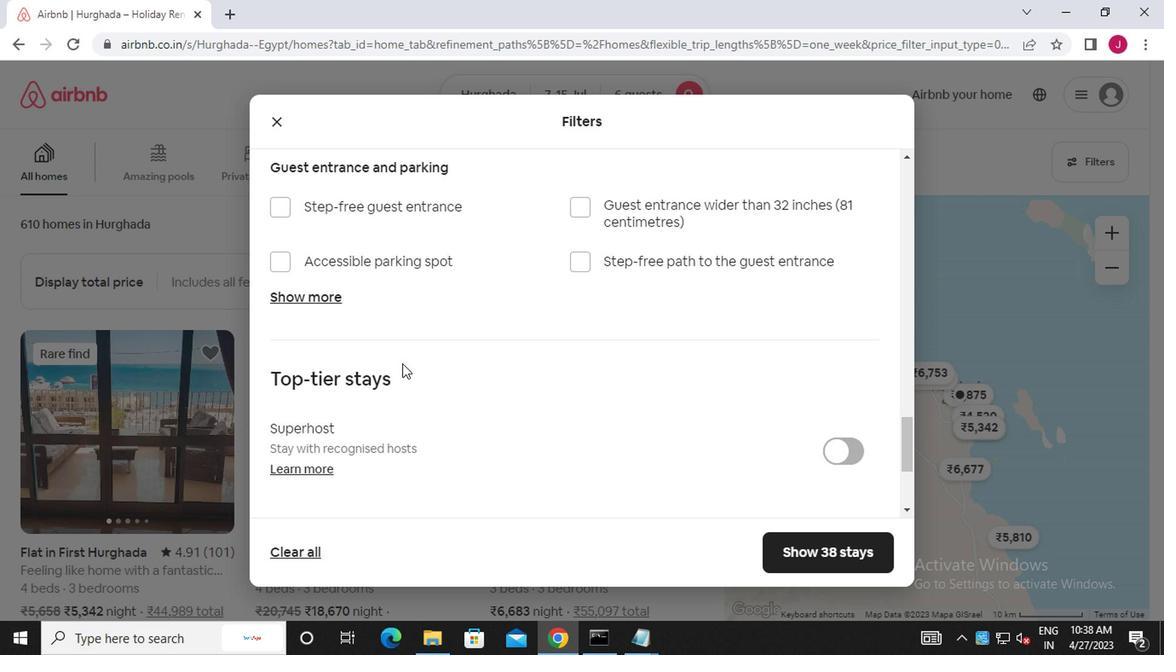 
Action: Mouse scrolled (397, 371) with delta (0, -1)
Screenshot: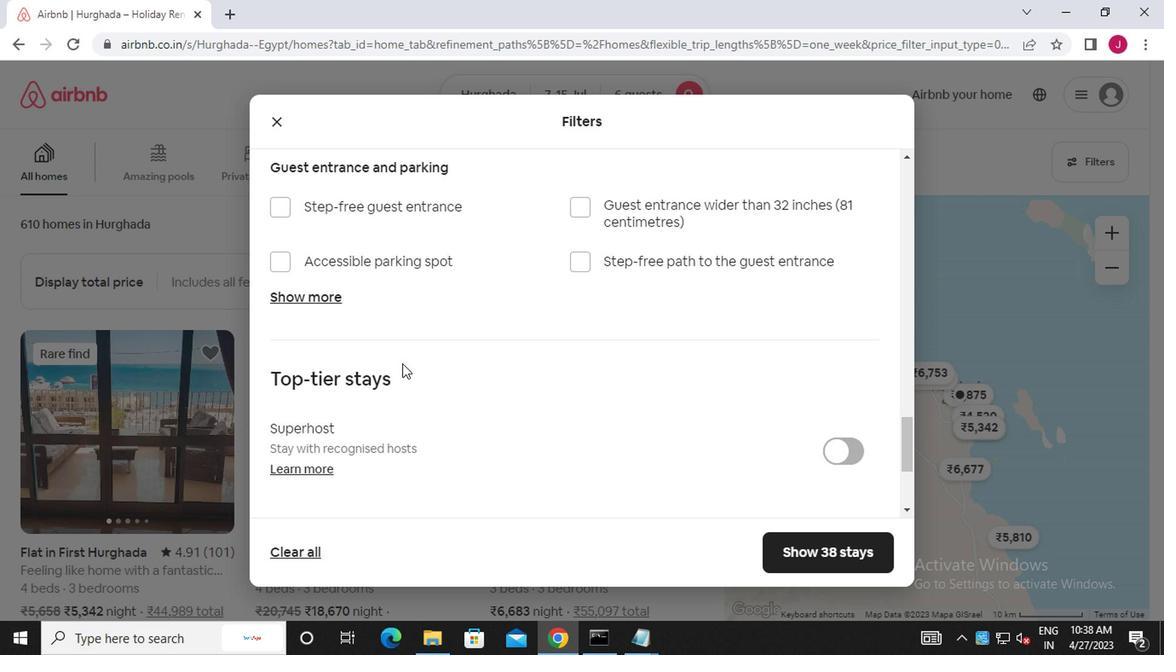 
Action: Mouse scrolled (397, 371) with delta (0, -1)
Screenshot: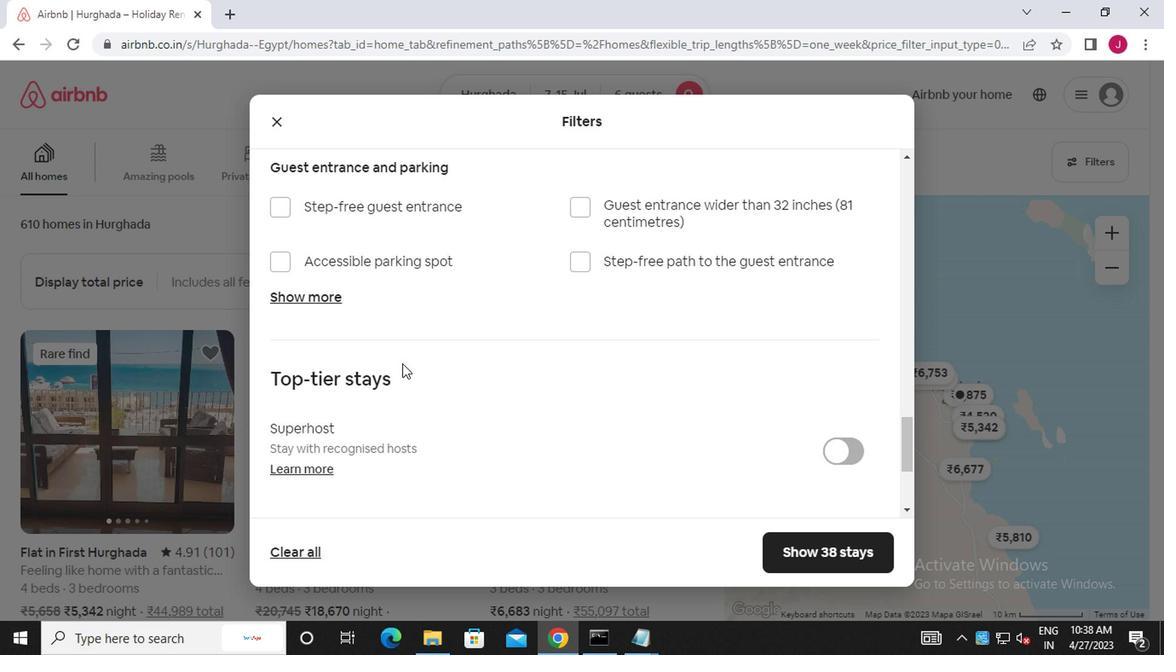 
Action: Mouse moved to (396, 373)
Screenshot: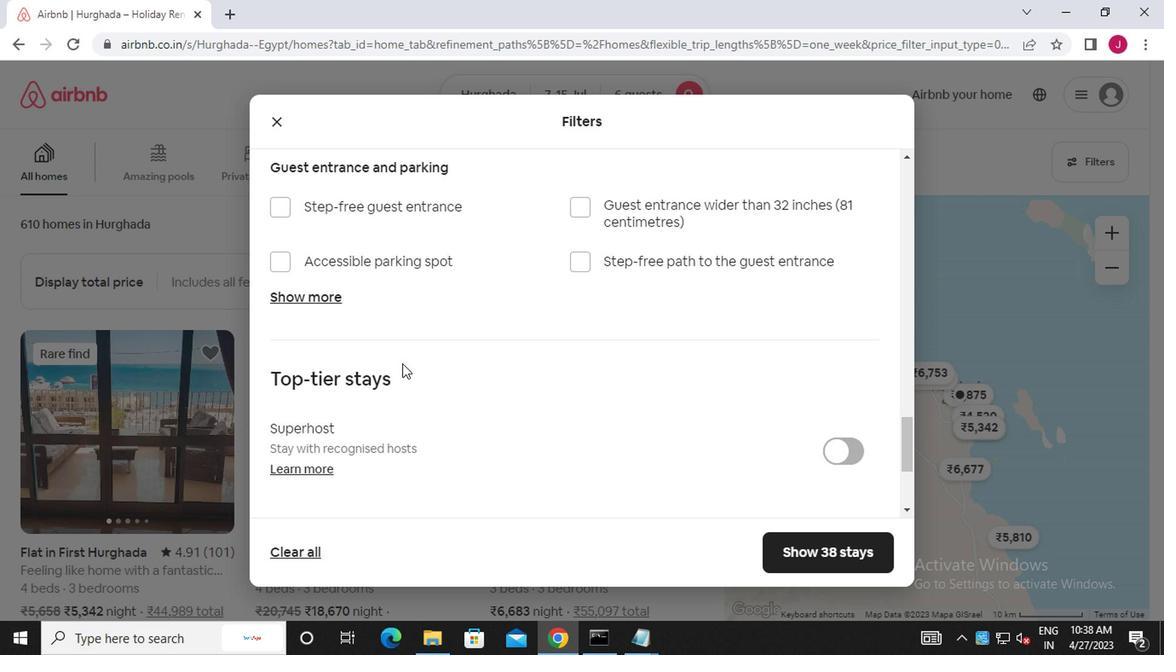 
Action: Mouse scrolled (396, 371) with delta (0, -1)
Screenshot: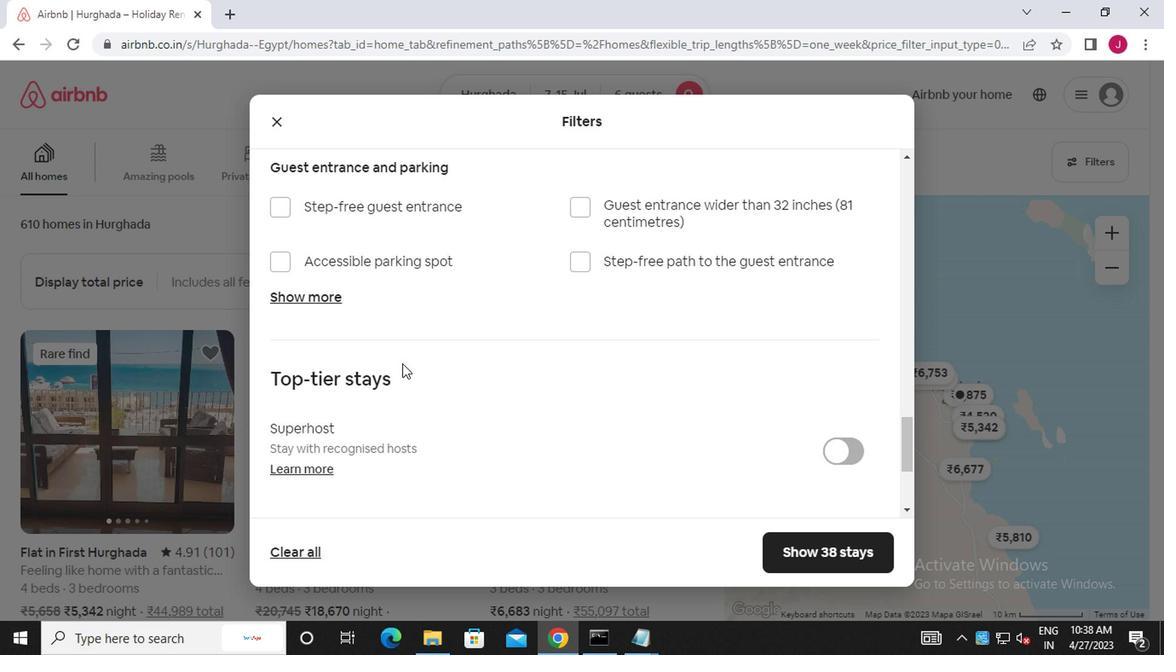 
Action: Mouse scrolled (396, 371) with delta (0, -1)
Screenshot: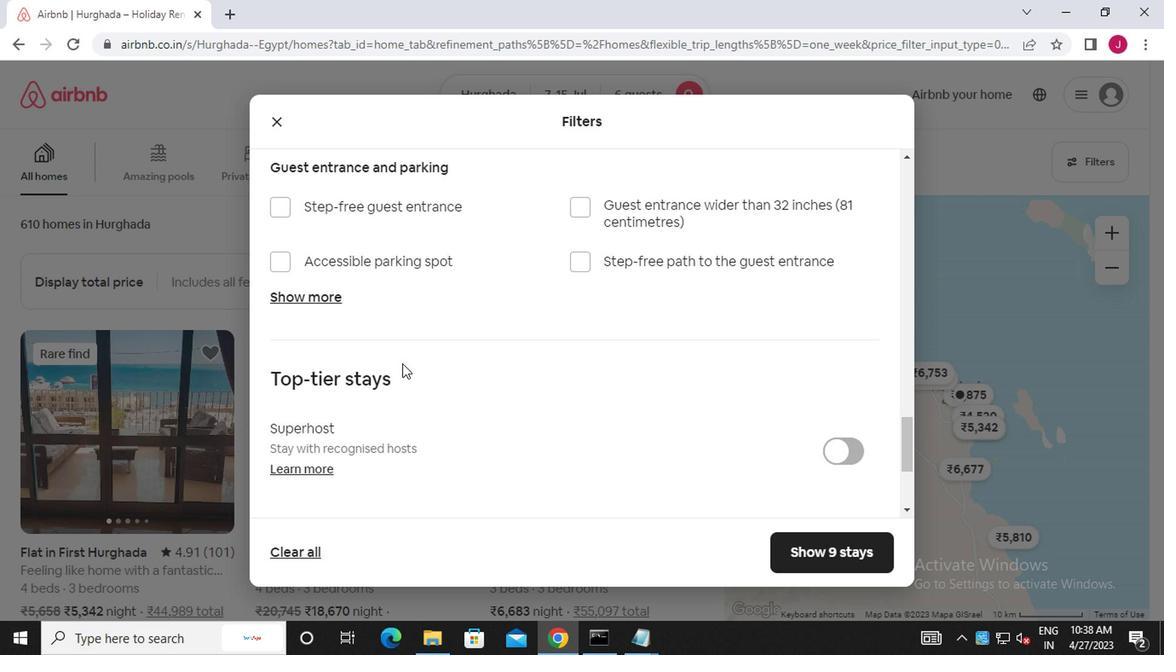 
Action: Mouse moved to (396, 373)
Screenshot: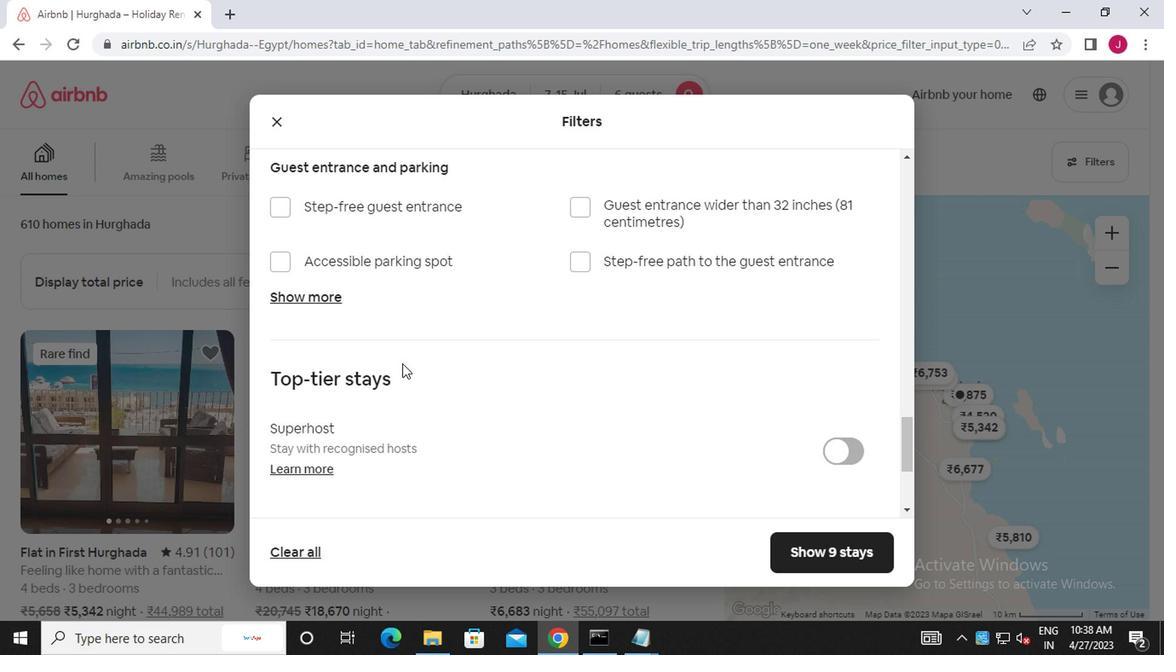 
Action: Mouse scrolled (396, 373) with delta (0, 0)
Screenshot: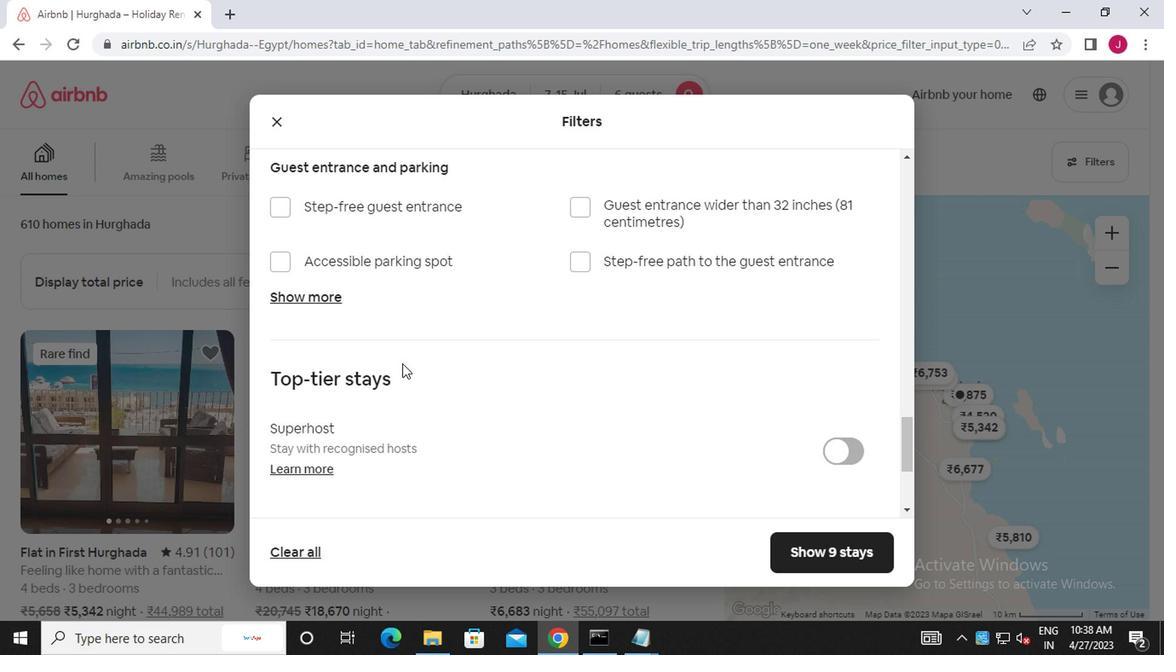 
Action: Mouse moved to (283, 399)
Screenshot: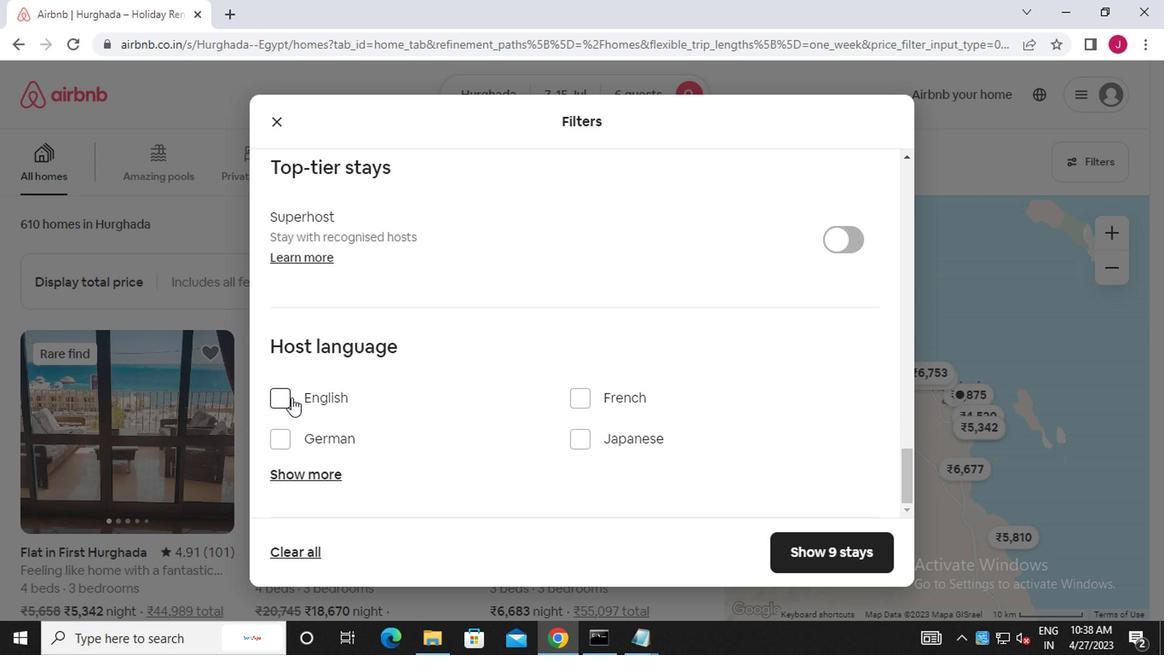 
Action: Mouse pressed left at (283, 399)
Screenshot: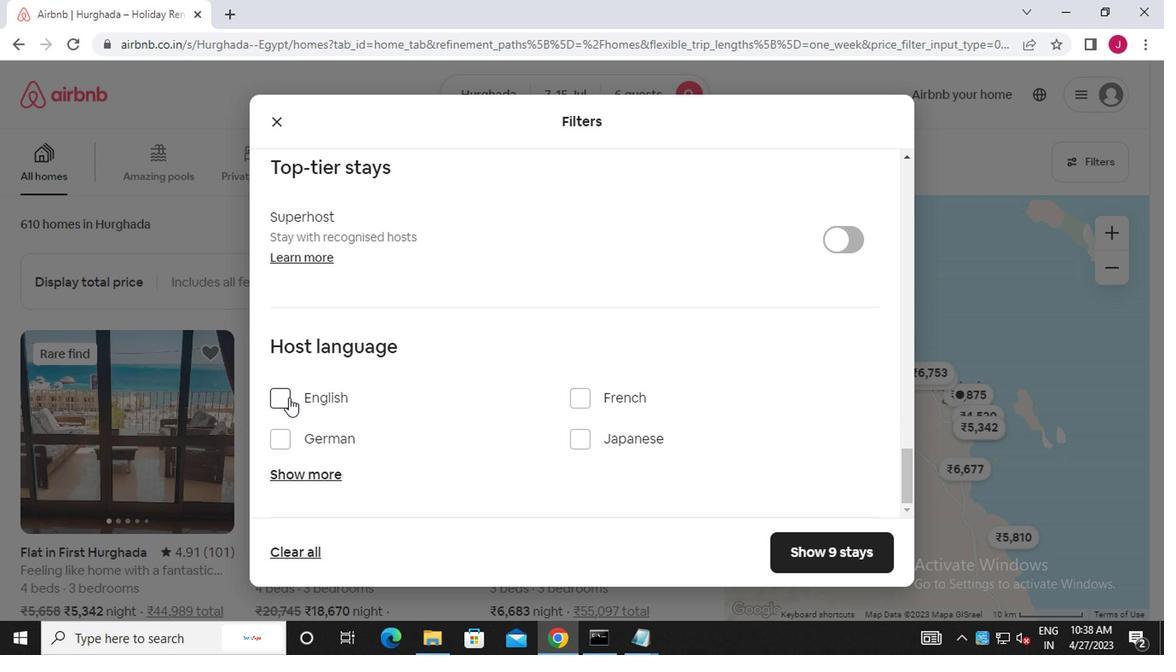 
Action: Mouse moved to (840, 557)
Screenshot: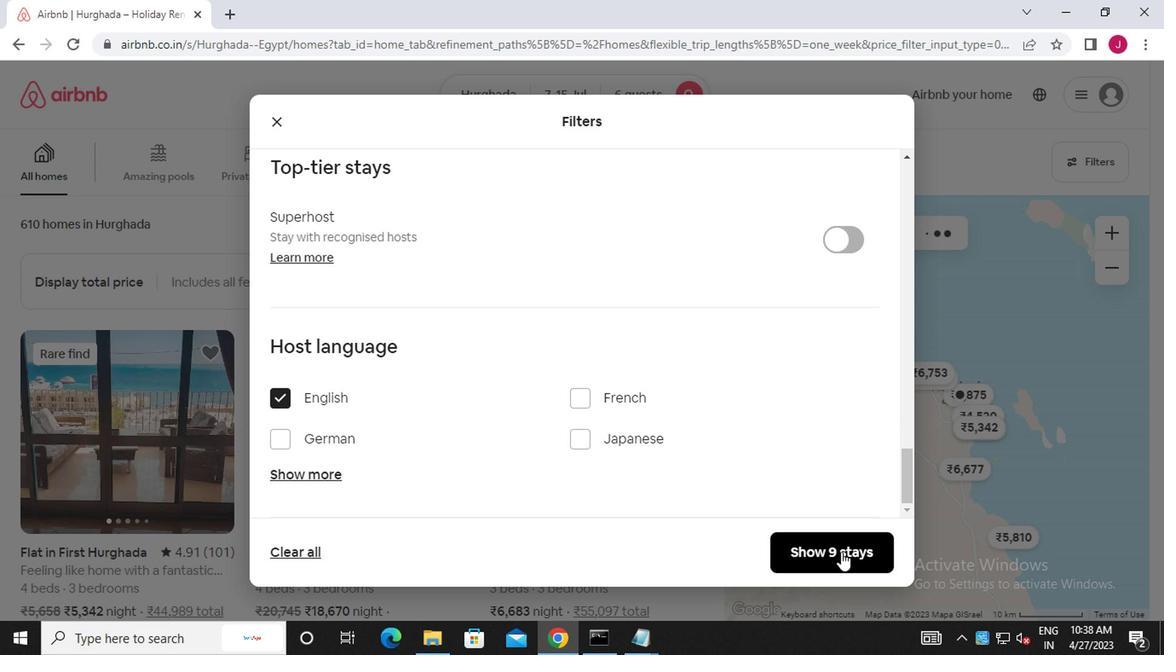 
Action: Mouse pressed left at (840, 557)
Screenshot: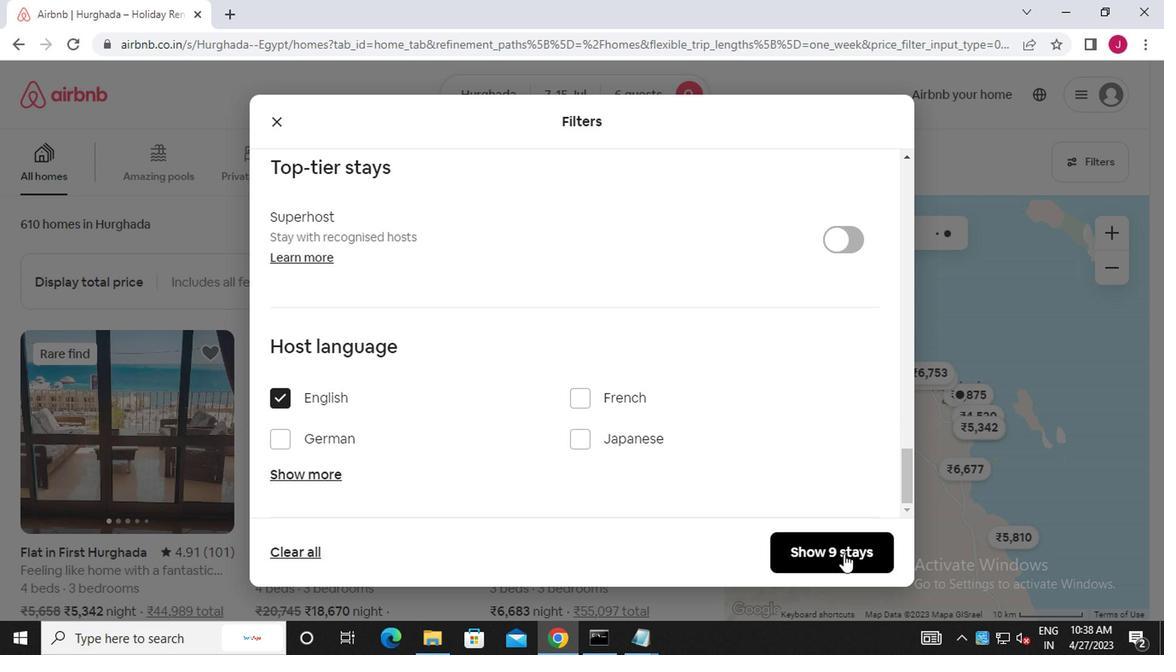 
Action: Mouse moved to (833, 547)
Screenshot: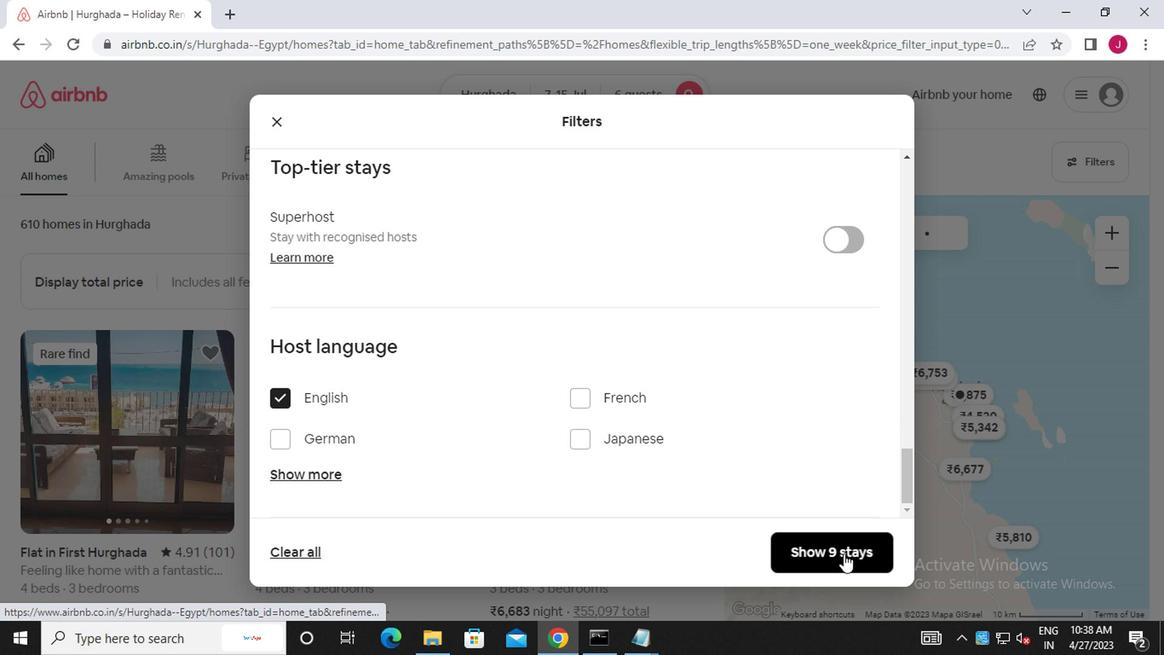 
